 Task: Setup email template's.
Action: Mouse moved to (752, 49)
Screenshot: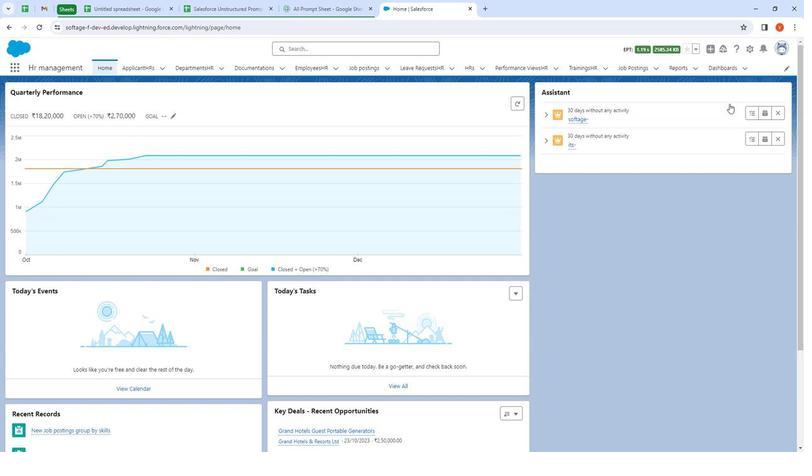 
Action: Mouse pressed left at (752, 49)
Screenshot: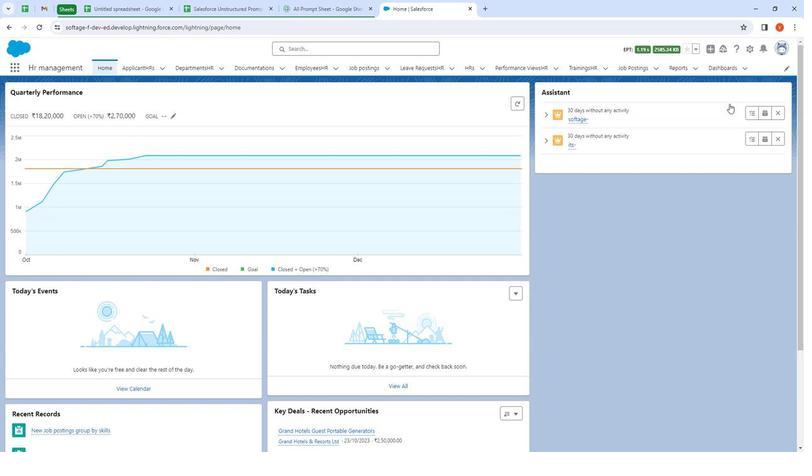 
Action: Mouse moved to (734, 69)
Screenshot: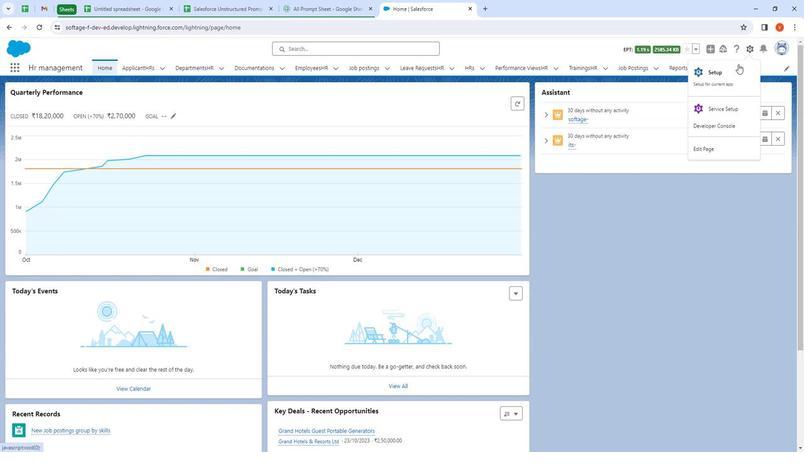 
Action: Mouse pressed left at (734, 69)
Screenshot: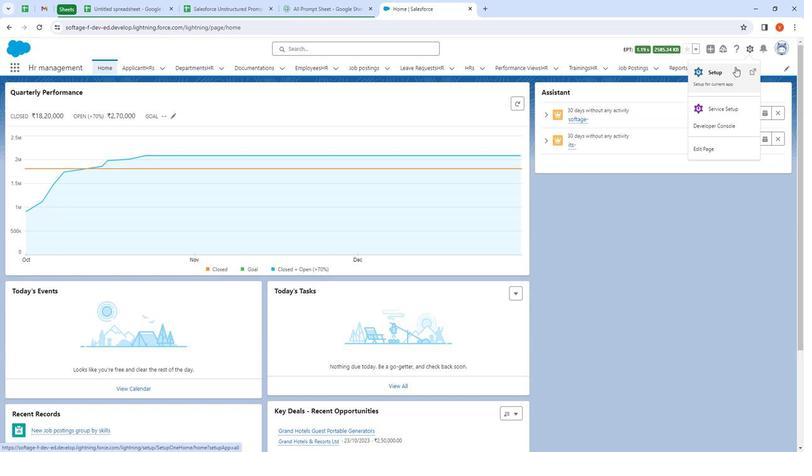 
Action: Mouse moved to (42, 89)
Screenshot: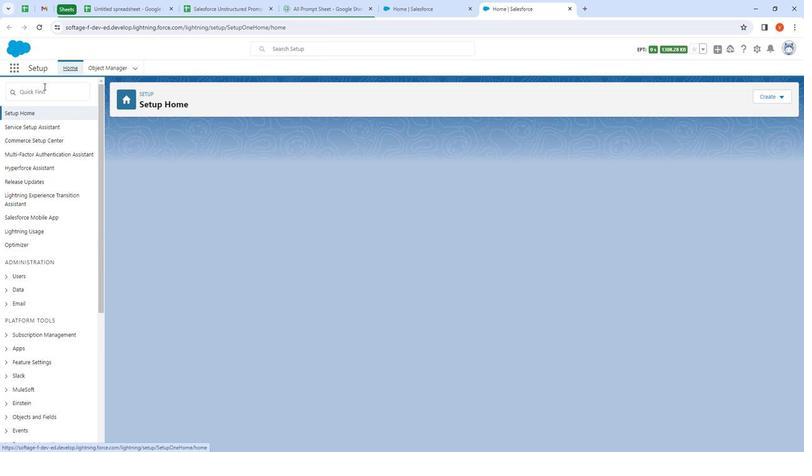 
Action: Mouse pressed left at (42, 89)
Screenshot: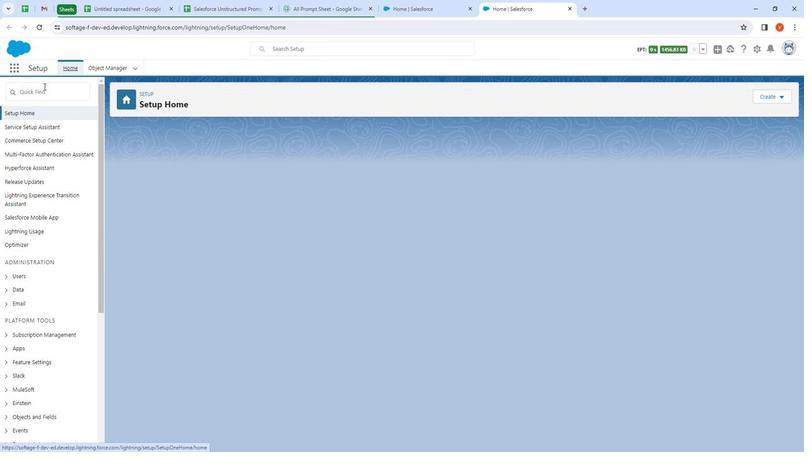 
Action: Mouse moved to (8, 59)
Screenshot: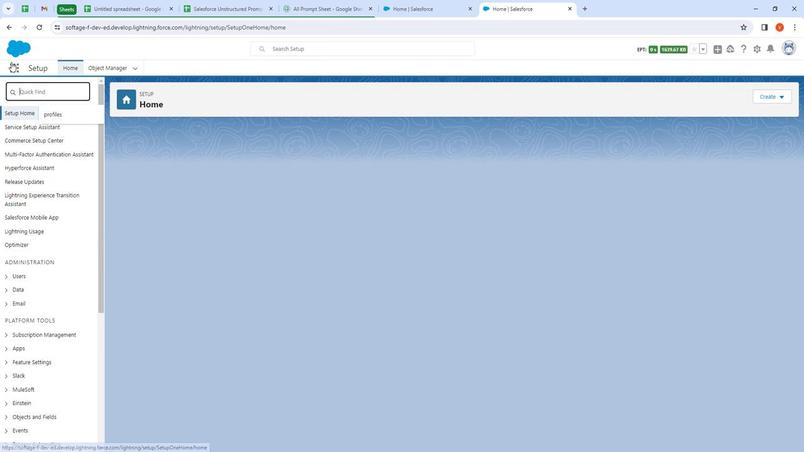 
Action: Key pressed email<Key.space>temp
Screenshot: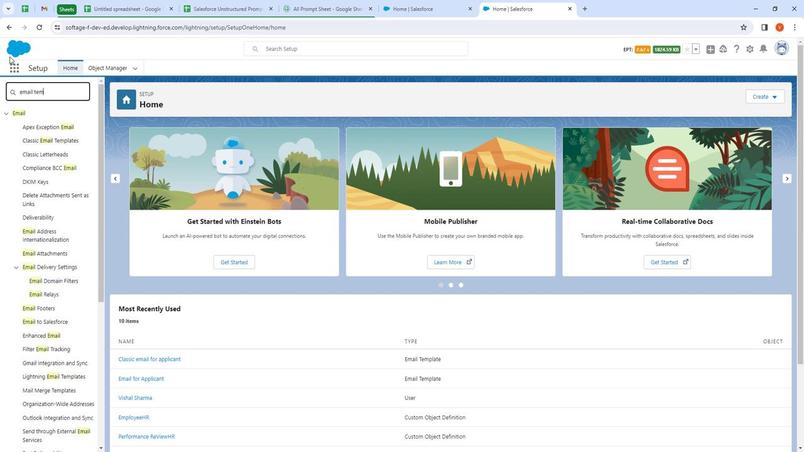 
Action: Mouse moved to (47, 125)
Screenshot: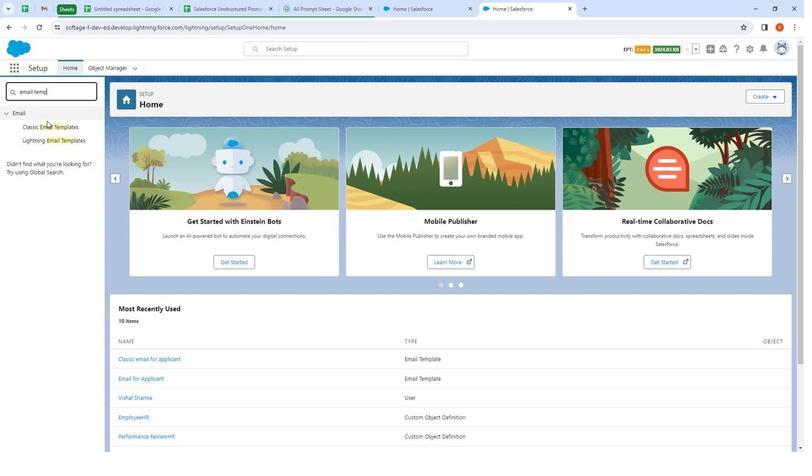 
Action: Mouse pressed left at (47, 125)
Screenshot: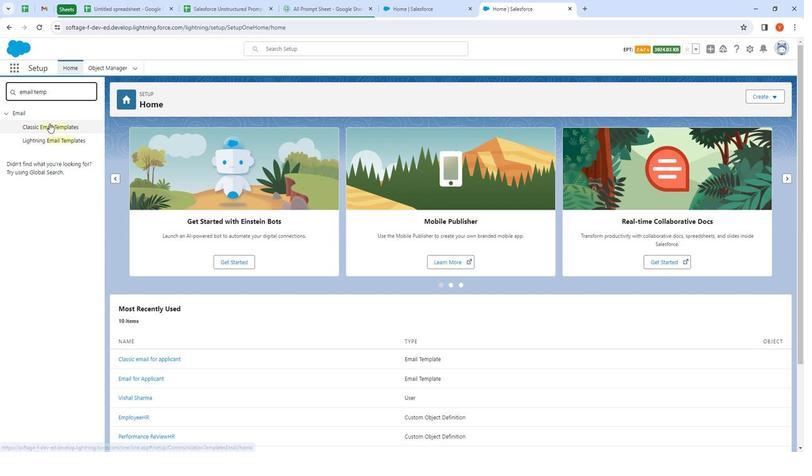 
Action: Mouse moved to (339, 190)
Screenshot: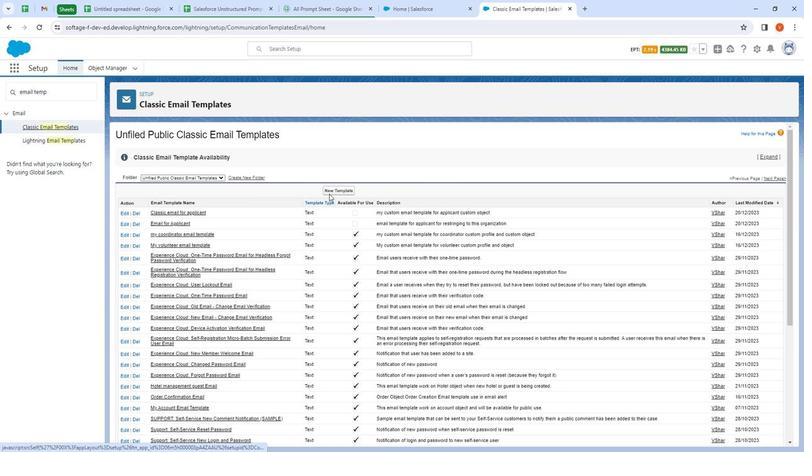 
Action: Mouse pressed left at (339, 190)
Screenshot: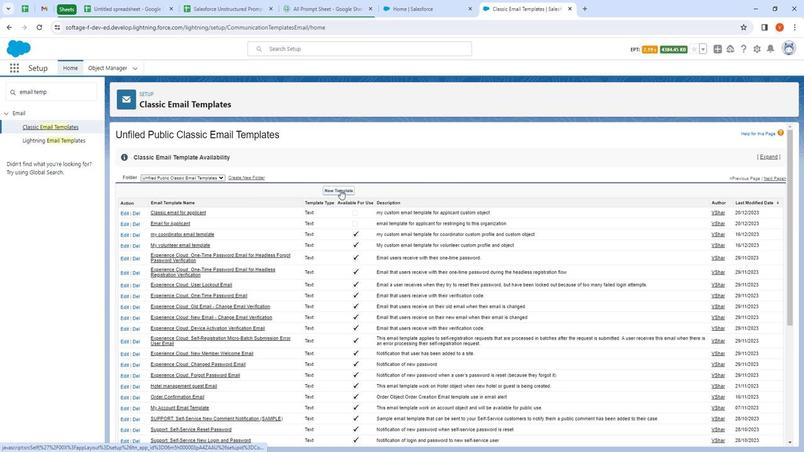 
Action: Mouse moved to (762, 252)
Screenshot: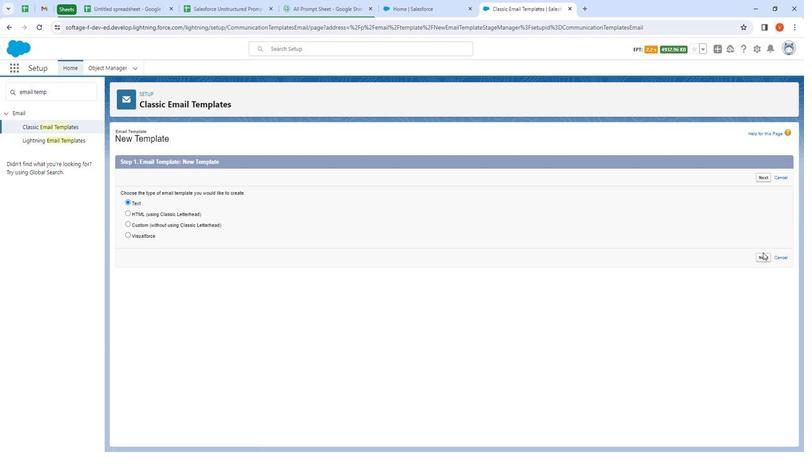 
Action: Mouse pressed left at (762, 252)
Screenshot: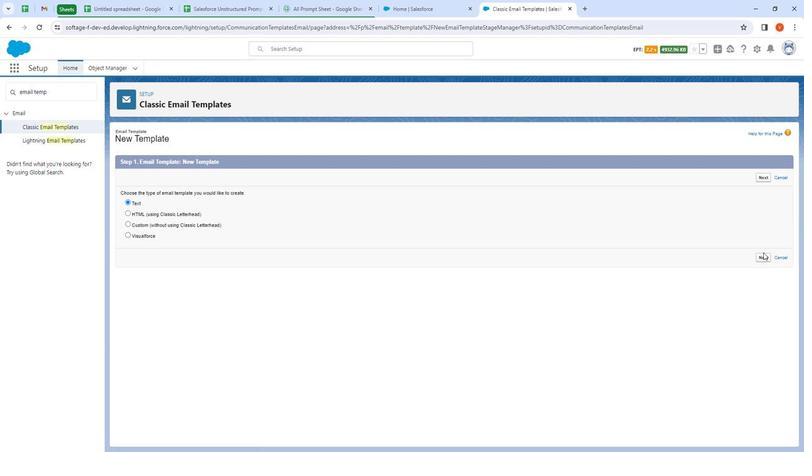 
Action: Mouse moved to (194, 209)
Screenshot: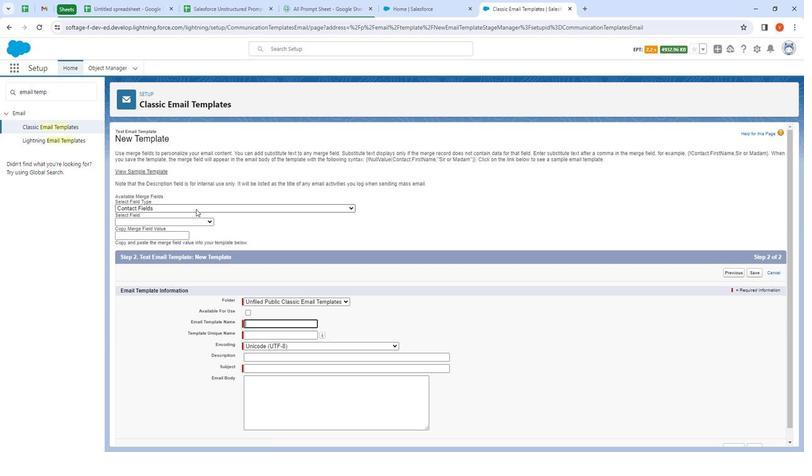 
Action: Mouse pressed left at (194, 209)
Screenshot: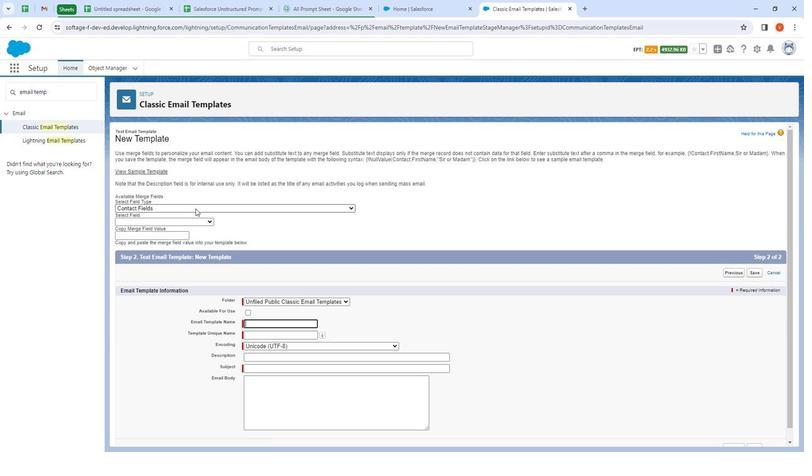 
Action: Mouse moved to (217, 234)
Screenshot: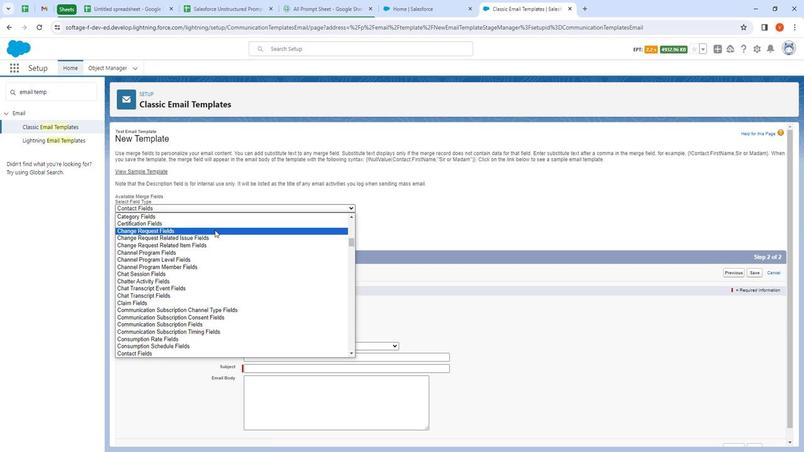 
Action: Mouse scrolled (217, 234) with delta (0, 0)
Screenshot: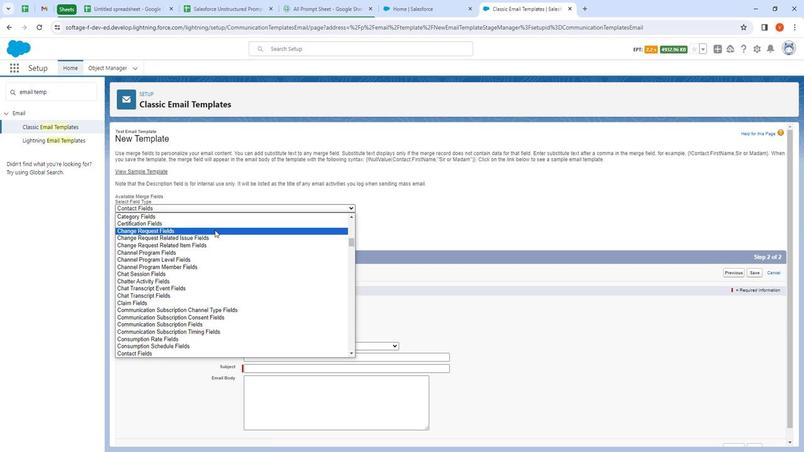 
Action: Mouse moved to (218, 236)
Screenshot: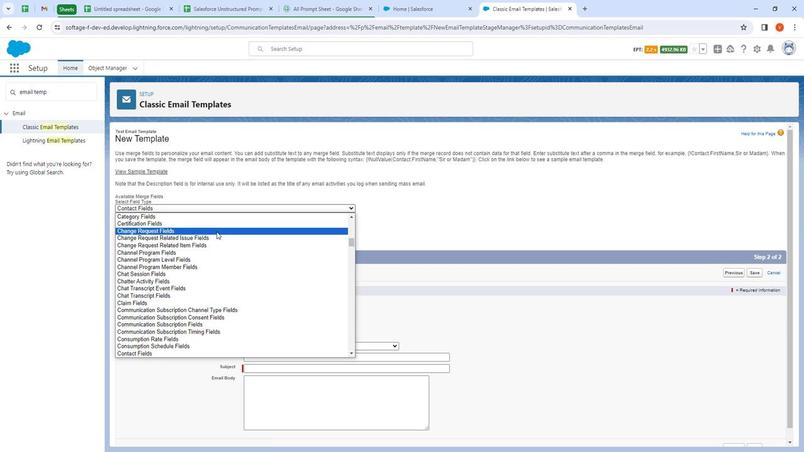 
Action: Mouse scrolled (218, 237) with delta (0, 0)
Screenshot: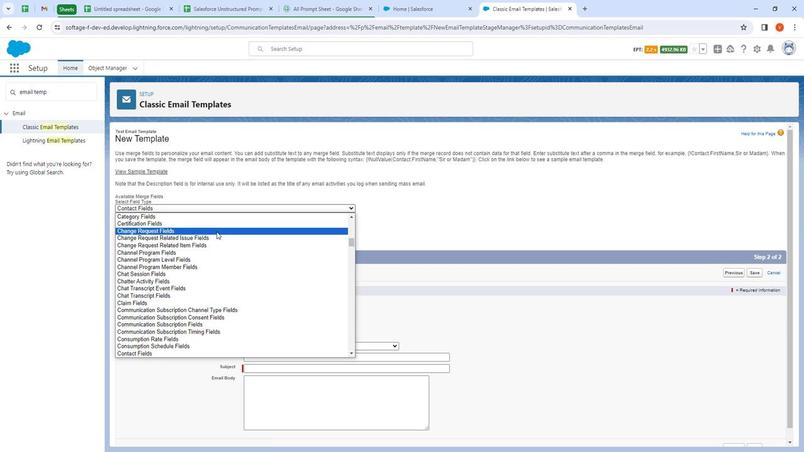 
Action: Mouse moved to (219, 238)
Screenshot: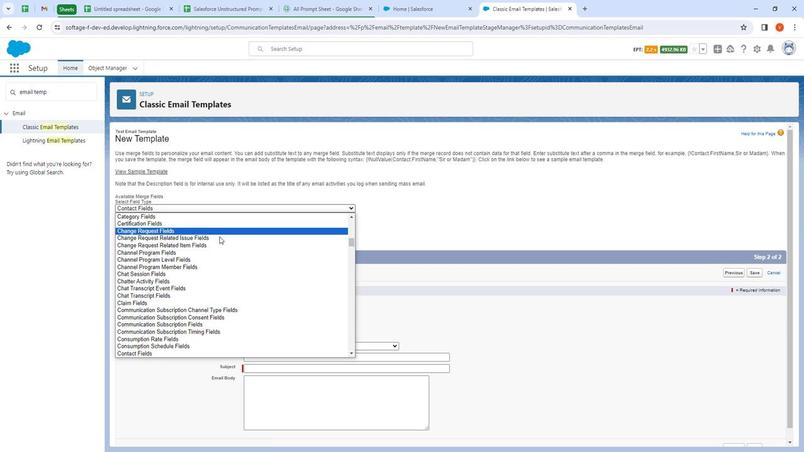 
Action: Mouse scrolled (219, 238) with delta (0, 0)
Screenshot: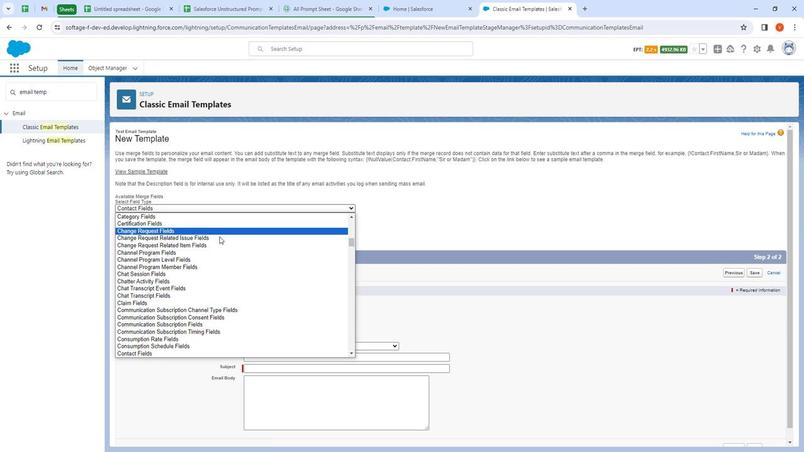 
Action: Mouse moved to (221, 239)
Screenshot: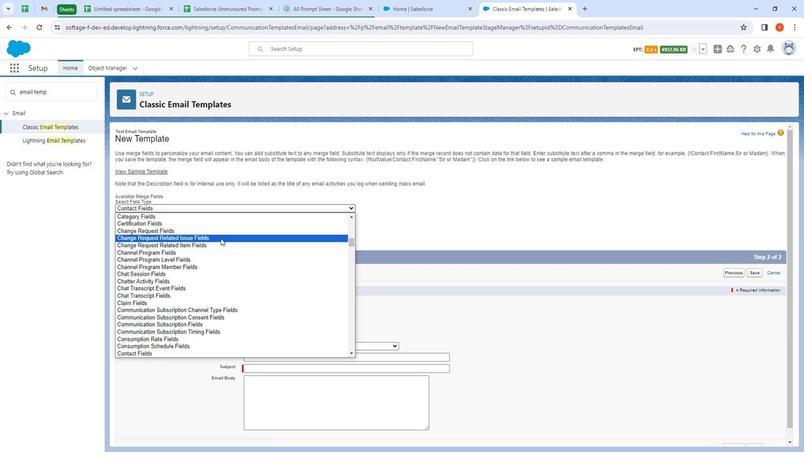 
Action: Mouse scrolled (221, 239) with delta (0, 0)
Screenshot: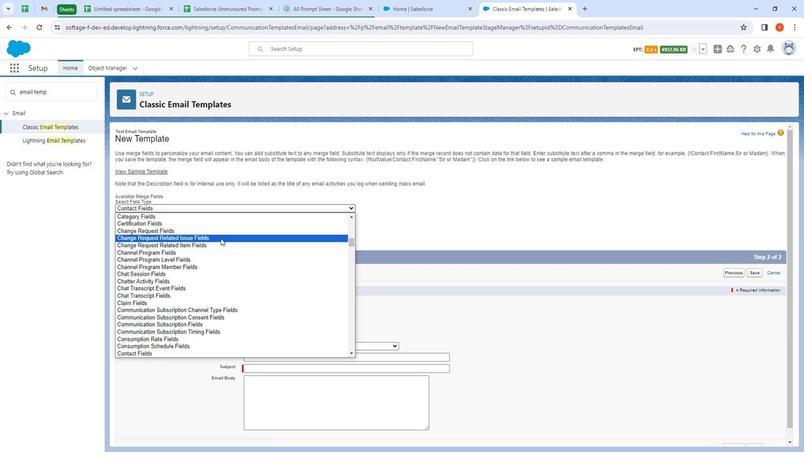 
Action: Mouse moved to (228, 248)
Screenshot: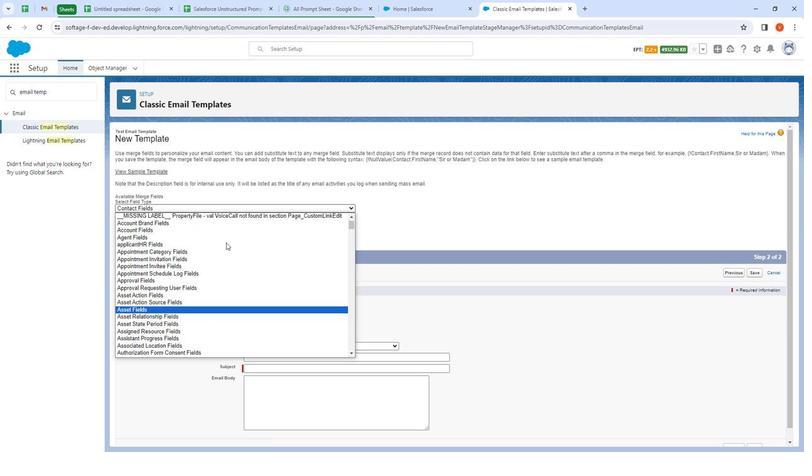 
Action: Mouse scrolled (228, 248) with delta (0, 0)
Screenshot: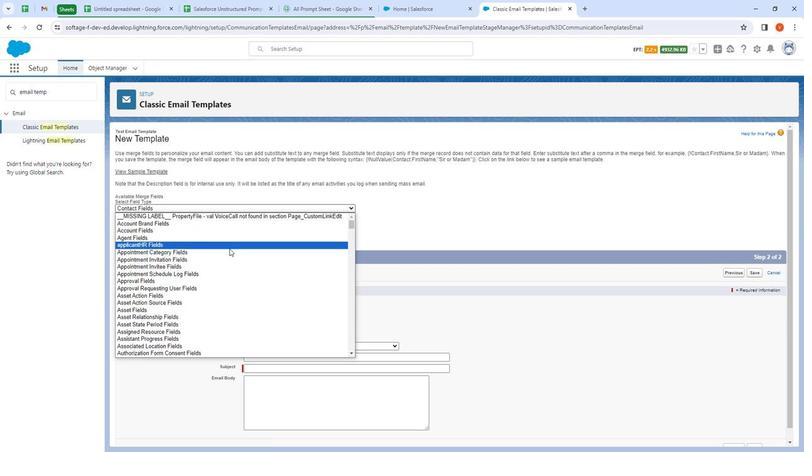 
Action: Mouse scrolled (228, 248) with delta (0, 0)
Screenshot: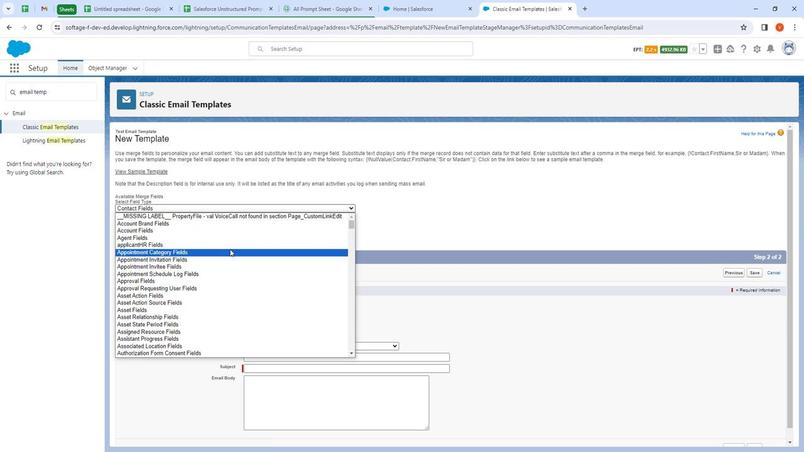
Action: Mouse scrolled (228, 248) with delta (0, 0)
Screenshot: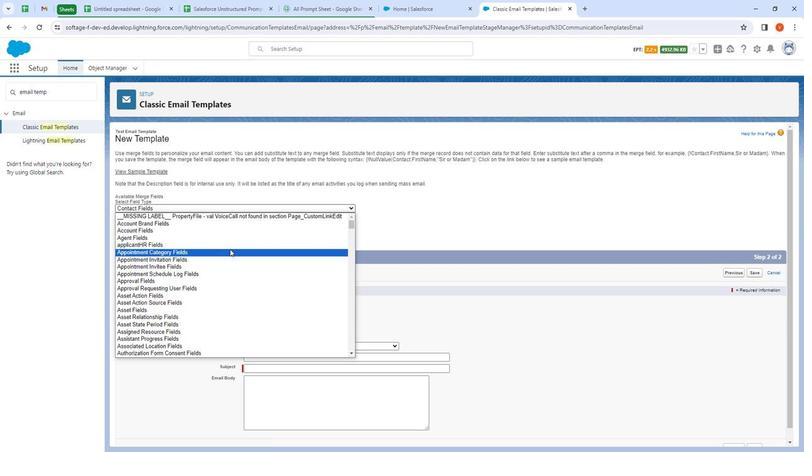 
Action: Mouse moved to (229, 248)
Screenshot: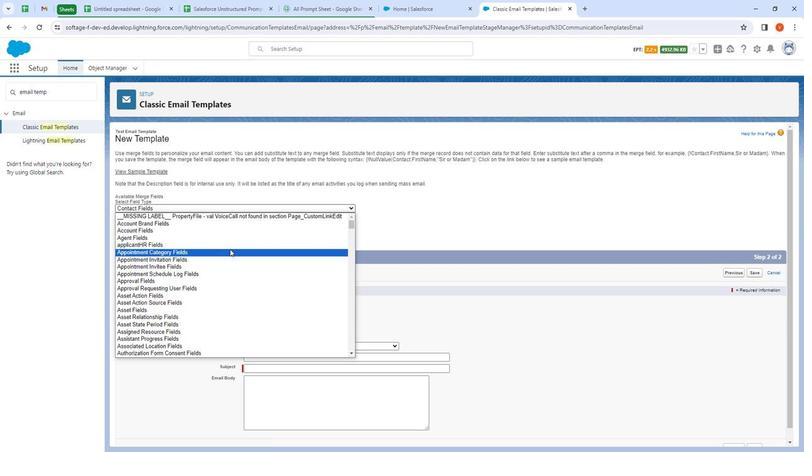 
Action: Mouse scrolled (229, 249) with delta (0, 0)
Screenshot: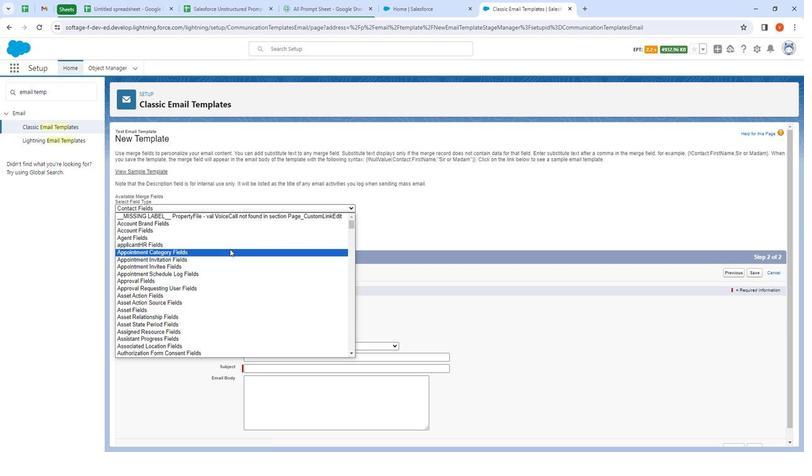 
Action: Mouse moved to (229, 249)
Screenshot: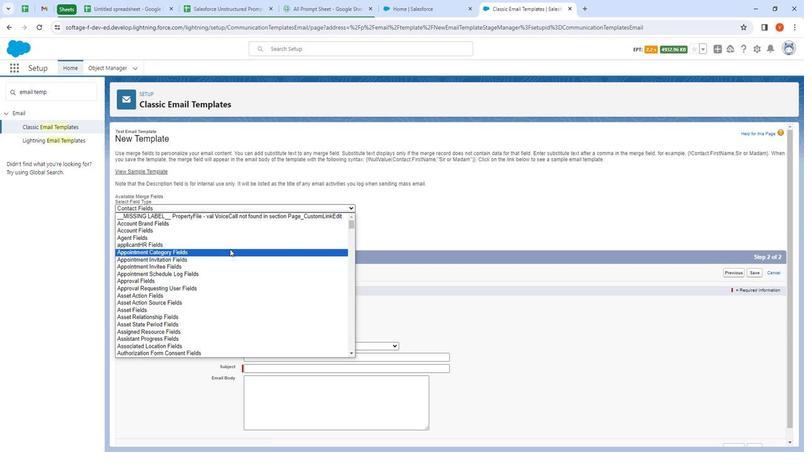 
Action: Mouse scrolled (229, 250) with delta (0, 0)
Screenshot: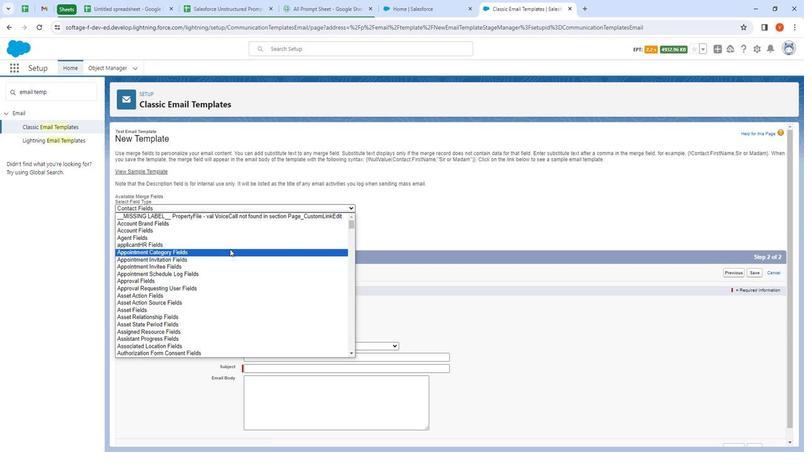 
Action: Mouse moved to (133, 244)
Screenshot: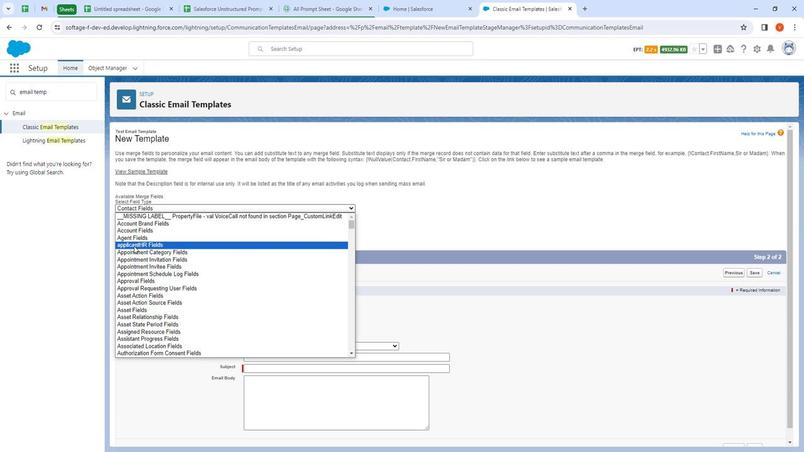 
Action: Mouse pressed left at (133, 244)
Screenshot: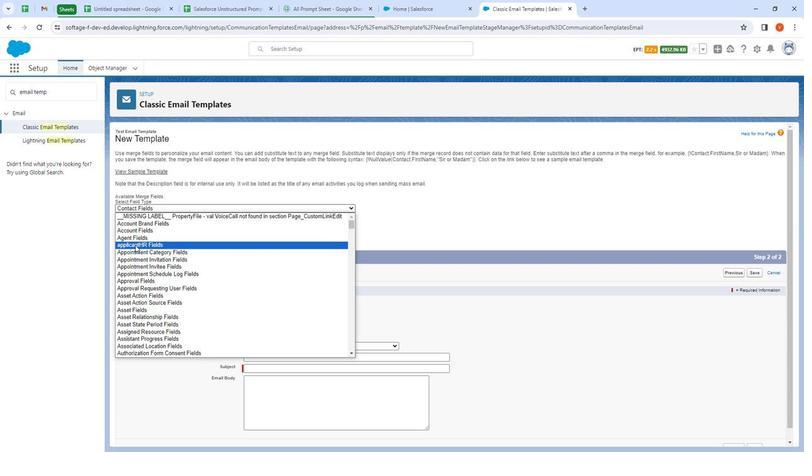 
Action: Mouse moved to (253, 323)
Screenshot: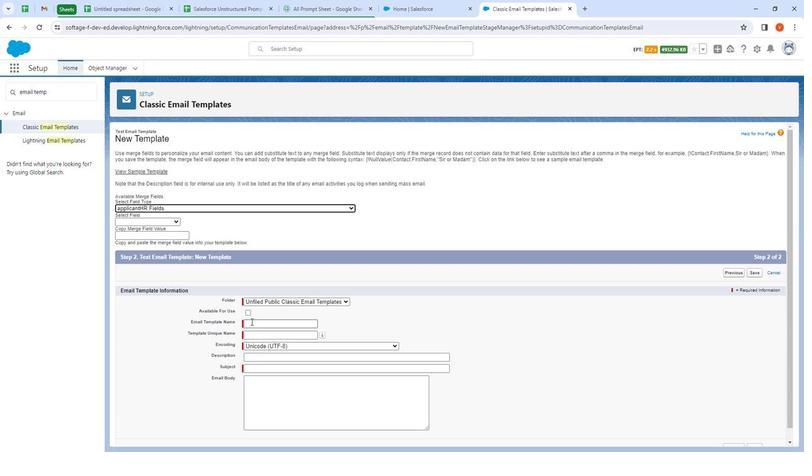 
Action: Mouse pressed left at (253, 323)
Screenshot: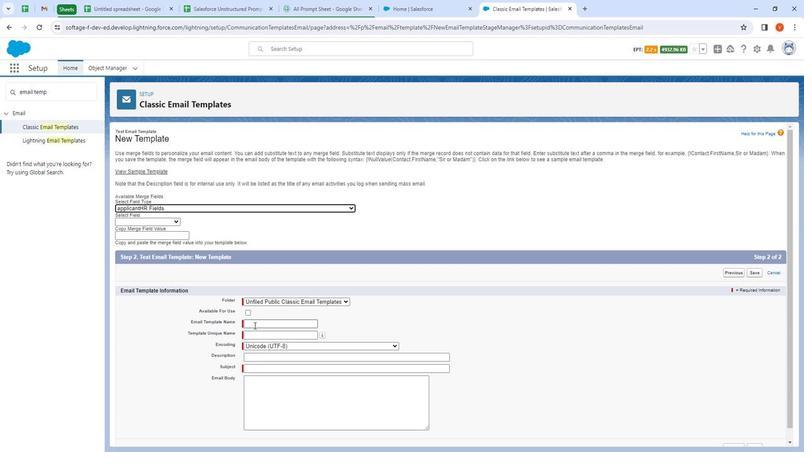 
Action: Mouse moved to (322, 283)
Screenshot: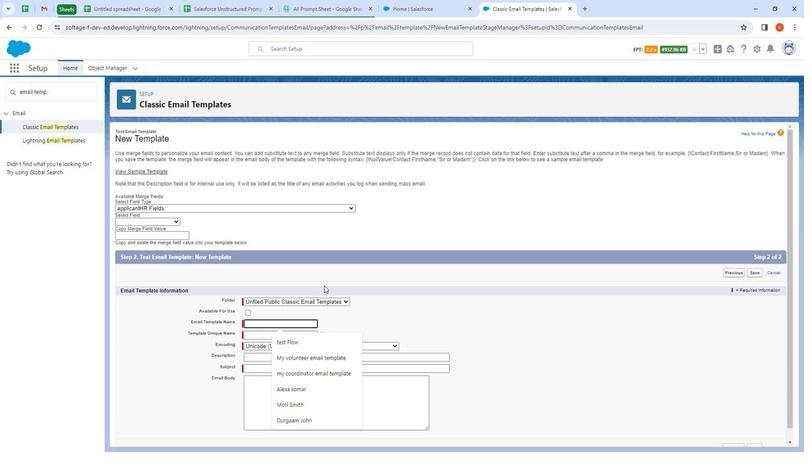 
Action: Key pressed <Key.shift><Key.shift><Key.shift><Key.shift><Key.shift><Key.shift><Key.shift><Key.shift><Key.shift><Key.shift><Key.shift><Key.shift><Key.shift><Key.shift><Key.shift><Key.shift><Key.shift><Key.shift><Key.shift><Key.shift><Key.shift><Key.shift><Key.shift><Key.shift><Key.shift><Key.shift><Key.shift><Key.shift><Key.shift><Key.shift><Key.shift><Key.shift><Key.shift><Key.shift><Key.shift><Key.shift><Key.shift><Key.shift><Key.shift><Key.shift><Key.shift><Key.shift><Key.shift><Key.shift><Key.shift><Key.shift><Key.shift><Key.shift><Key.shift><Key.shift><Key.shift><Key.shift><Key.shift><Key.shift><Key.shift><Key.shift><Key.shift><Key.shift><Key.shift><Key.shift><Key.shift><Key.shift><Key.shift><Key.shift>Applicant<Key.space><Key.shift>Email<Key.space>template<Key.space>fro<Key.backspace><Key.backspace>or<Key.space>reg
Screenshot: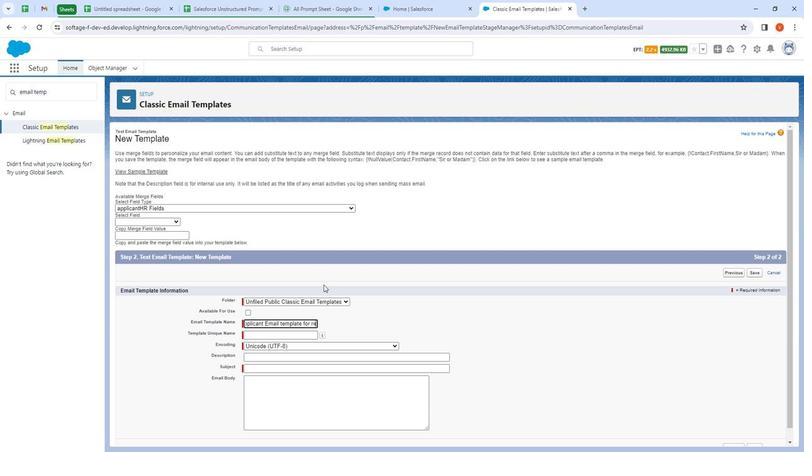 
Action: Mouse moved to (244, 311)
Screenshot: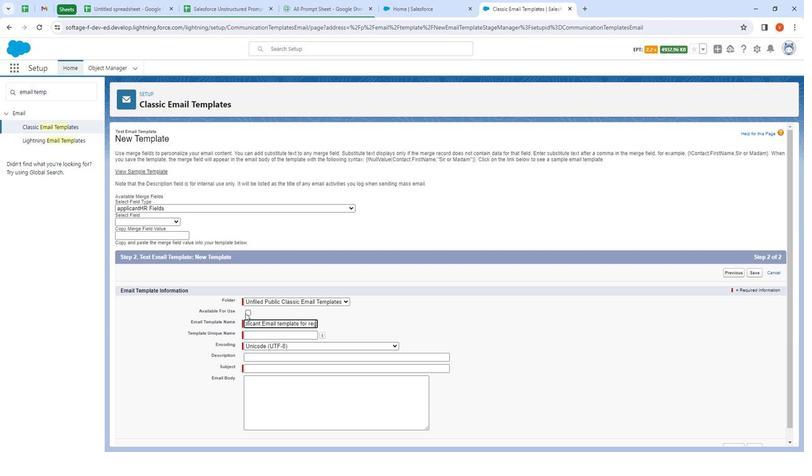 
Action: Mouse pressed left at (244, 311)
Screenshot: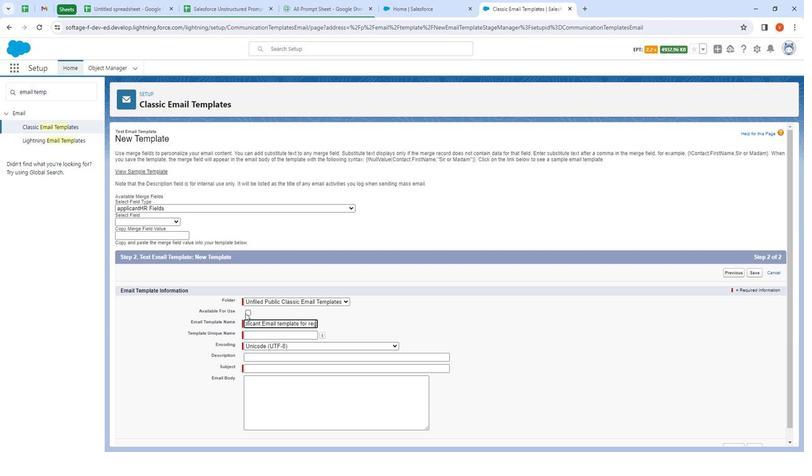 
Action: Mouse moved to (269, 357)
Screenshot: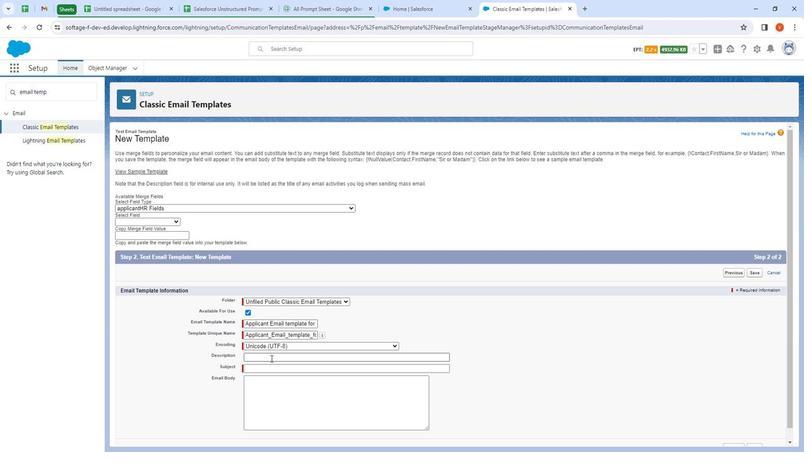 
Action: Mouse pressed left at (269, 357)
Screenshot: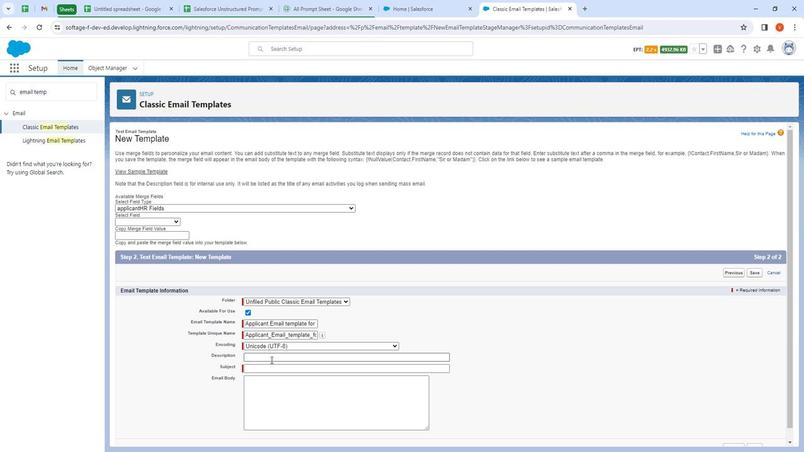 
Action: Mouse moved to (240, 52)
Screenshot: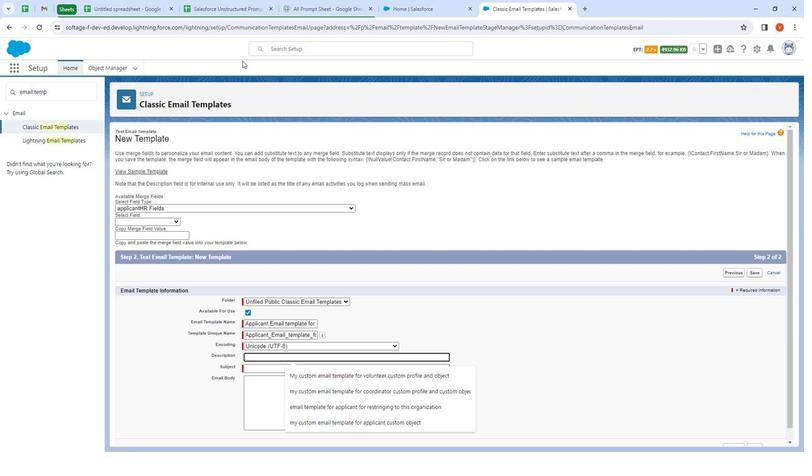 
Action: Key pressed my<Key.space>custom<Key.space>emial<Key.backspace><Key.backspace><Key.backspace>ail<Key.space>template<Key.space>for<Key.space>applicant<Key.space>custom<Key.space>object<Key.space>on<Key.space>hr<Key.space>management
Screenshot: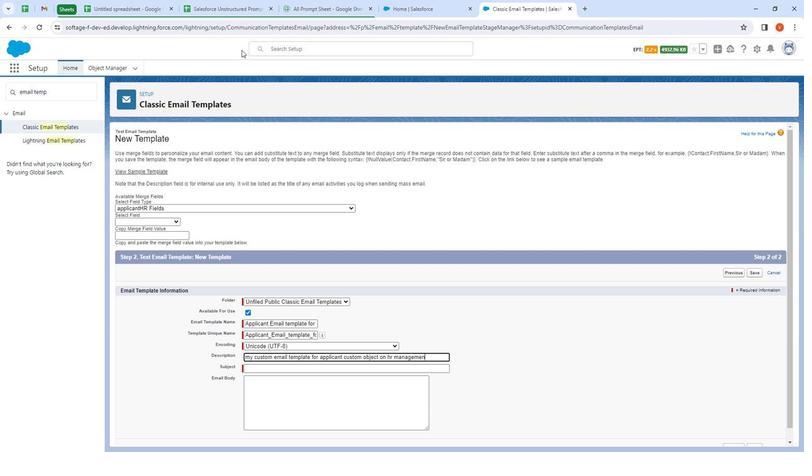 
Action: Mouse moved to (350, 364)
Screenshot: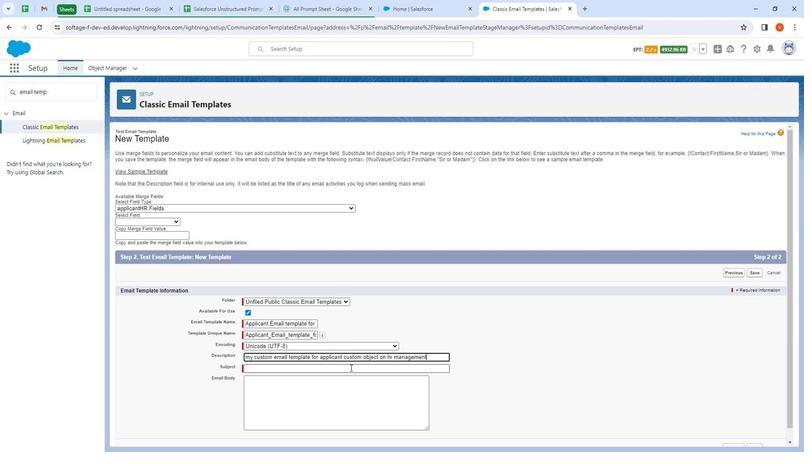 
Action: Mouse pressed left at (350, 364)
Screenshot: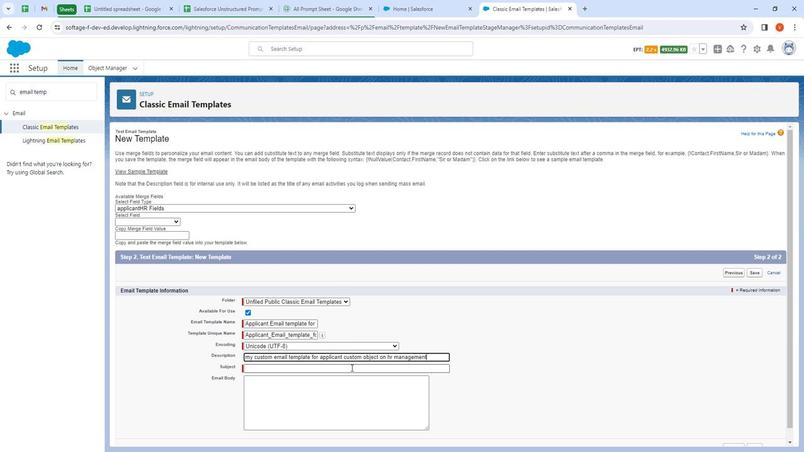 
Action: Key pressed <Key.shift>
Screenshot: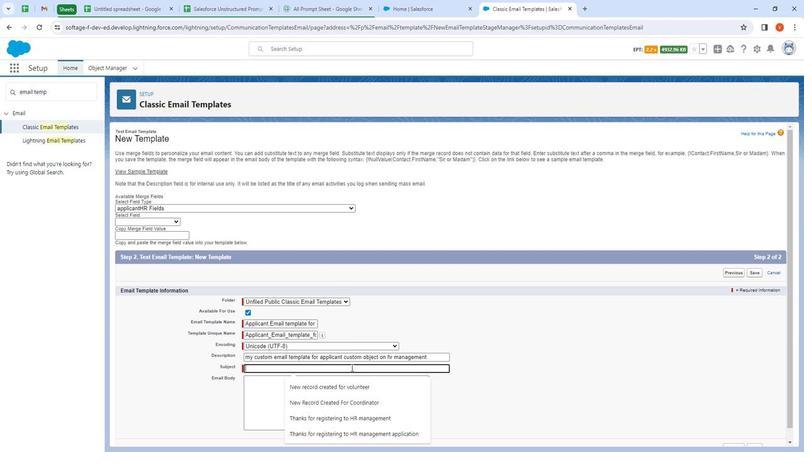 
Action: Mouse moved to (307, 31)
Screenshot: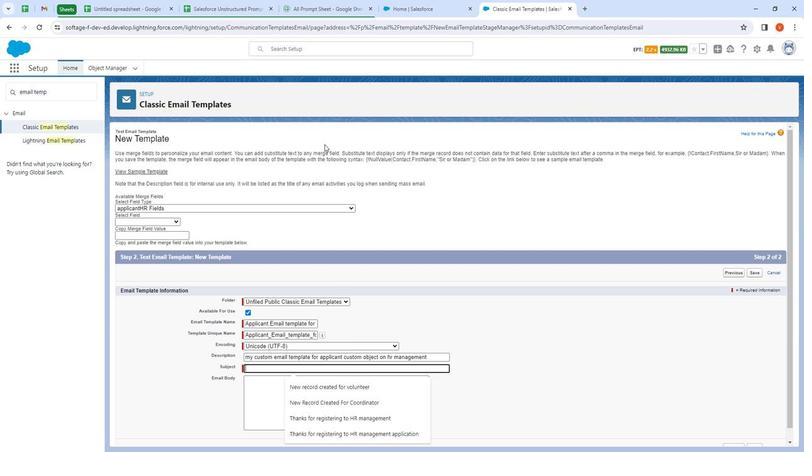 
Action: Key pressed T
Screenshot: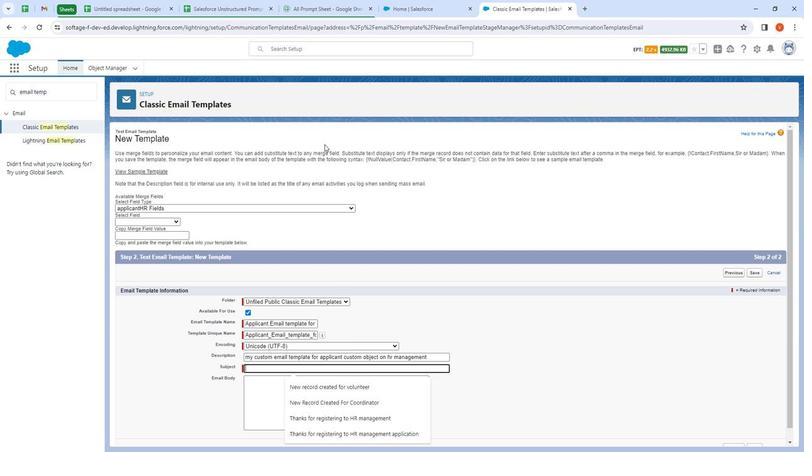 
Action: Mouse moved to (297, 3)
Screenshot: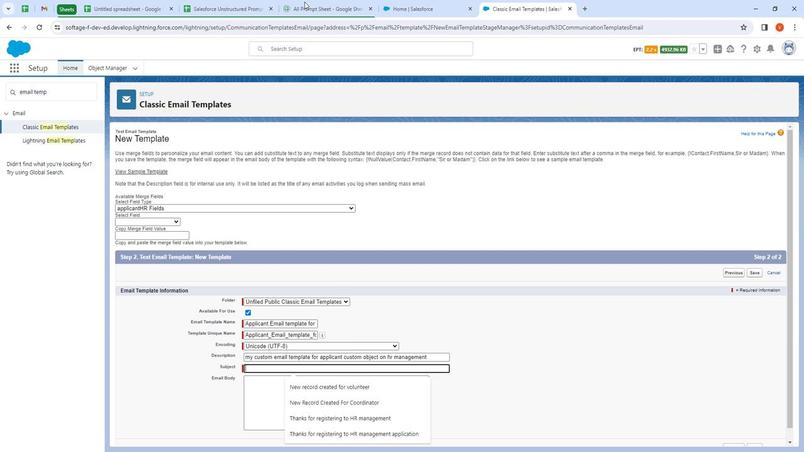 
Action: Key pressed hanks<Key.space>for<Key.space>registering<Key.space>to<Key.space><Key.shift>HR<Key.space>management
Screenshot: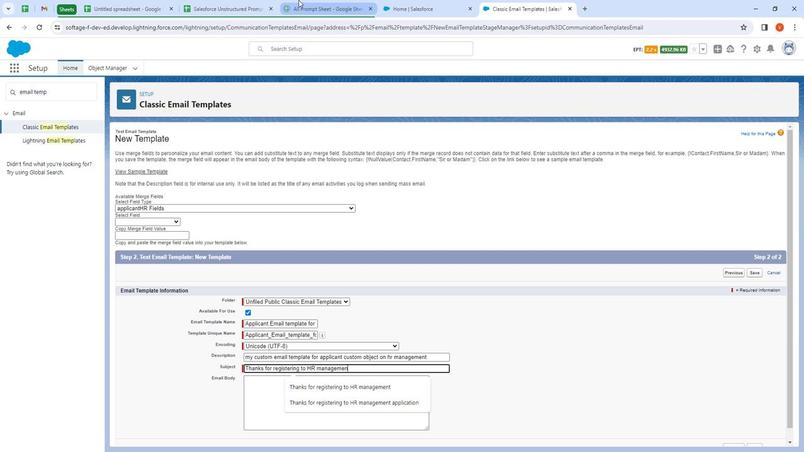 
Action: Mouse moved to (260, 381)
Screenshot: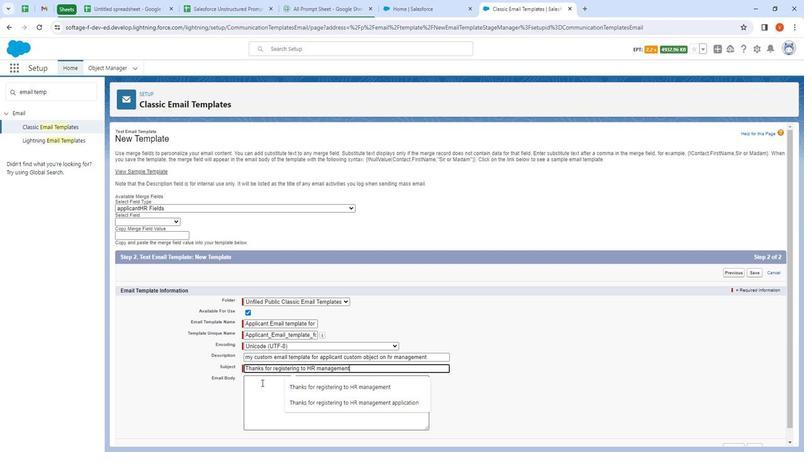 
Action: Mouse pressed left at (260, 381)
Screenshot: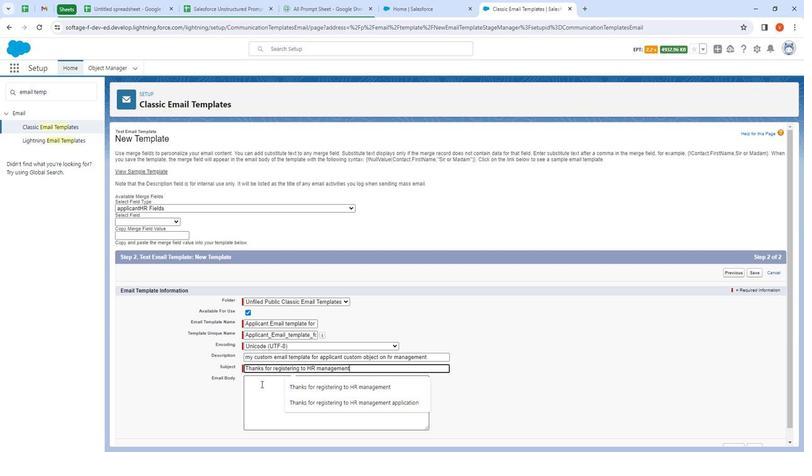
Action: Mouse moved to (258, 3)
Screenshot: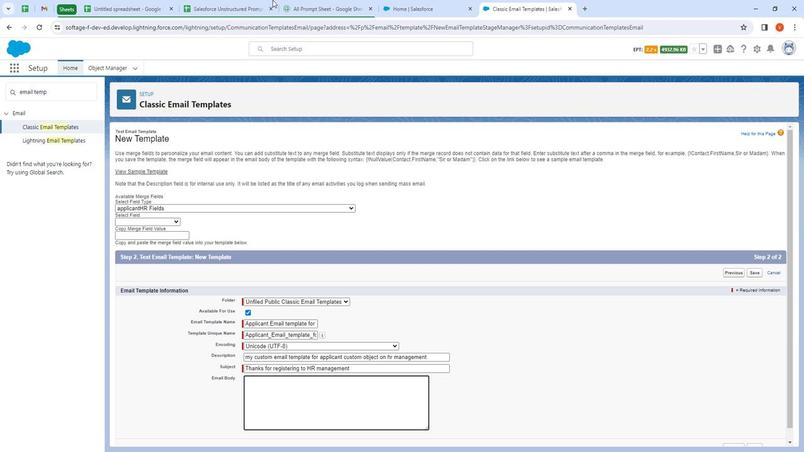 
Action: Key pressed <Key.shift><Key.shift><Key.shift><Key.shift><Key.shift><Key.shift><Key.shift><Key.shift><Key.shift><Key.shift><Key.shift>Dear<Key.space><Key.shift><Key.shift><Key.shift><Key.shift><Key.shift><Key.shift><Key.shift><Key.shift><Key.shift><Key.shift><Key.shift><Key.shift><Key.shift><Key.shift><Key.shift><Key.shift><Key.shift><Key.shift><Key.shift><Key.shift><Key.shift><Key.shift><Key.shift><Key.shift><Key.shift><Key.shift><Key.shift><Key.shift><Key.shift><Key.shift><Key.shift><Key.shift><Key.shift><Key.shift><Key.shift><Key.shift><Key.shift><Key.shift><Key.shift><Key.shift><Key.shift><Key.shift><Key.shift><Key.shift>Applicant<Key.shift>:<Key.space>
Screenshot: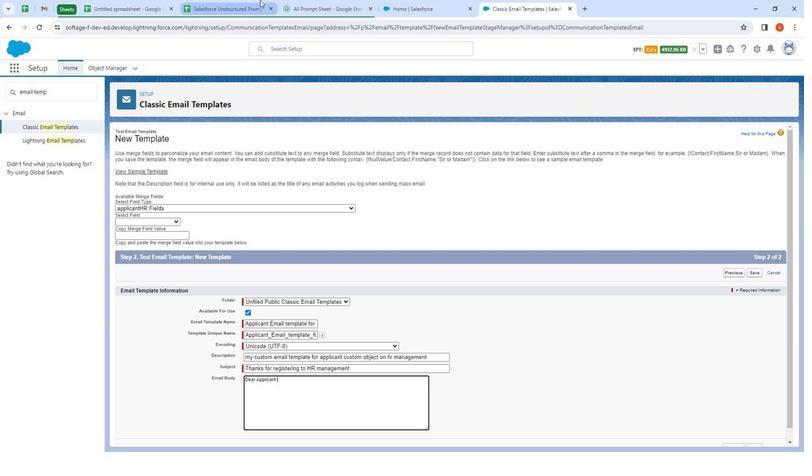 
Action: Mouse moved to (173, 221)
Screenshot: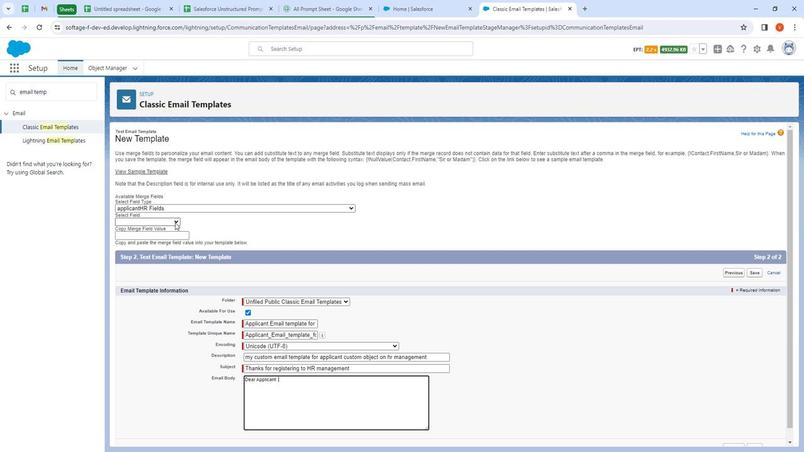 
Action: Mouse pressed left at (173, 221)
Screenshot: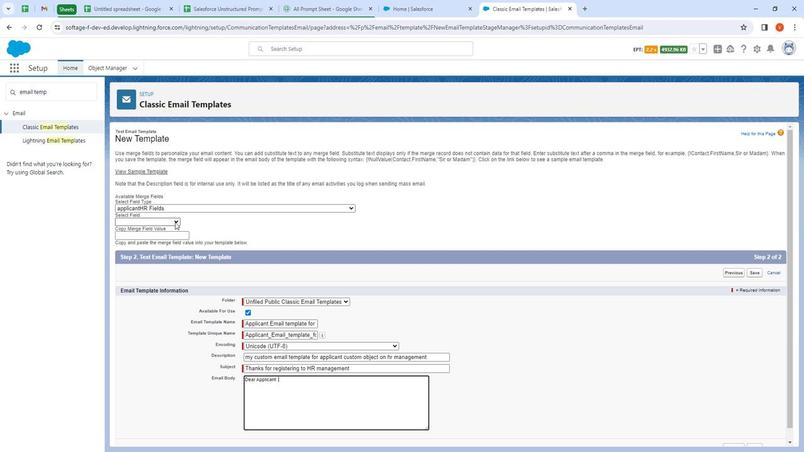 
Action: Mouse moved to (164, 245)
Screenshot: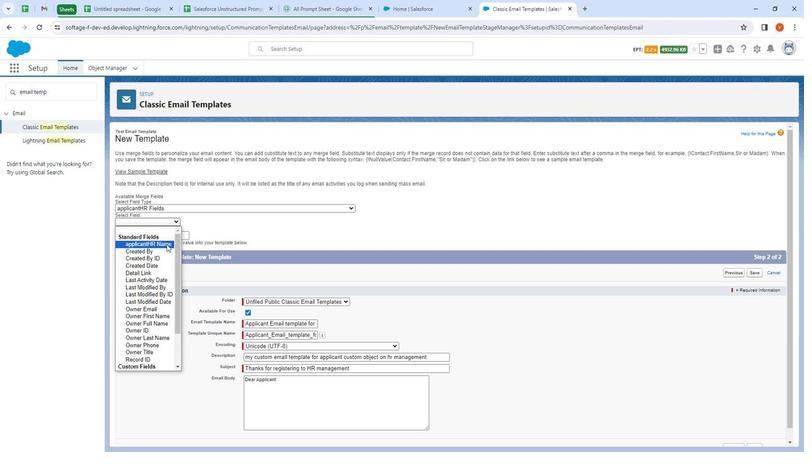 
Action: Mouse pressed left at (164, 245)
Screenshot: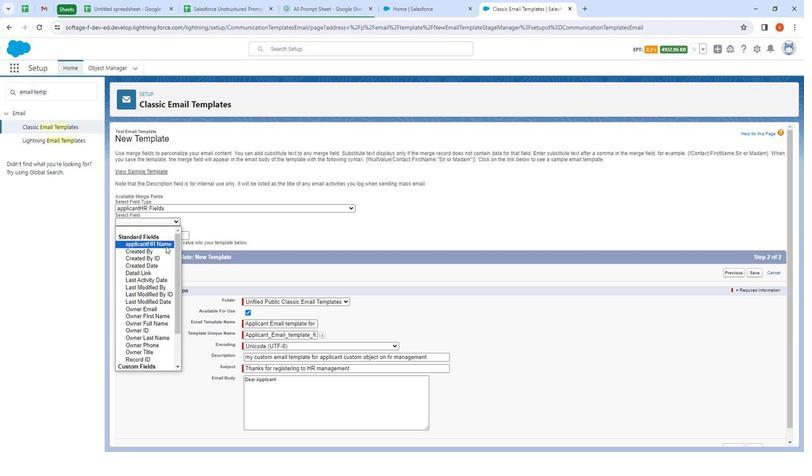 
Action: Mouse moved to (158, 236)
Screenshot: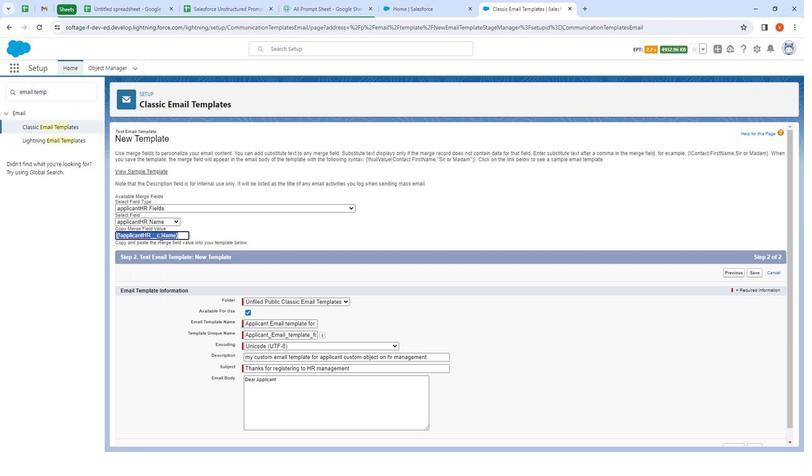 
Action: Key pressed ctrl+C
Screenshot: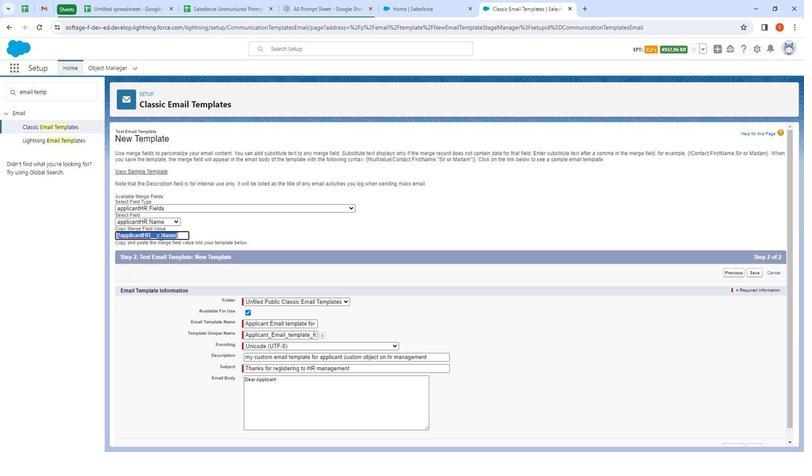 
Action: Mouse moved to (295, 378)
Screenshot: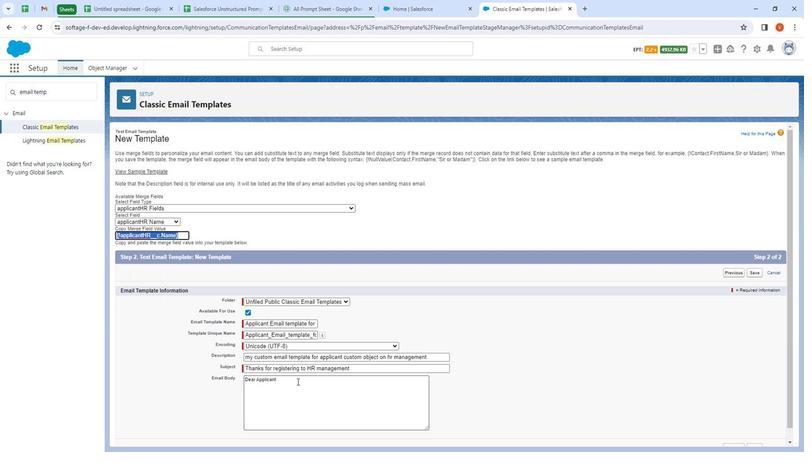 
Action: Mouse pressed left at (295, 378)
Screenshot: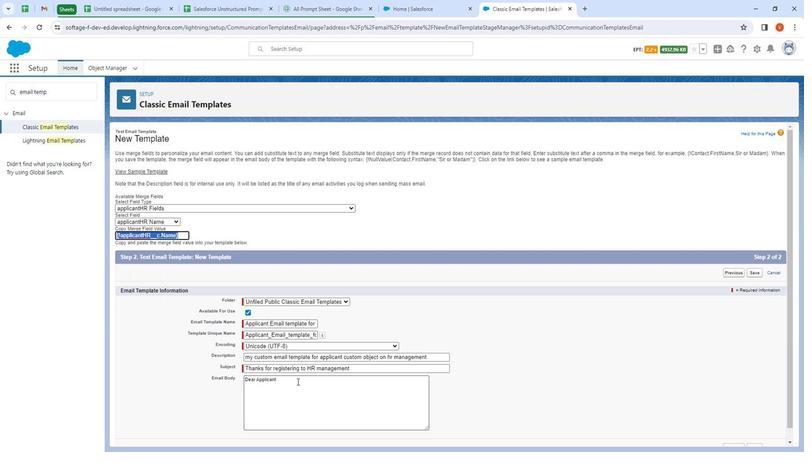 
Action: Mouse moved to (305, 374)
Screenshot: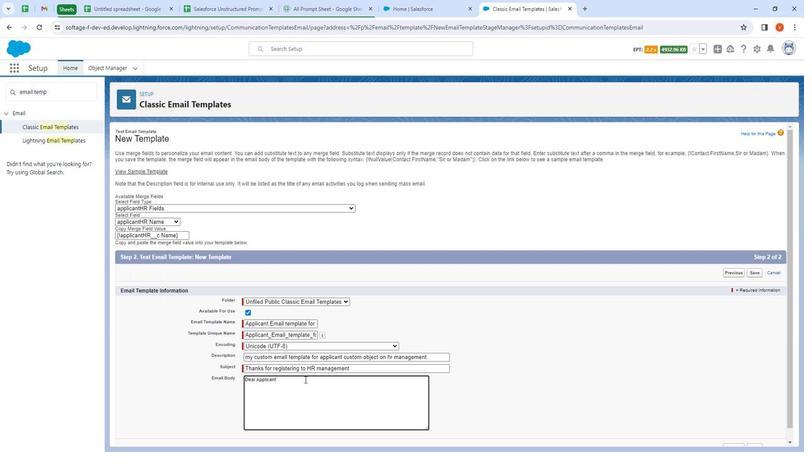 
Action: Key pressed ctrl+V
Screenshot: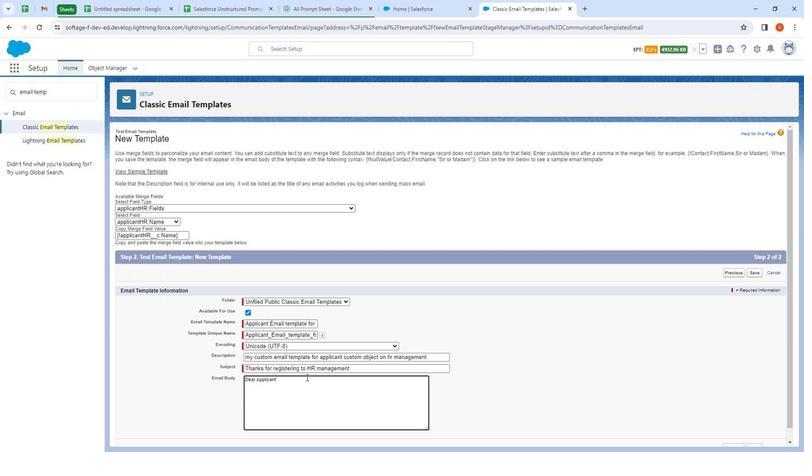 
Action: Mouse moved to (457, 30)
Screenshot: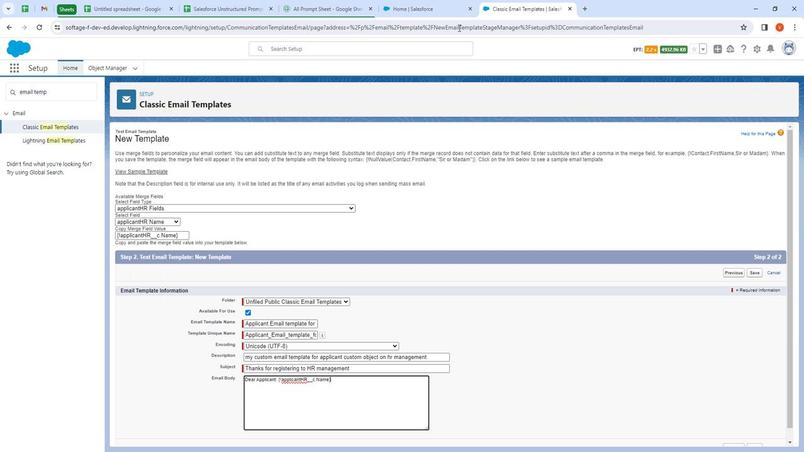 
Action: Key pressed <Key.enter><Key.shift>Thanb<Key.backspace>ks<Key.space>for<Key.space>registering<Key.space>with<Key.space>your<Key.space>patient<Key.space>and<Key.space>love<Key.space>we<Key.space><Key.shift>HR<Key.space>management<Key.space>wellco<Key.backspace><Key.backspace><Key.backspace>come<Key.space>you<Key.space>h<Key.backspace>on<Key.space>board.<Key.space><Key.shift><Key.shift><Key.shift>We<Key.space>are<Key.space>thrilled<Key.space>to<Key.space>have<Key.space>you<Key.space>join<Key.space>our<Key.space>community<Key.space>of<Key.space>applicant<Key.space>and<Key.space>we<Key.space>appreciate<Key.space>your<Key.space>intrest<Key.space>in<Key.space>our<Key.space>organization.
Screenshot: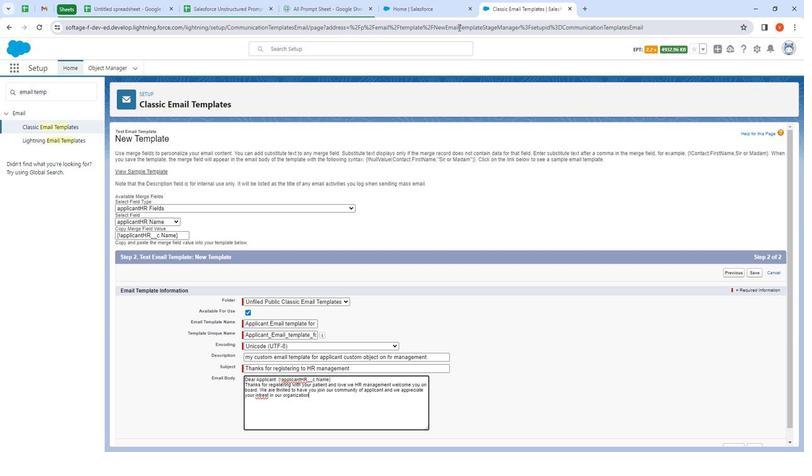 
Action: Mouse moved to (259, 395)
Screenshot: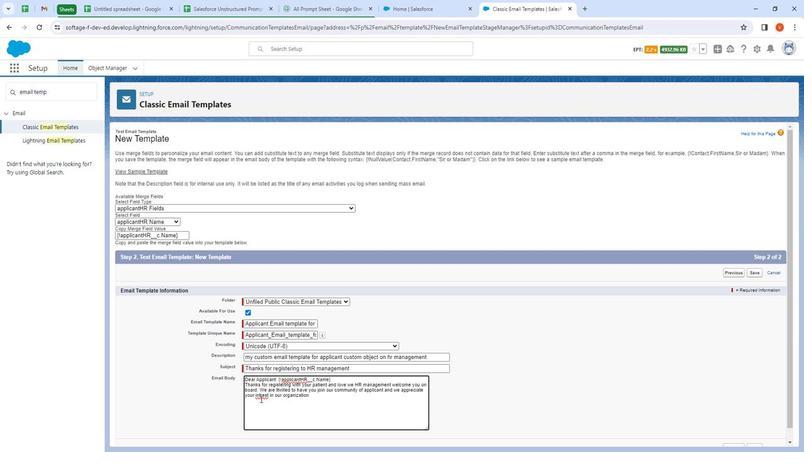 
Action: Mouse pressed right at (259, 395)
Screenshot: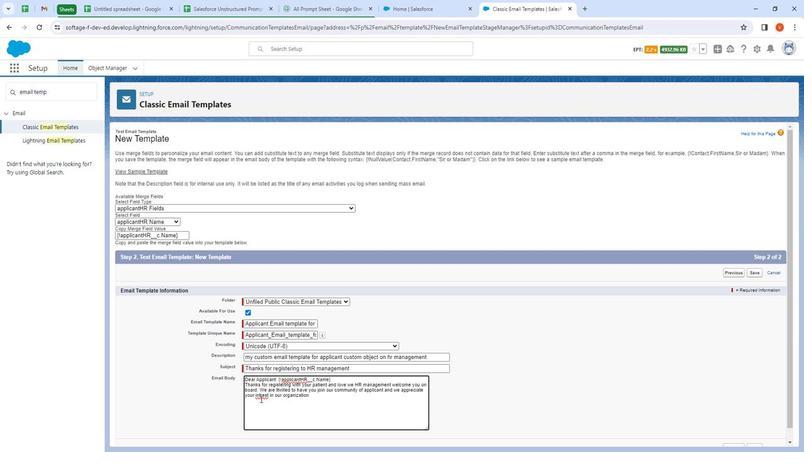 
Action: Mouse moved to (304, 227)
Screenshot: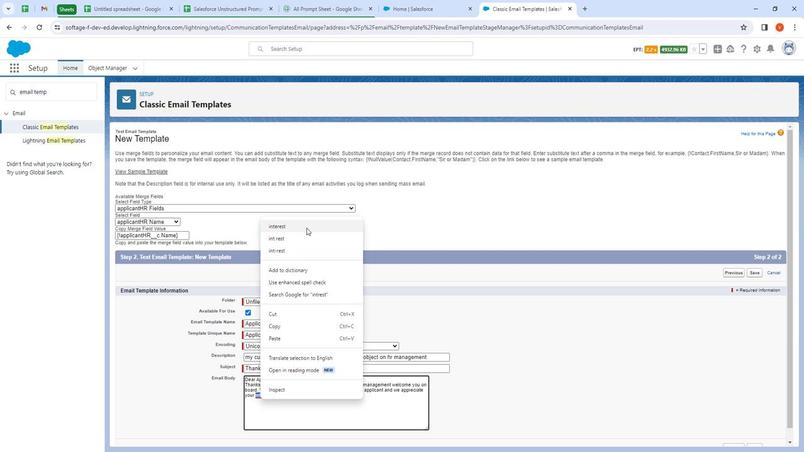 
Action: Mouse pressed left at (304, 227)
Screenshot: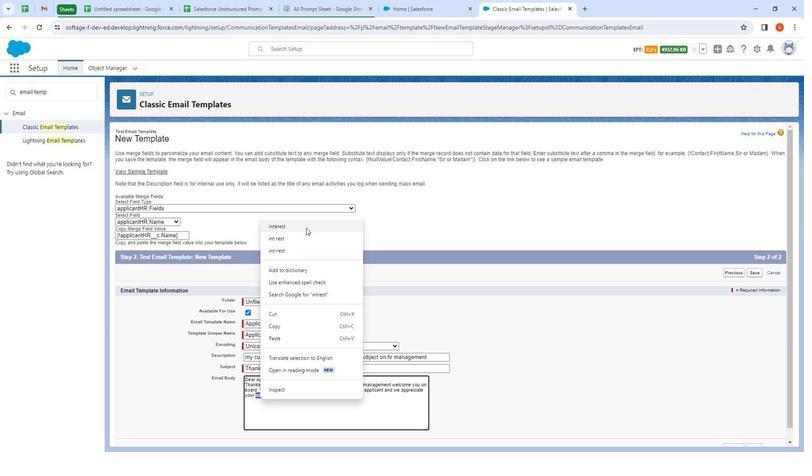 
Action: Mouse moved to (334, 396)
Screenshot: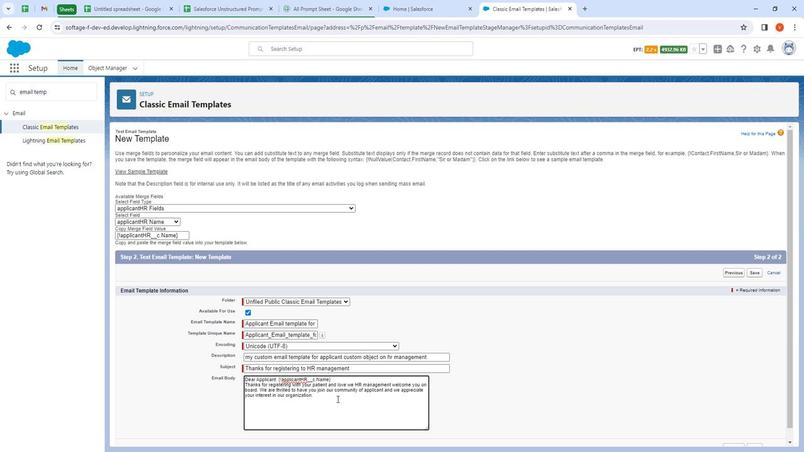 
Action: Mouse pressed left at (334, 396)
Screenshot: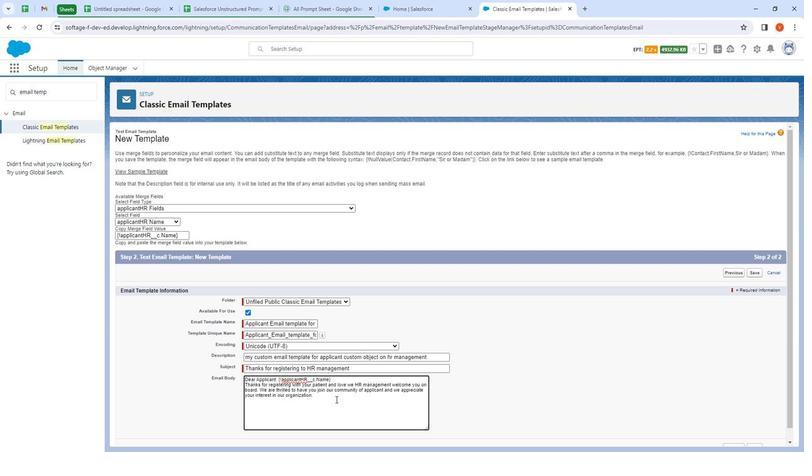 
Action: Mouse moved to (309, 3)
Screenshot: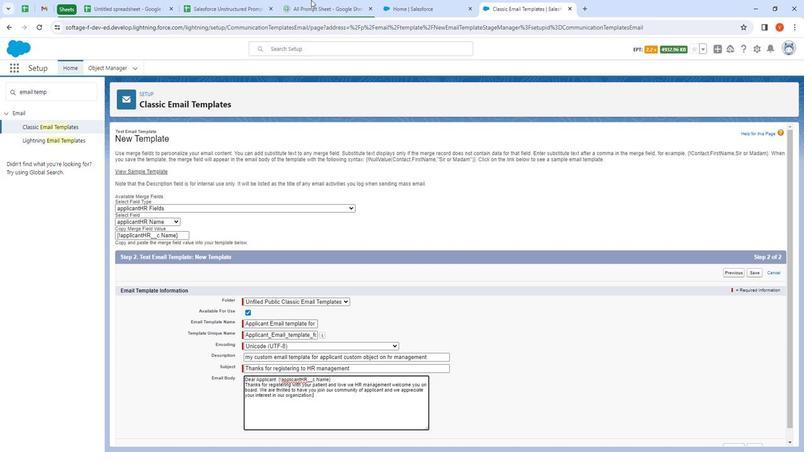 
Action: Key pressed <Key.enter><Key.shift><Key.shift><Key.shift><Key.shift><Key.shift><Key.shift><Key.shift><Key.shift><Key.shift>Please<Key.space>check<Key.space>your<Key.space>below<Key.space>details<Key.shift>:<Key.enter><Key.enter><Key.shift>Name<Key.shift>:<Key.space>
Screenshot: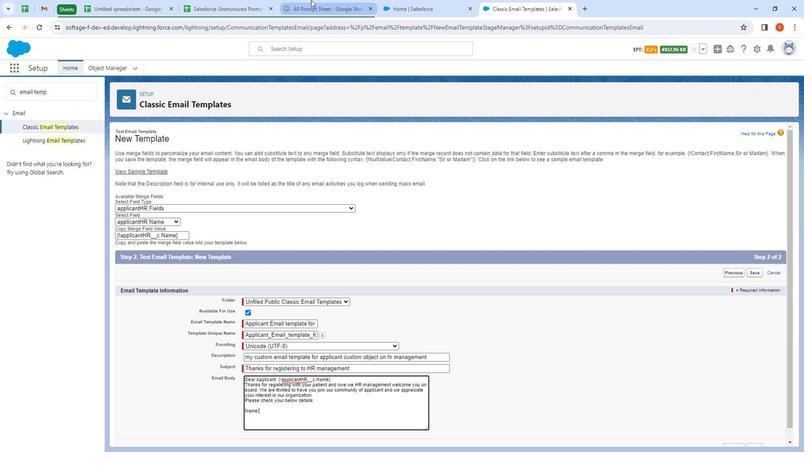 
Action: Mouse moved to (170, 234)
Screenshot: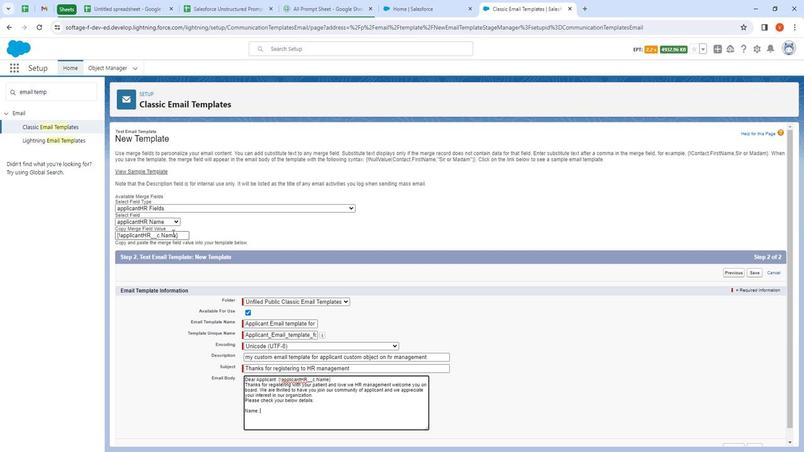 
Action: Mouse pressed left at (170, 234)
Screenshot: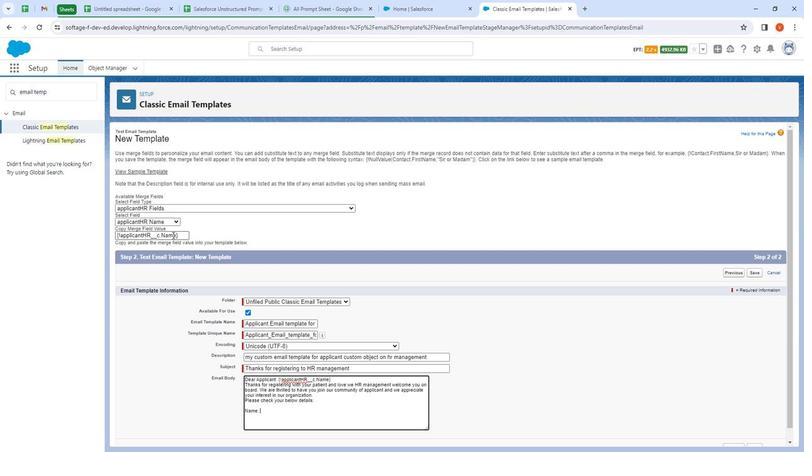 
Action: Mouse pressed left at (170, 234)
Screenshot: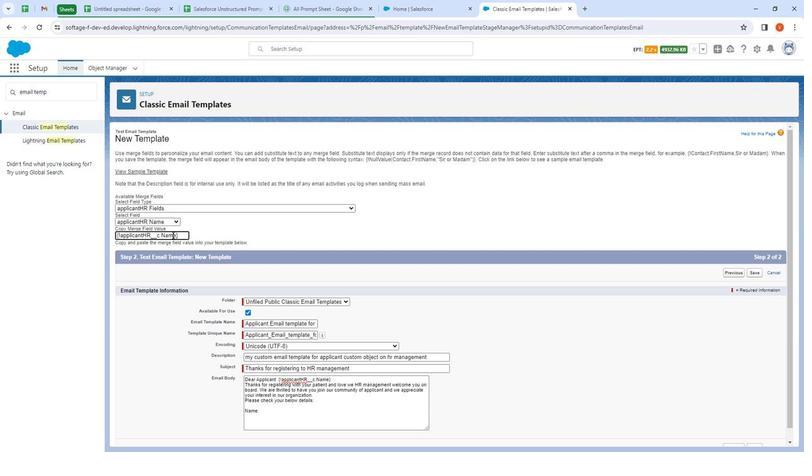 
Action: Mouse pressed left at (170, 234)
Screenshot: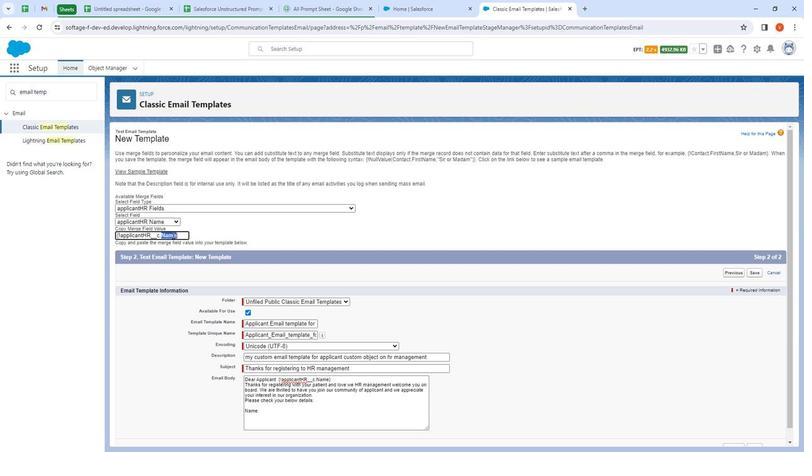 
Action: Mouse moved to (168, 233)
Screenshot: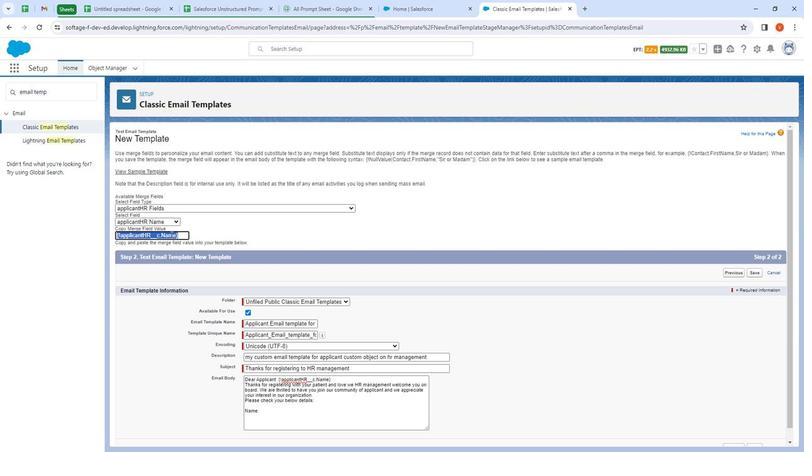 
Action: Key pressed ctrl+C
Screenshot: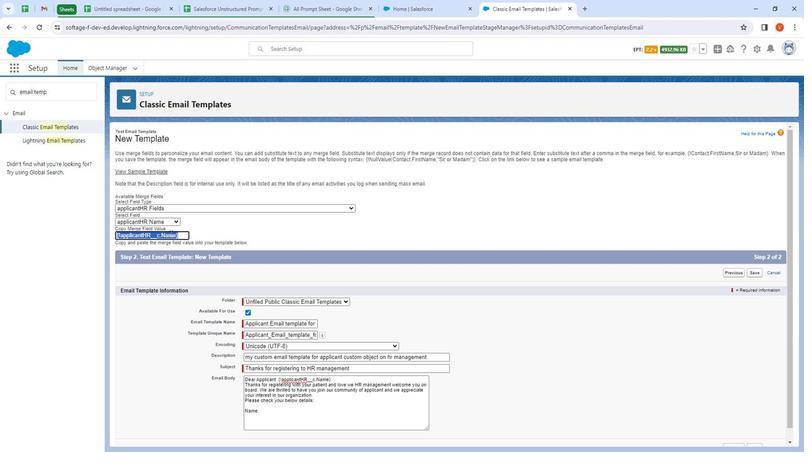 
Action: Mouse moved to (270, 407)
Screenshot: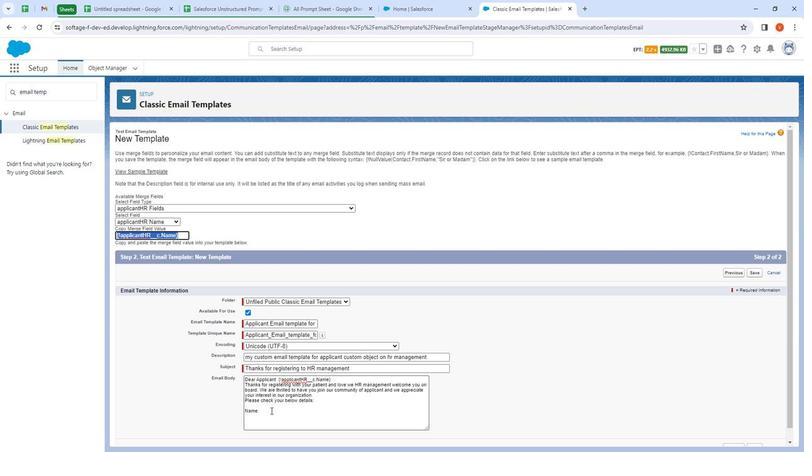 
Action: Mouse pressed left at (270, 407)
Screenshot: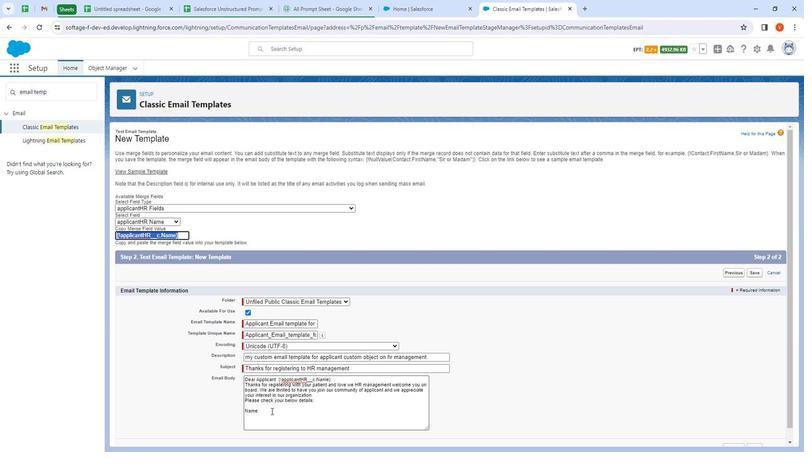
Action: Mouse moved to (280, 405)
Screenshot: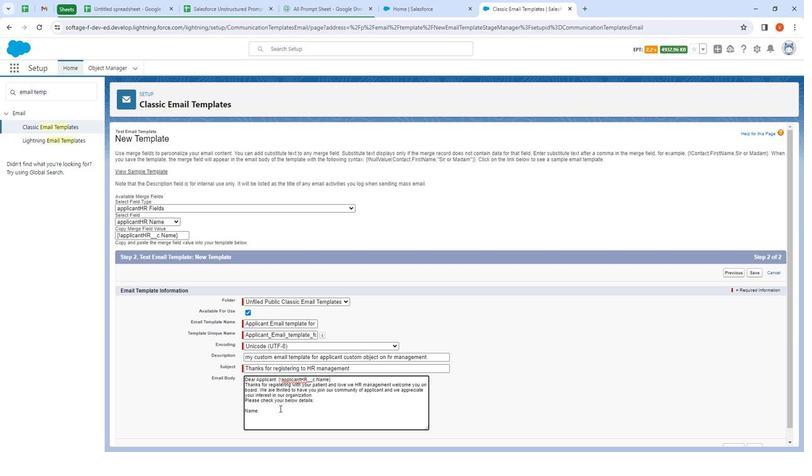 
Action: Key pressed ctrl+V
Screenshot: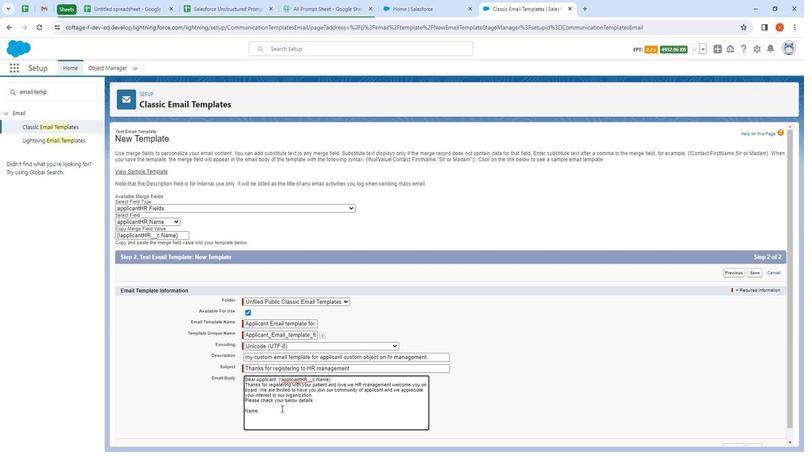 
Action: Mouse moved to (170, 219)
Screenshot: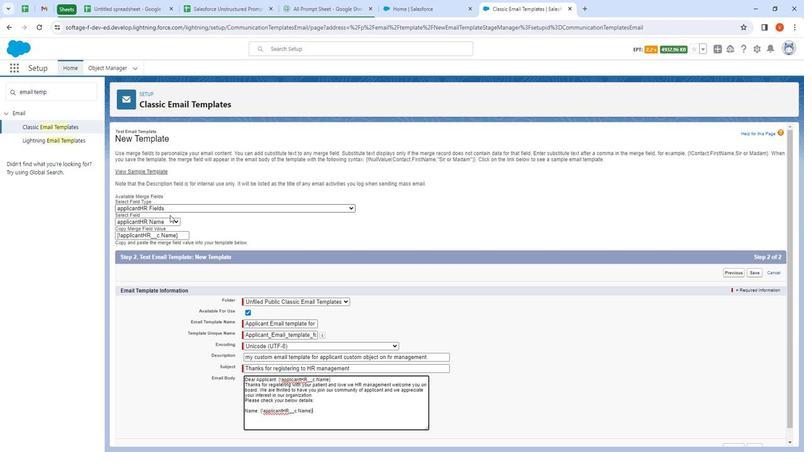 
Action: Mouse pressed left at (170, 219)
Screenshot: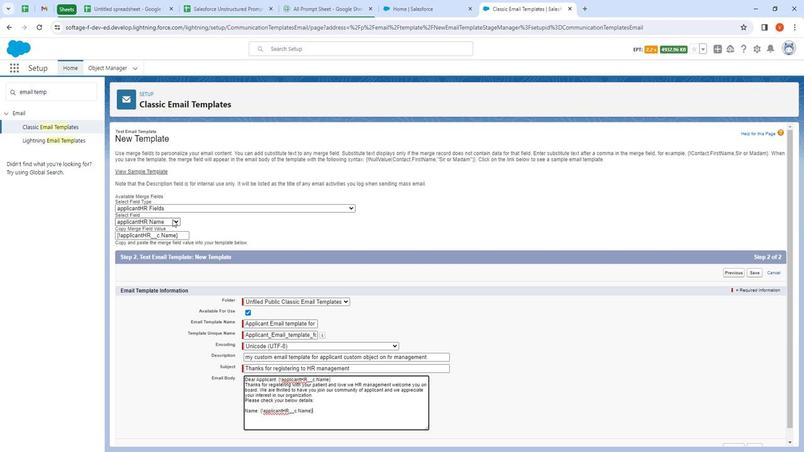 
Action: Mouse moved to (329, 405)
Screenshot: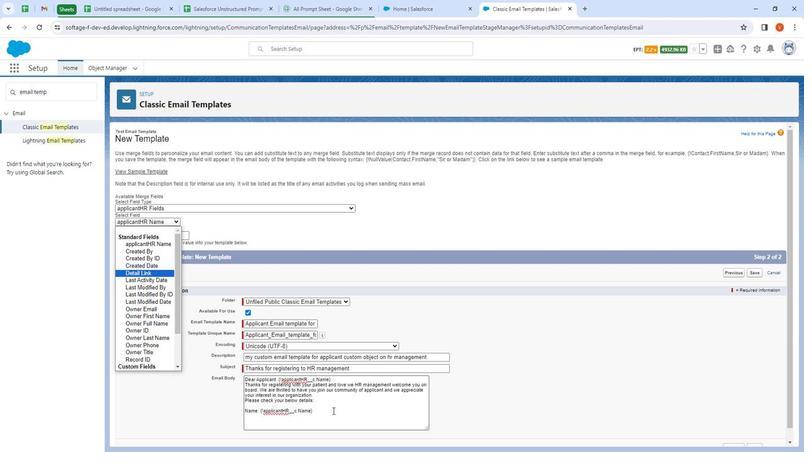 
Action: Mouse pressed left at (329, 405)
Screenshot: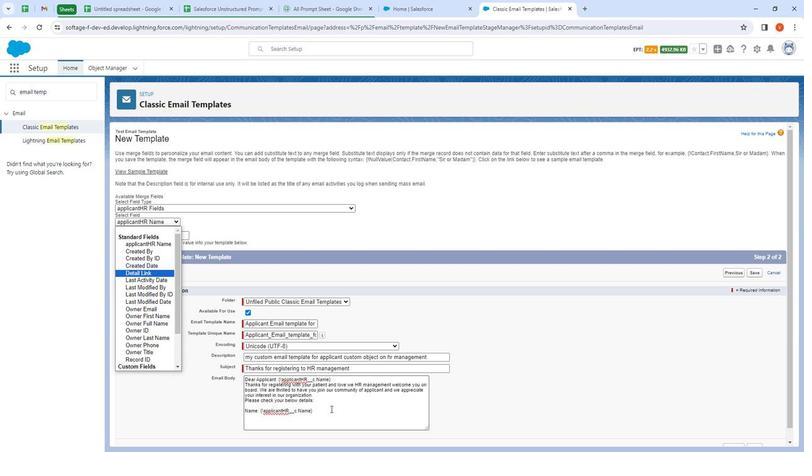 
Action: Mouse moved to (375, 3)
Screenshot: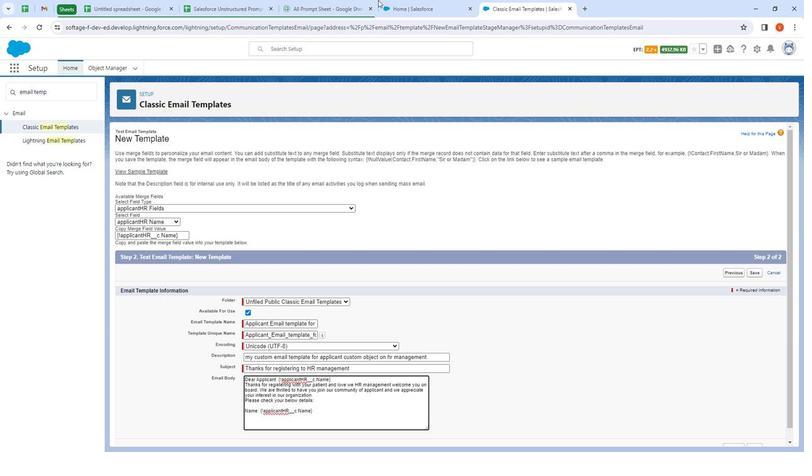 
Action: Key pressed <Key.enter><Key.shift><Key.shift><Key.shift><Key.shift><Key.shift><Key.shift><Key.shift><Key.shift><Key.shift><Key.shift><Key.shift><Key.shift><Key.shift>Join<Key.space>by<Key.shift>:<Key.space>
Screenshot: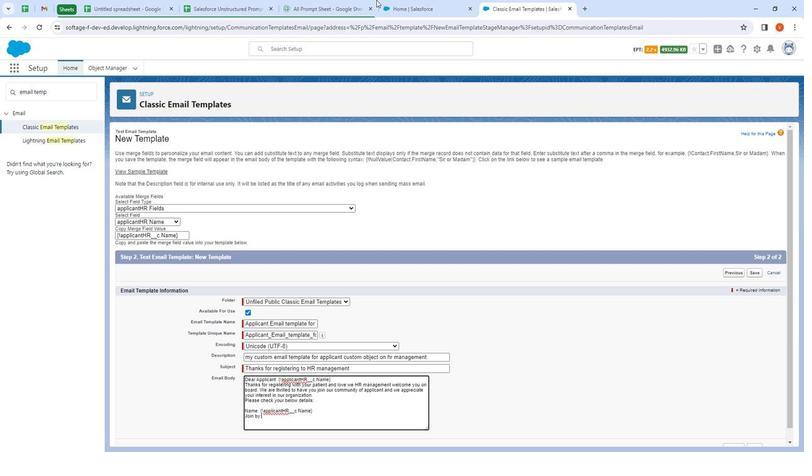 
Action: Mouse moved to (174, 221)
Screenshot: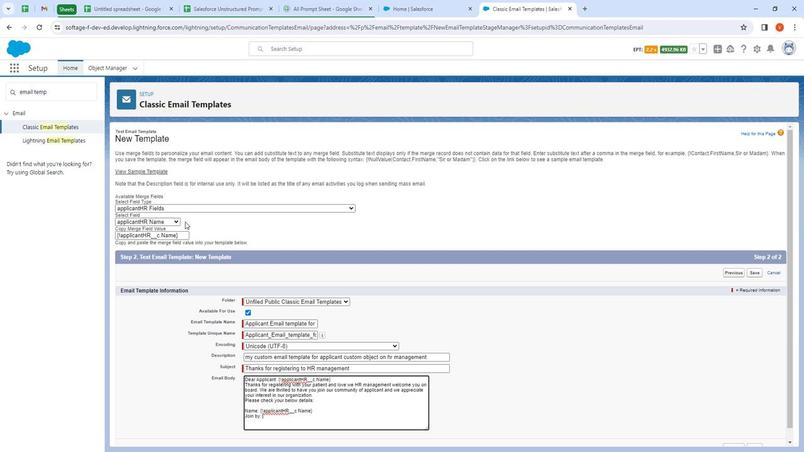 
Action: Mouse pressed left at (174, 221)
Screenshot: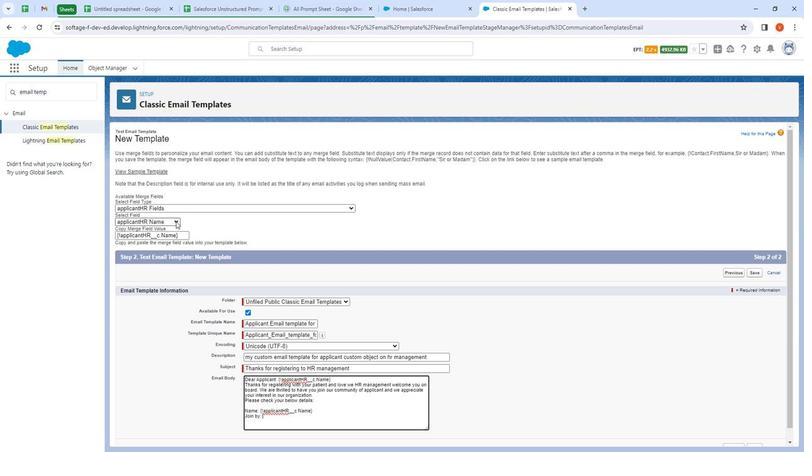 
Action: Mouse moved to (165, 253)
Screenshot: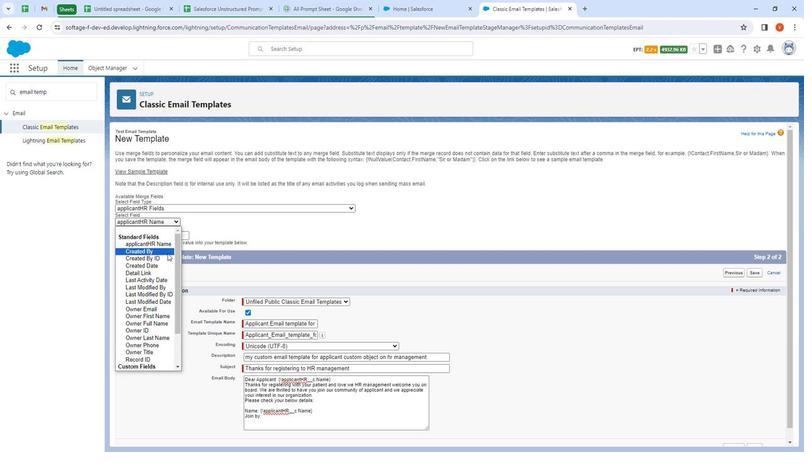 
Action: Mouse pressed left at (165, 253)
Screenshot: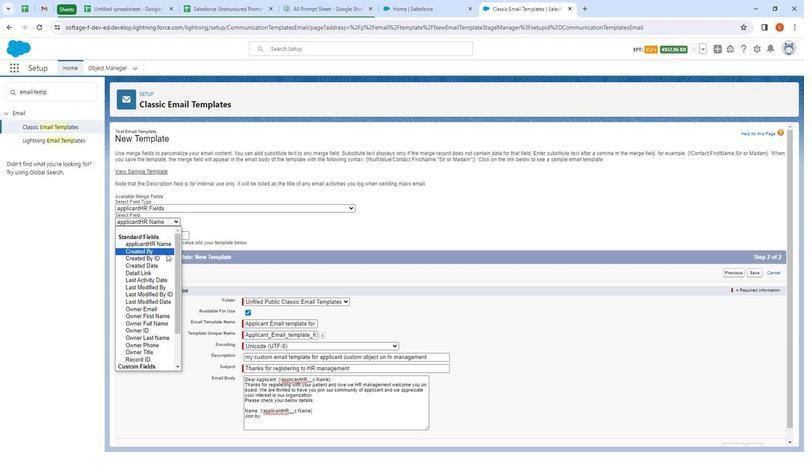 
Action: Mouse moved to (162, 235)
Screenshot: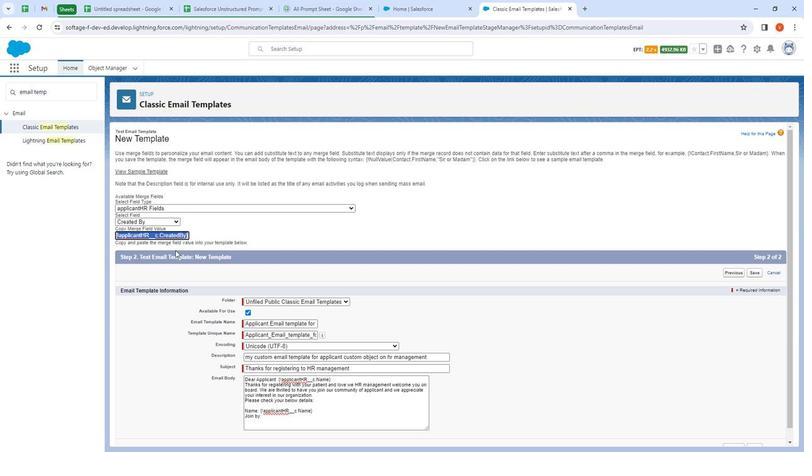 
Action: Key pressed ctrl+C
Screenshot: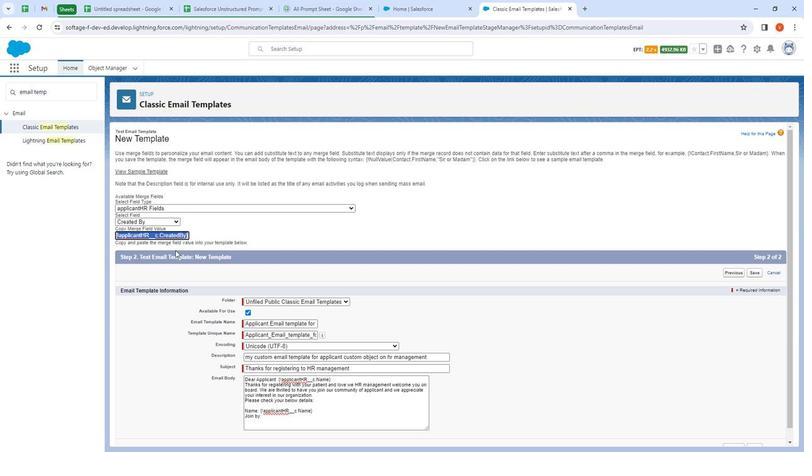 
Action: Mouse moved to (161, 223)
Screenshot: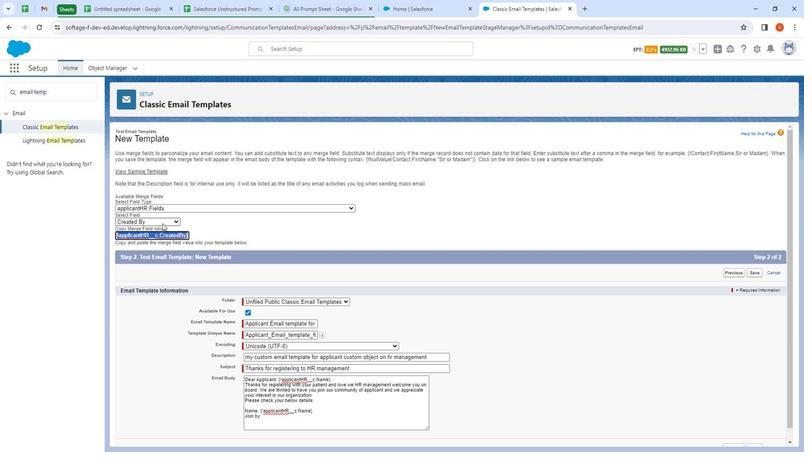 
Action: Mouse pressed left at (161, 223)
Screenshot: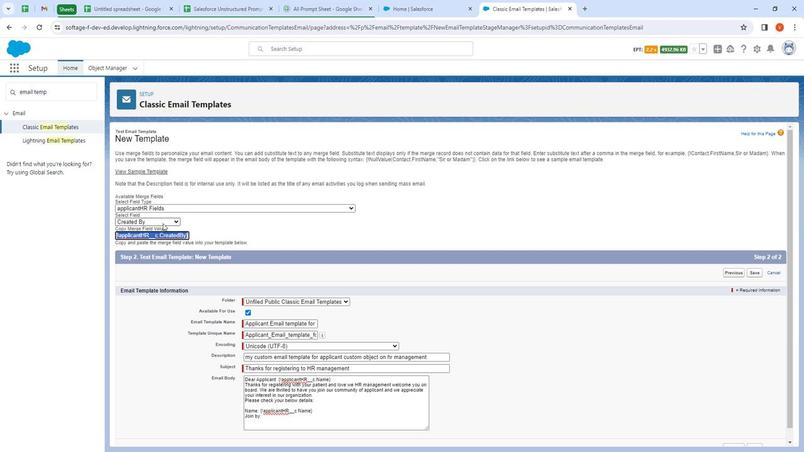 
Action: Mouse moved to (298, 413)
Screenshot: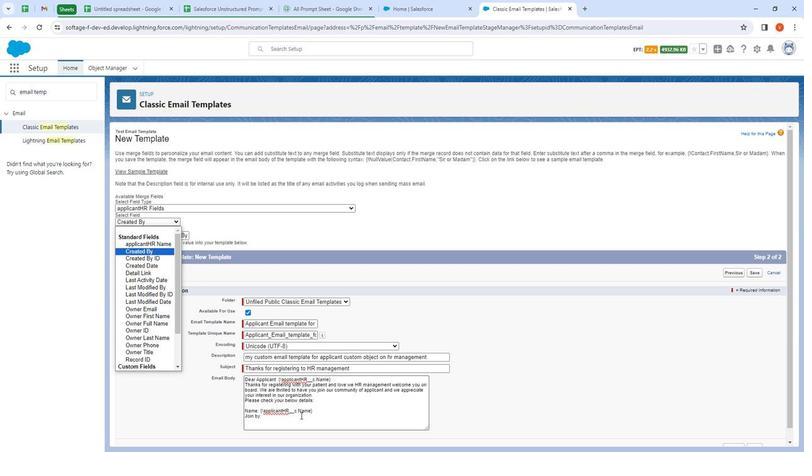 
Action: Mouse pressed left at (298, 413)
Screenshot: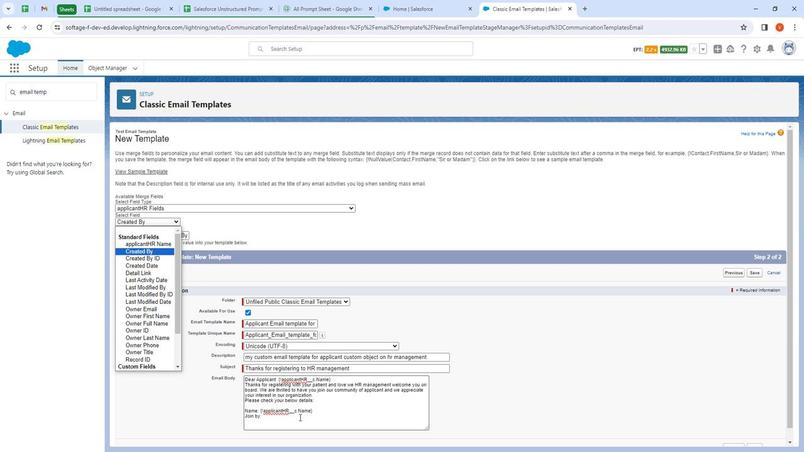 
Action: Mouse moved to (306, 403)
Screenshot: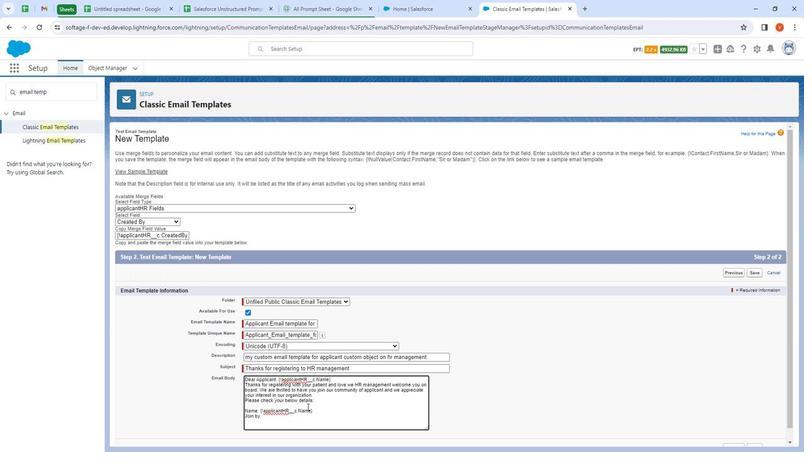 
Action: Key pressed ctrl+V
Screenshot: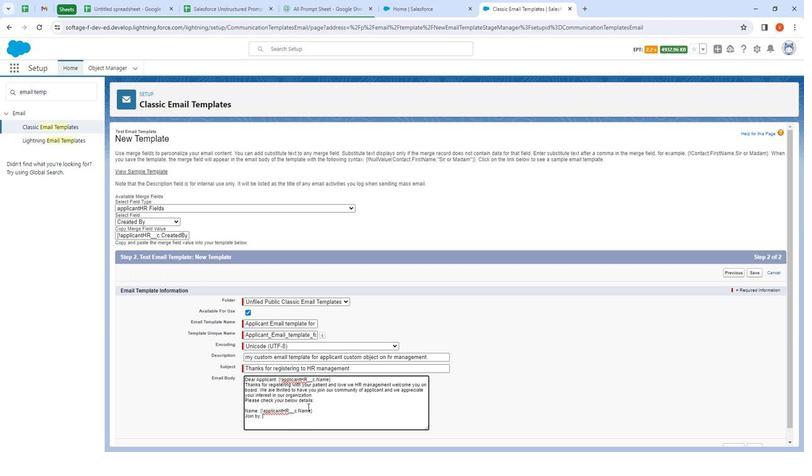 
Action: Mouse moved to (309, 217)
Screenshot: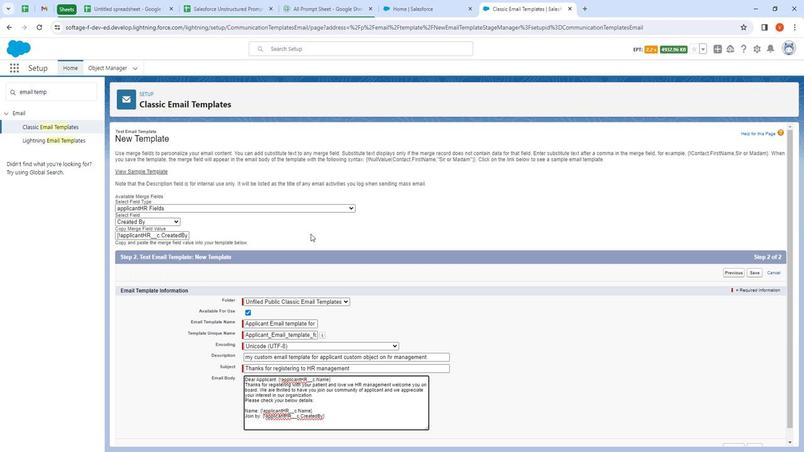 
Action: Key pressed <Key.enter><Key.shift>Detail<Key.space>links<Key.shift>:<Key.space>
Screenshot: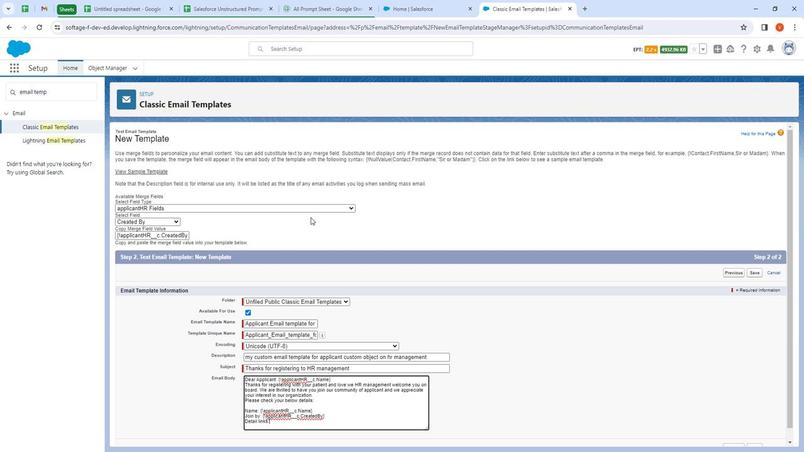 
Action: Mouse moved to (139, 221)
Screenshot: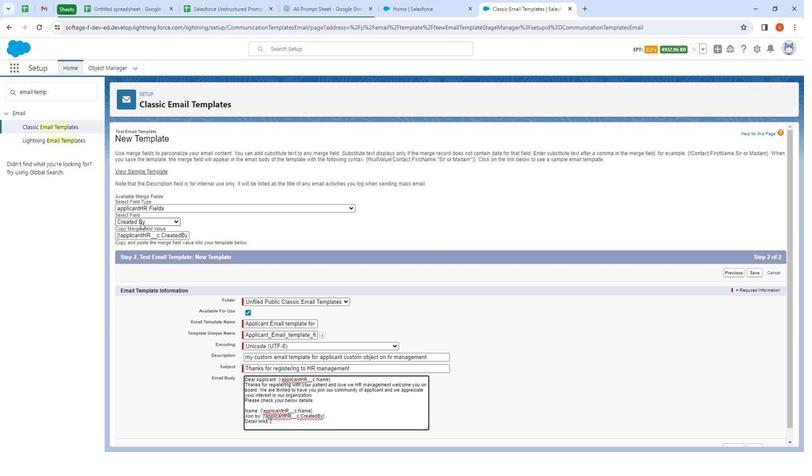 
Action: Mouse pressed left at (139, 221)
Screenshot: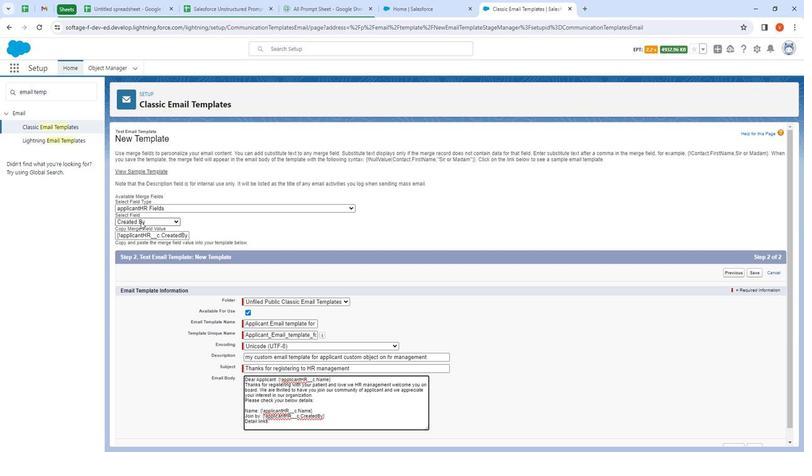 
Action: Mouse moved to (157, 271)
Screenshot: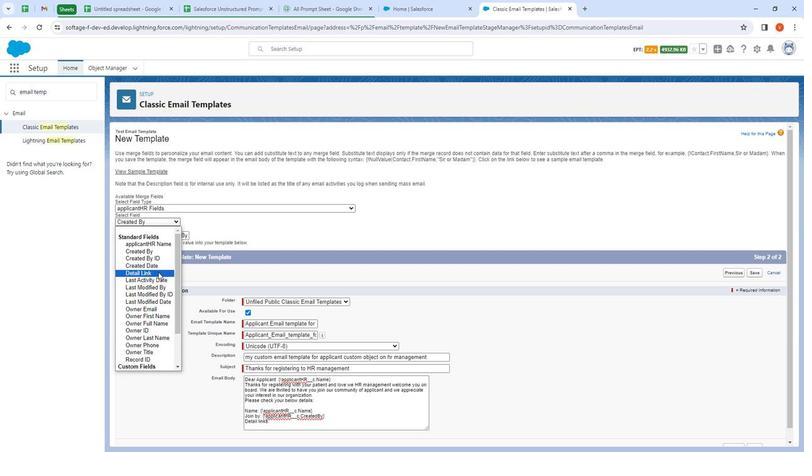 
Action: Mouse pressed left at (157, 271)
Screenshot: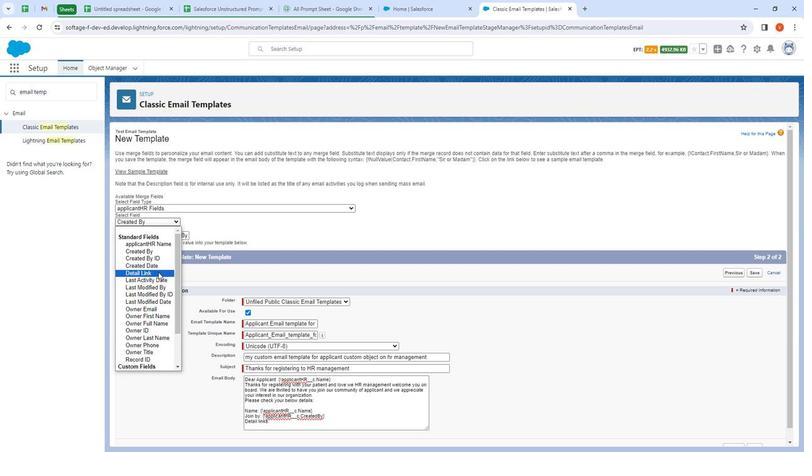 
Action: Mouse moved to (167, 258)
Screenshot: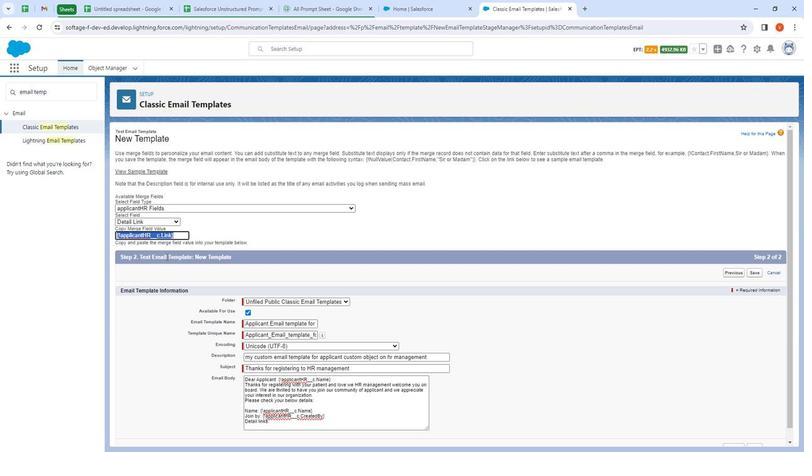 
Action: Key pressed ctrl+C
Screenshot: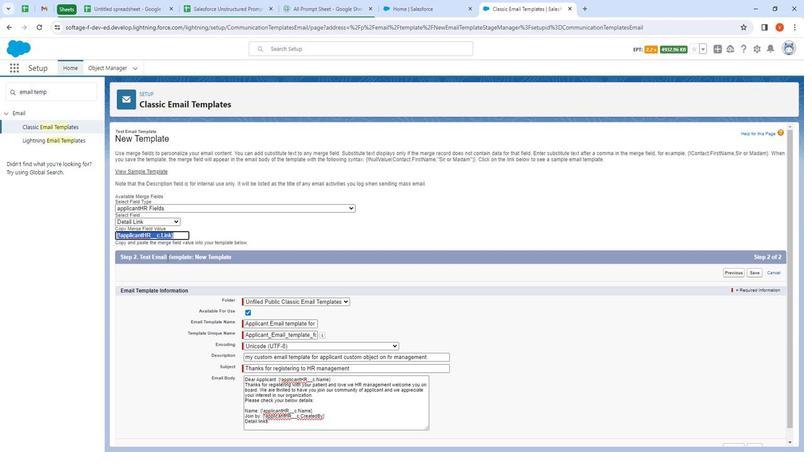 
Action: Mouse moved to (285, 422)
Screenshot: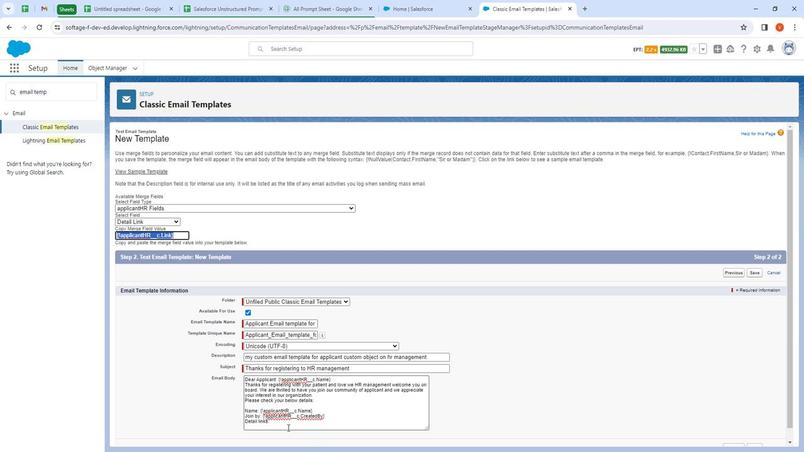 
Action: Mouse pressed left at (285, 422)
Screenshot: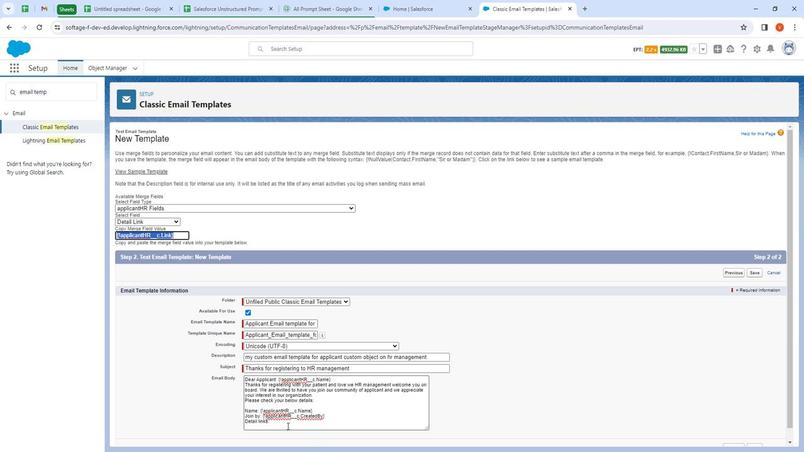 
Action: Mouse moved to (296, 424)
Screenshot: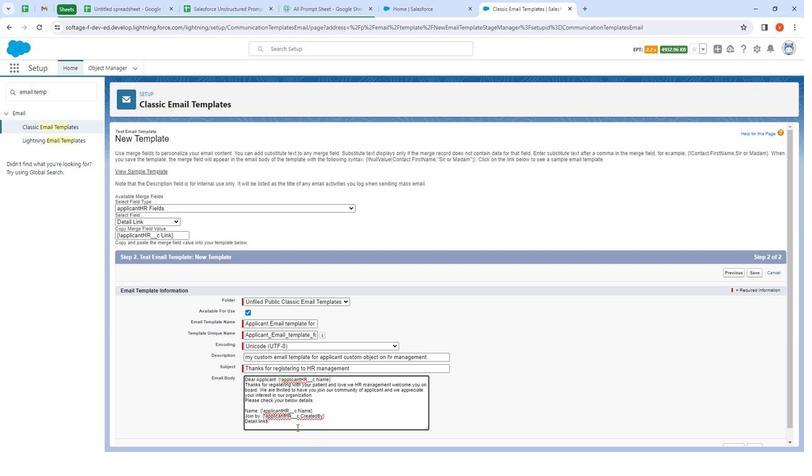 
Action: Key pressed ctrl+V
Screenshot: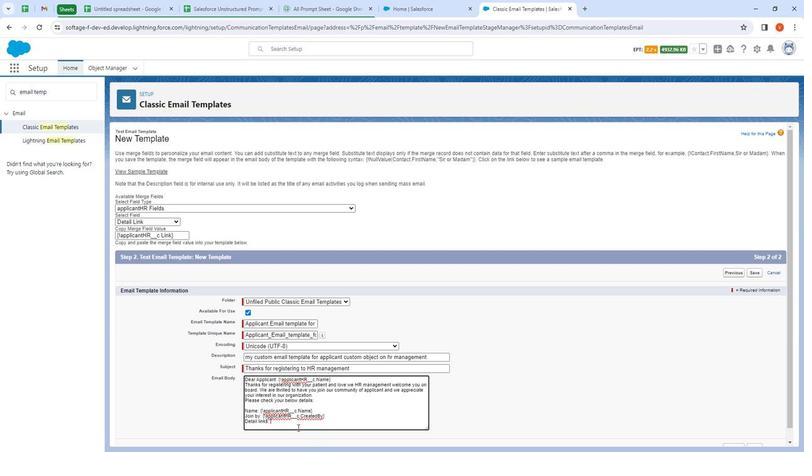 
Action: Mouse moved to (323, 107)
Screenshot: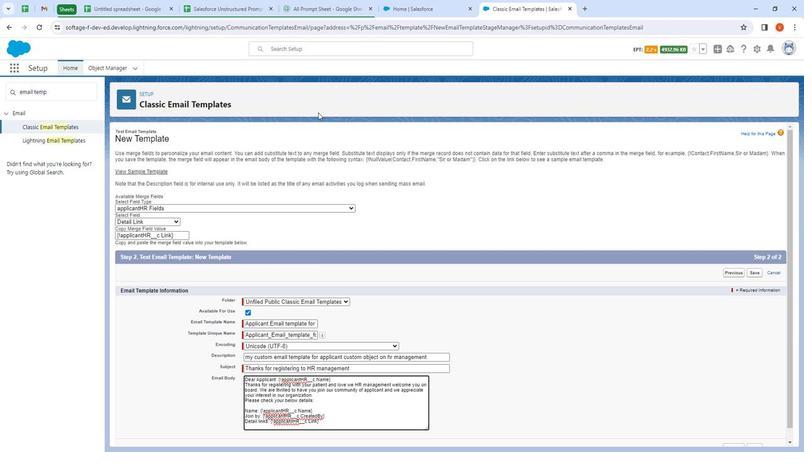 
Action: Key pressed <Key.enter><Key.shift>Created<Key.space><Key.shift>Date<Key.shift>:<Key.space>
Screenshot: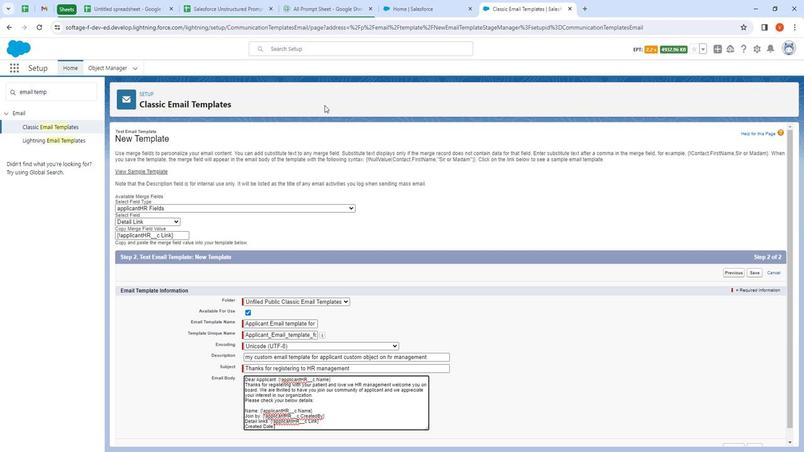 
Action: Mouse moved to (175, 219)
Screenshot: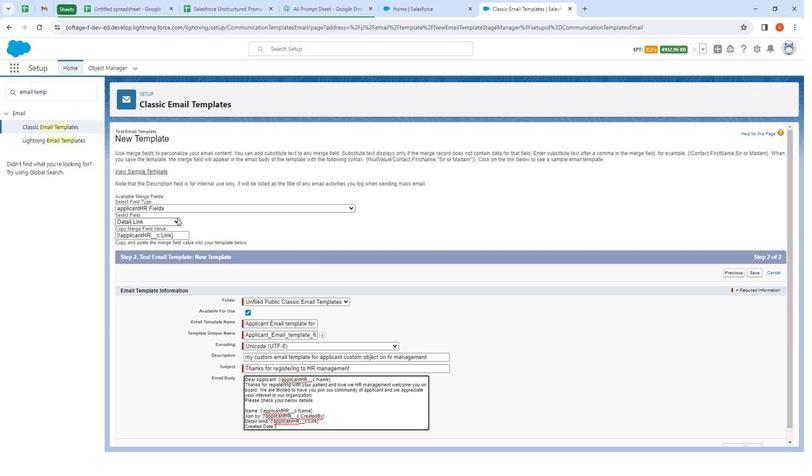 
Action: Mouse pressed left at (175, 219)
Screenshot: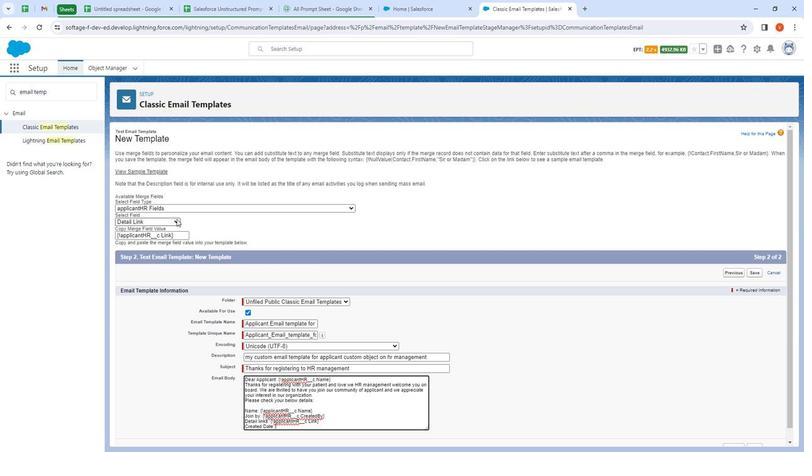 
Action: Mouse moved to (165, 263)
Screenshot: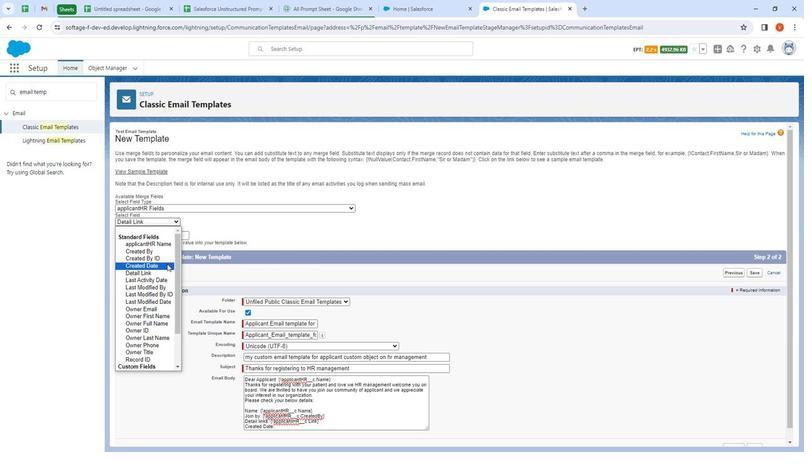 
Action: Mouse pressed left at (165, 263)
Screenshot: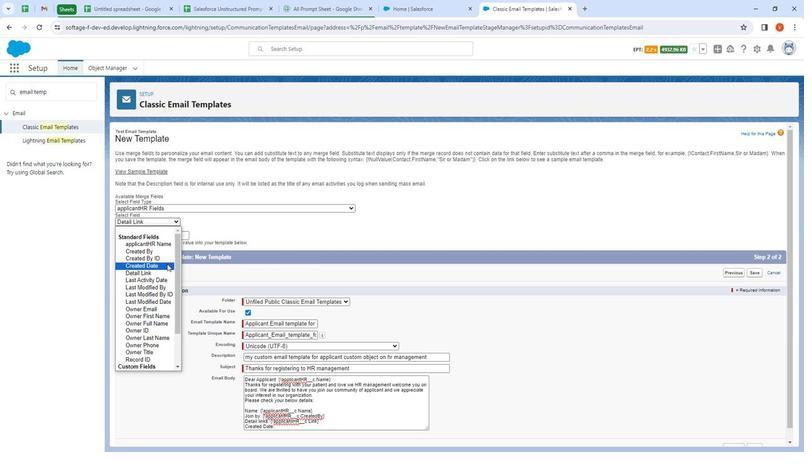 
Action: Mouse moved to (166, 255)
Screenshot: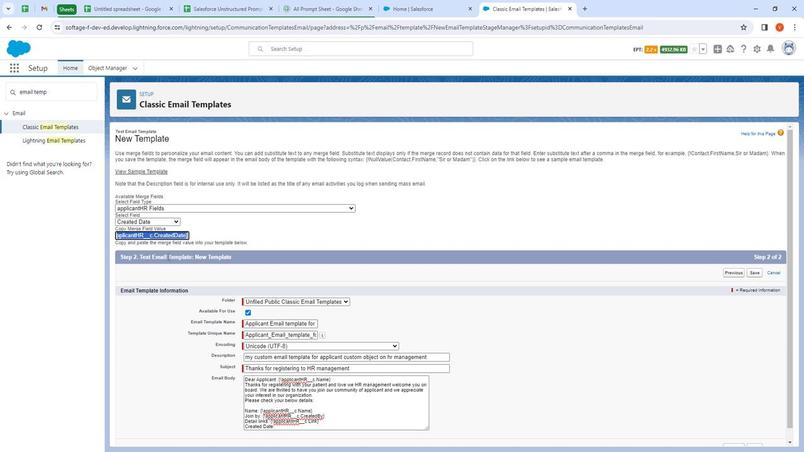 
Action: Key pressed ctrl+C
Screenshot: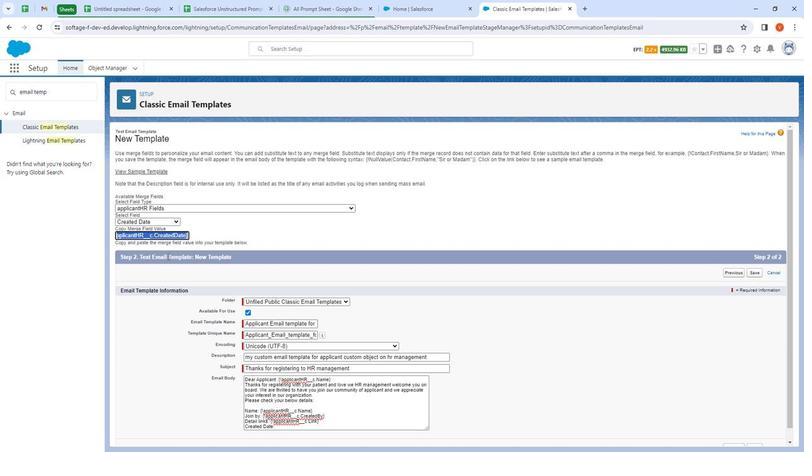 
Action: Mouse moved to (290, 427)
Screenshot: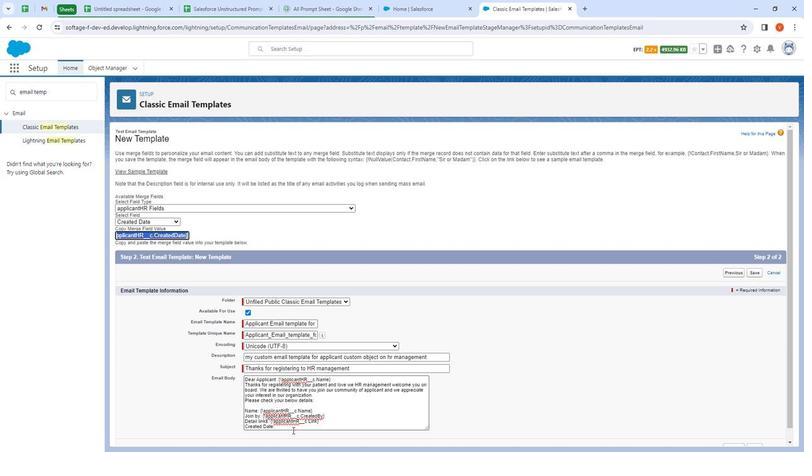 
Action: Mouse pressed left at (290, 427)
Screenshot: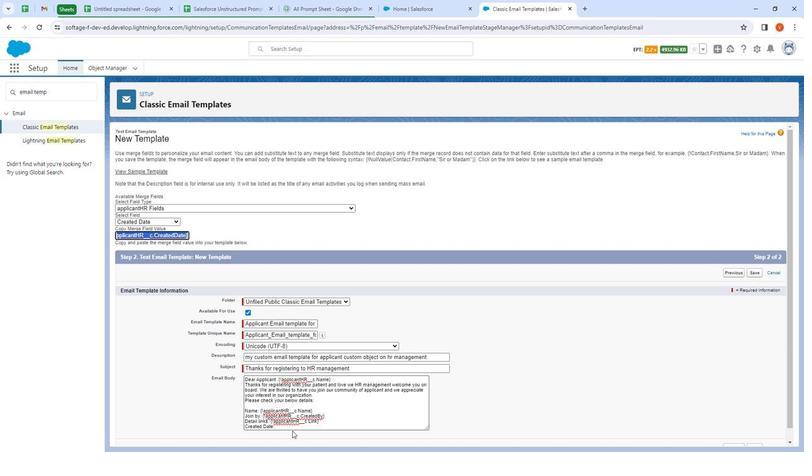 
Action: Mouse moved to (288, 425)
Screenshot: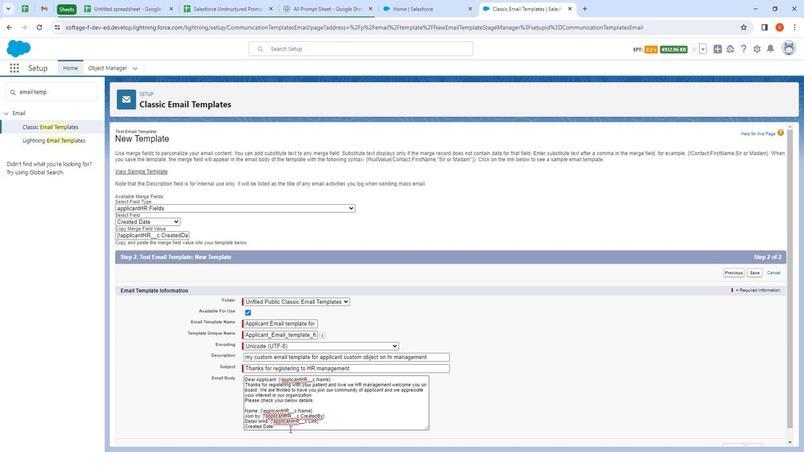 
Action: Mouse pressed left at (288, 425)
Screenshot: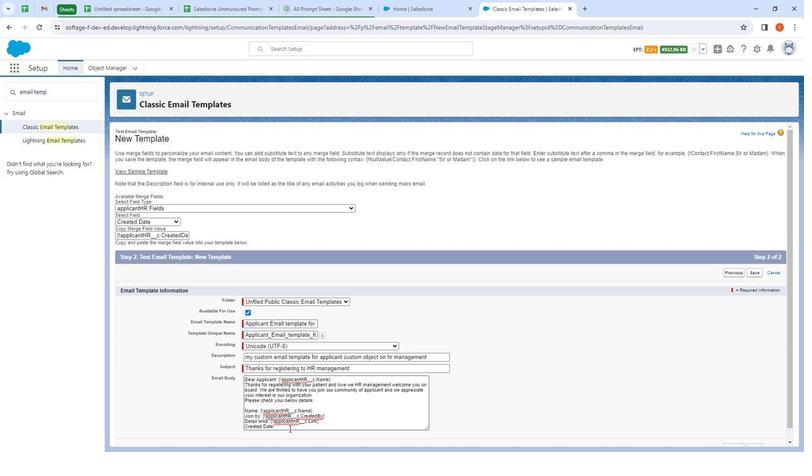 
Action: Mouse moved to (326, 410)
Screenshot: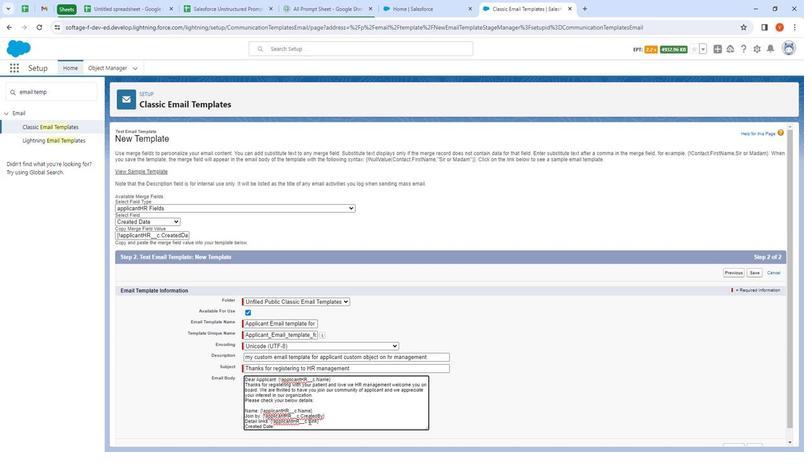 
Action: Key pressed ctrl+V
Screenshot: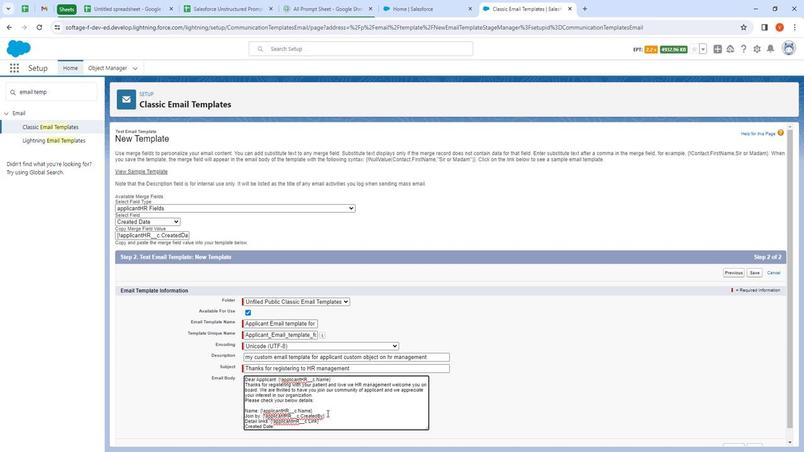 
Action: Mouse moved to (391, 352)
Screenshot: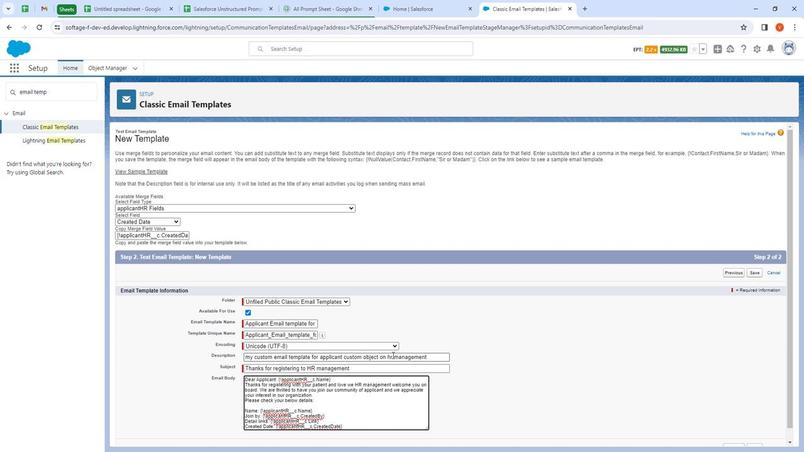 
Action: Key pressed <Key.enter>
Screenshot: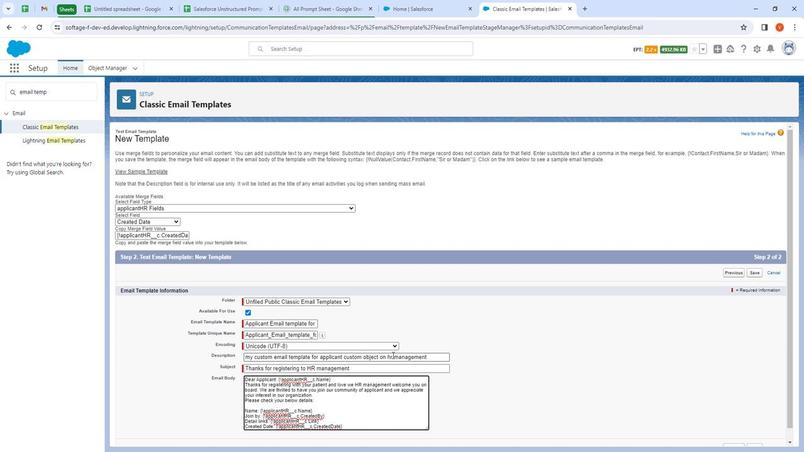 
Action: Mouse moved to (391, 349)
Screenshot: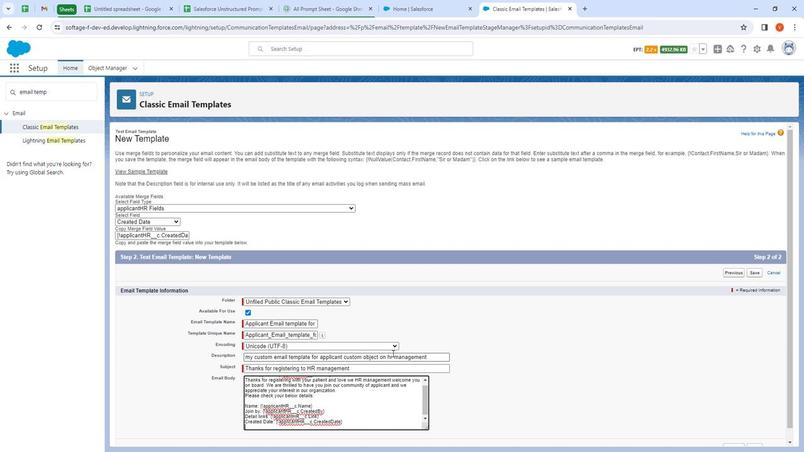 
Action: Key pressed <Key.shift>
Screenshot: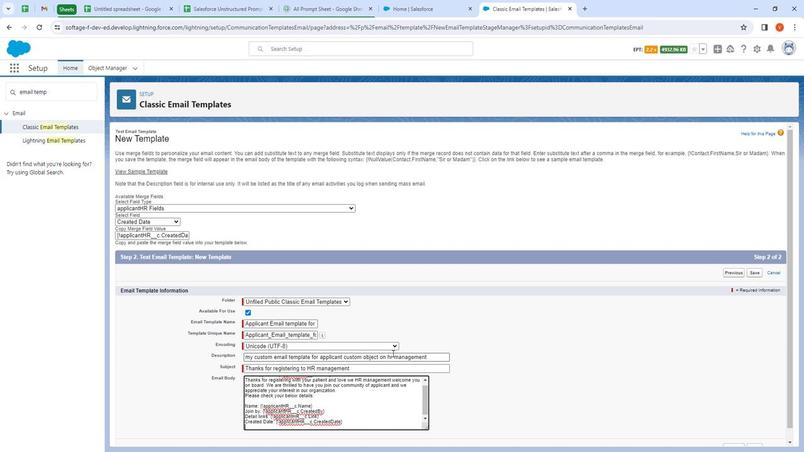 
Action: Mouse moved to (391, 342)
Screenshot: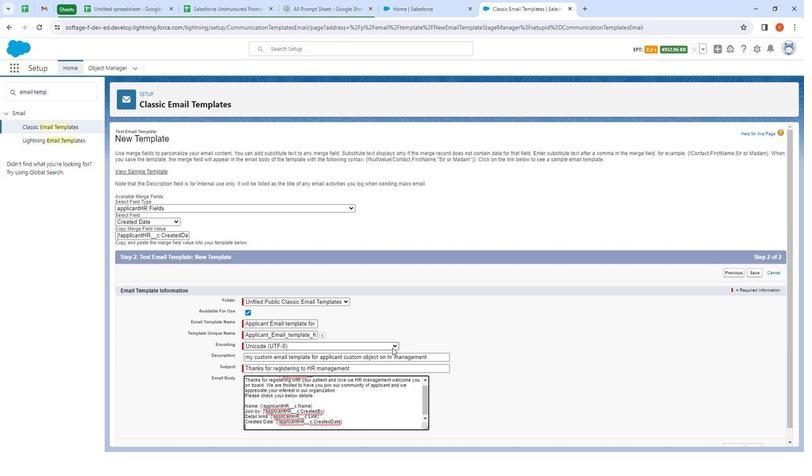 
Action: Key pressed <Key.shift><Key.shift><Key.shift><Key.shift><Key.shift><Key.shift><Key.shift><Key.shift><Key.shift><Key.shift><Key.shift>Last<Key.space>activity<Key.space>with<Key.space>you<Key.shift>:<Key.space>
Screenshot: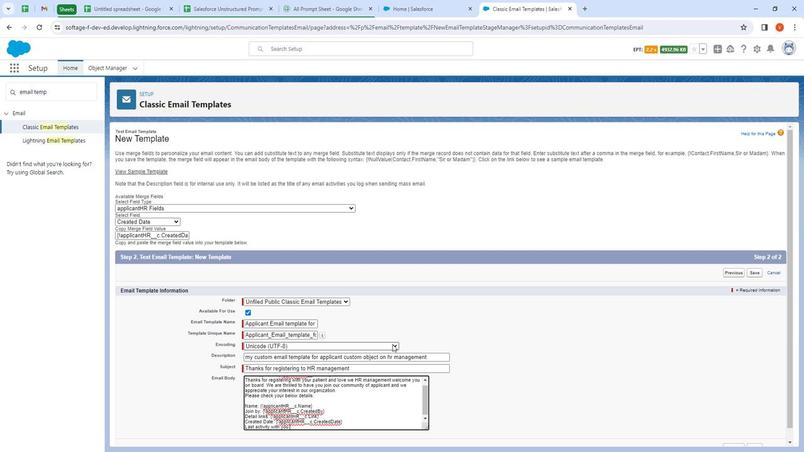 
Action: Mouse moved to (170, 222)
Screenshot: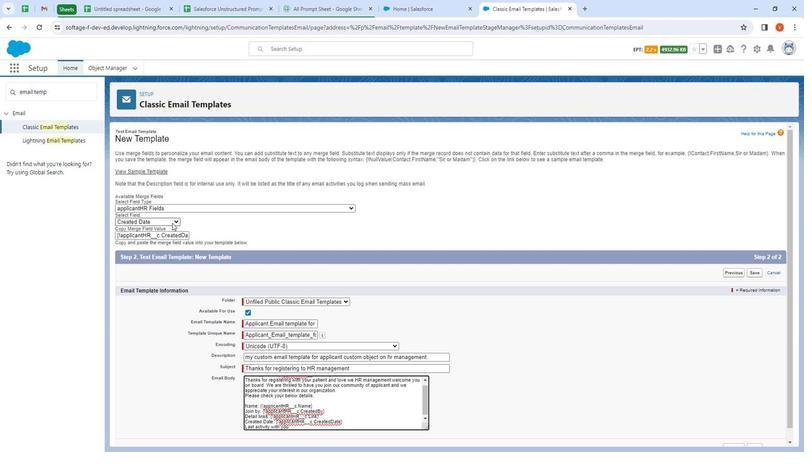 
Action: Mouse pressed left at (170, 222)
Screenshot: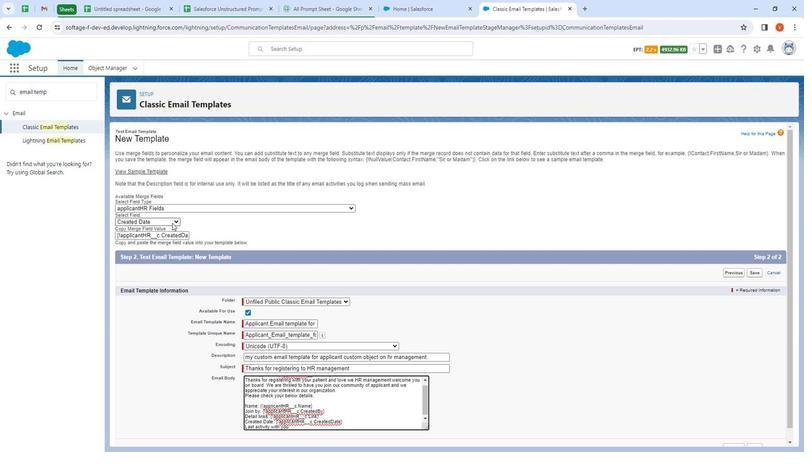 
Action: Mouse moved to (158, 280)
Screenshot: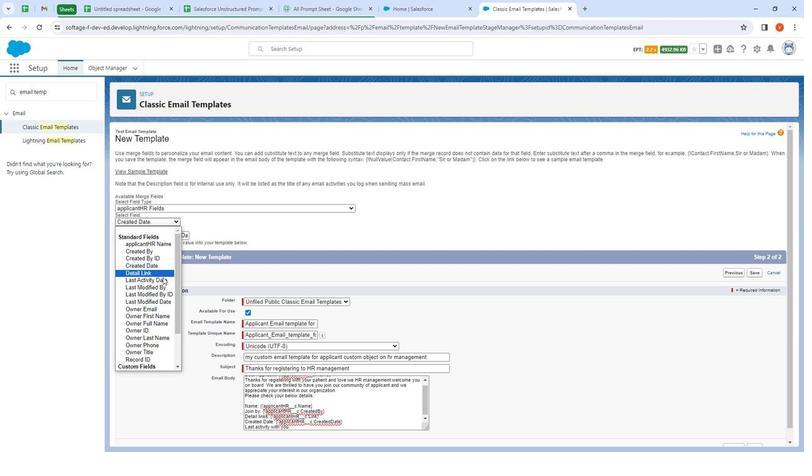 
Action: Mouse pressed left at (158, 280)
Screenshot: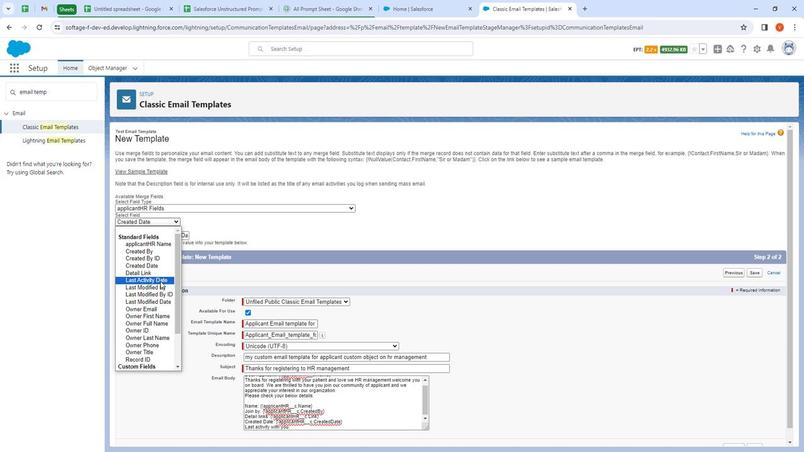 
Action: Mouse moved to (162, 247)
Screenshot: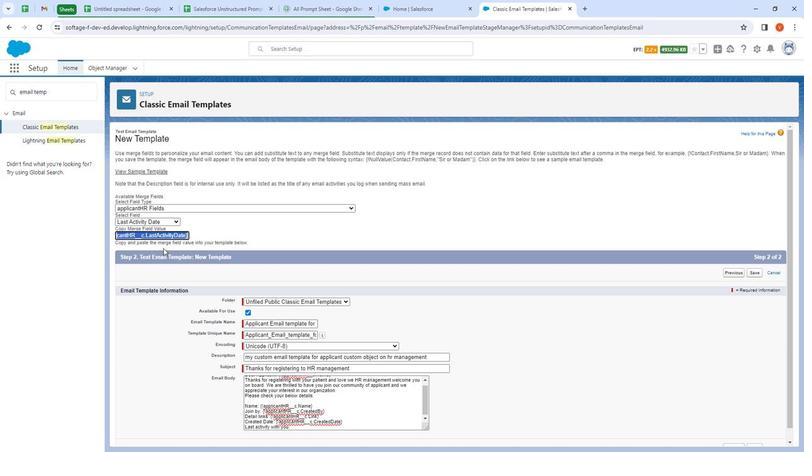 
Action: Key pressed ctrl+C
Screenshot: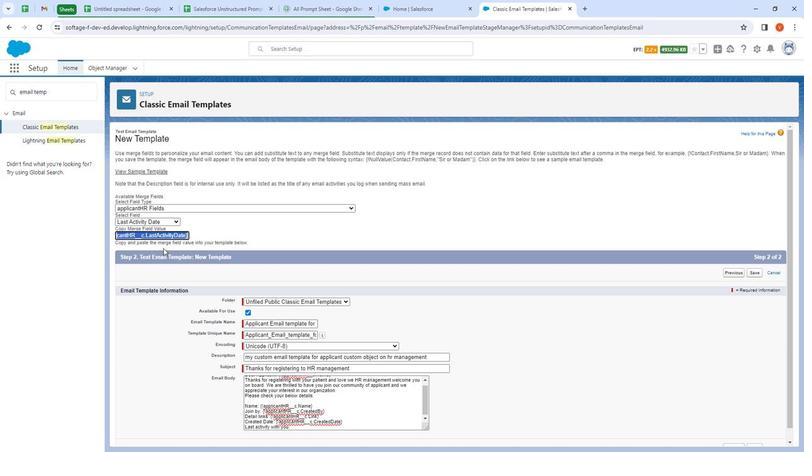 
Action: Mouse moved to (300, 425)
Screenshot: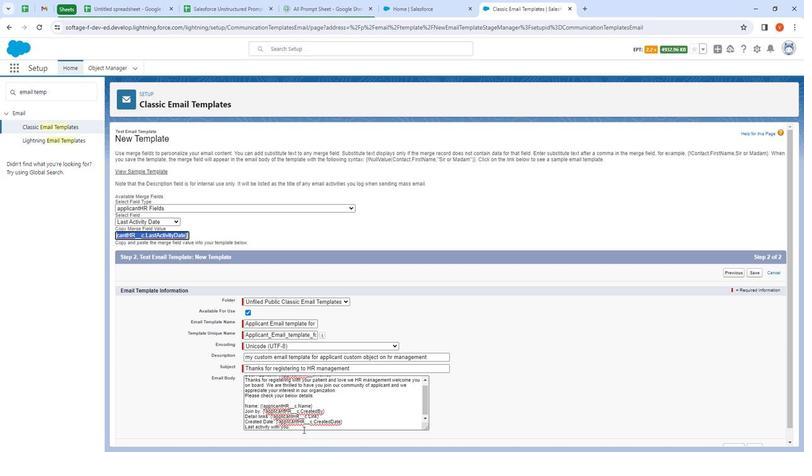 
Action: Mouse pressed left at (300, 425)
Screenshot: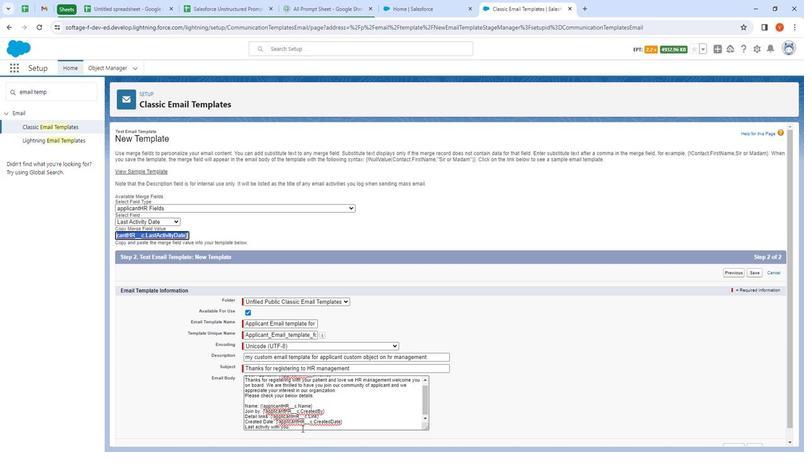 
Action: Mouse moved to (324, 420)
Screenshot: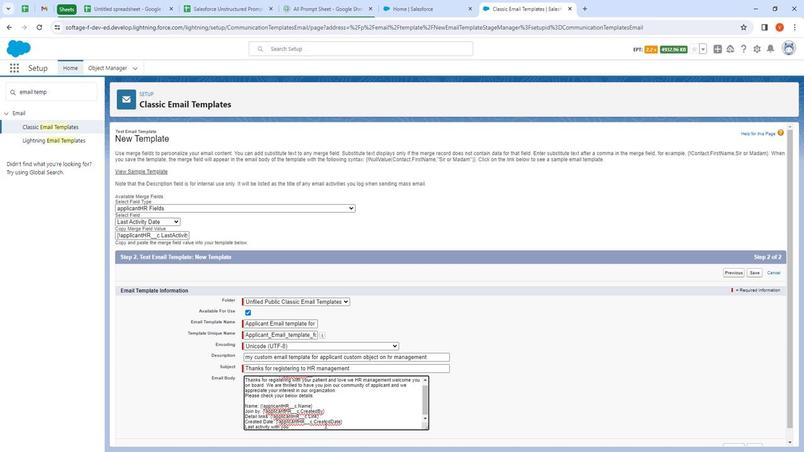 
Action: Key pressed ctrl+V
Screenshot: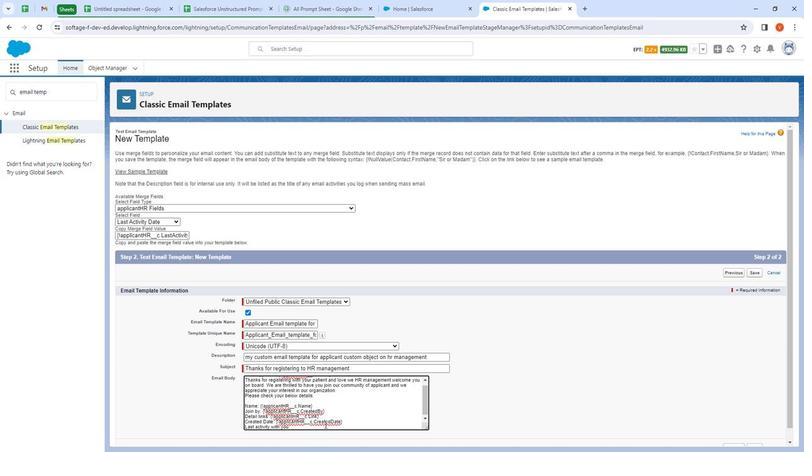 
Action: Mouse moved to (430, 106)
Screenshot: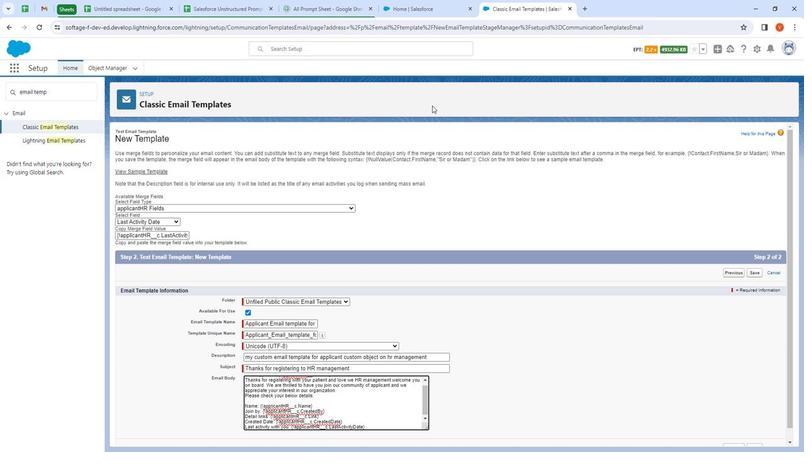 
Action: Key pressed <Key.enter><Key.enter><Key.shift><Key.shift><Key.shift><Key.shift><Key.shift>Please<Key.space><Key.shift>Ensure<Key.space>all<Key.space>the<Key.space>information<Key.space>provided<Key.space>during<Key.space>registration<Key.space>is<Key.space>accurate.<Key.enter><Key.shift>Thanks<Key.space>and<Key.space>regards<Key.space><Key.enter><Key.shift>Team<Key.space><Key.shift>HR's<Key.space>management
Screenshot: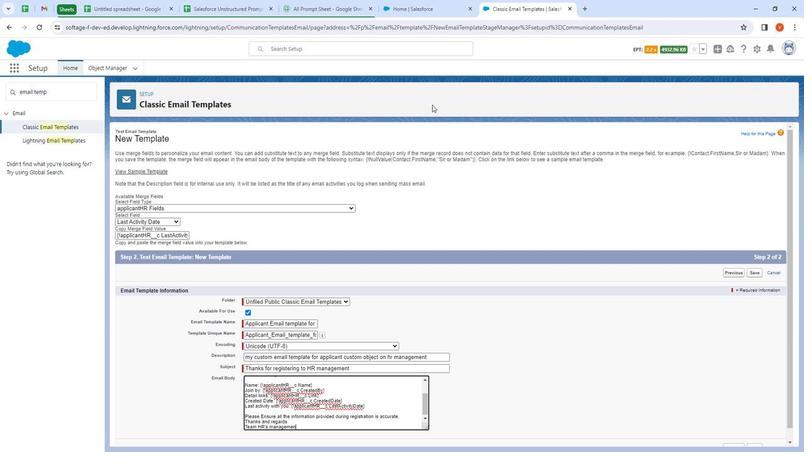 
Action: Mouse moved to (749, 275)
Screenshot: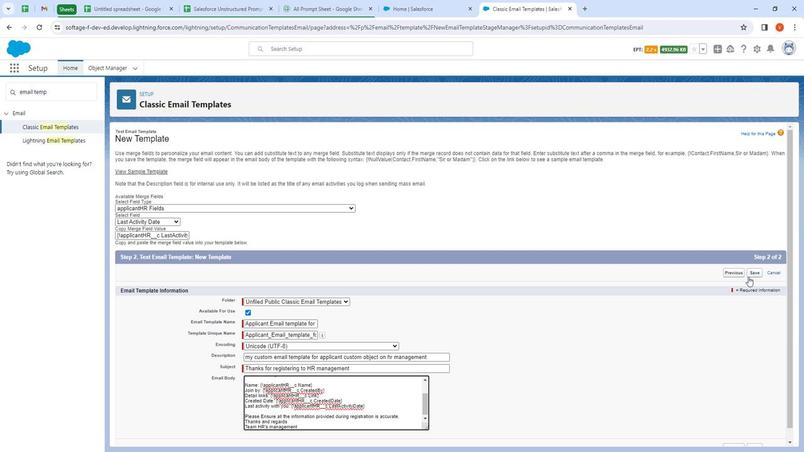 
Action: Mouse pressed left at (749, 275)
Screenshot: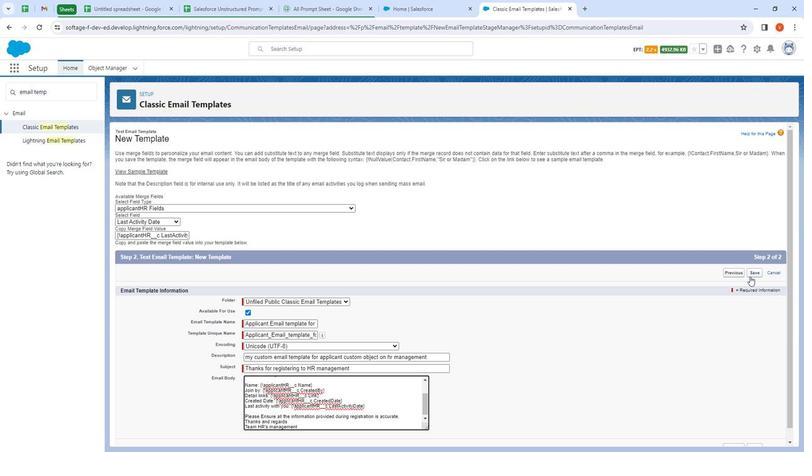 
Action: Mouse moved to (261, 354)
Screenshot: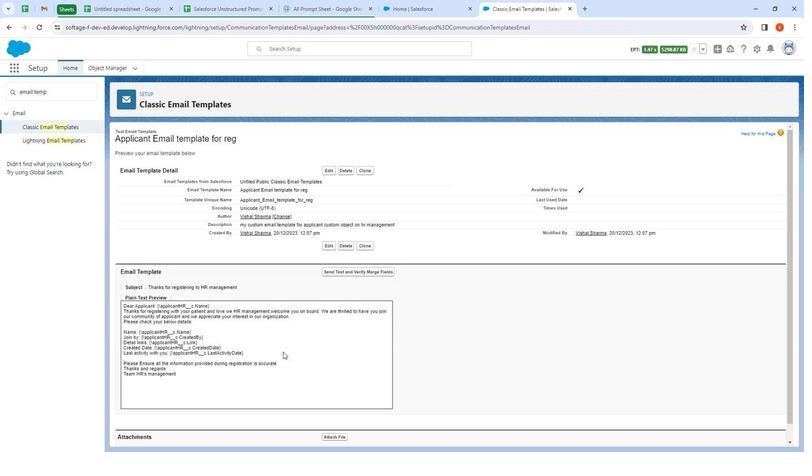 
Action: Mouse scrolled (261, 354) with delta (0, 0)
Screenshot: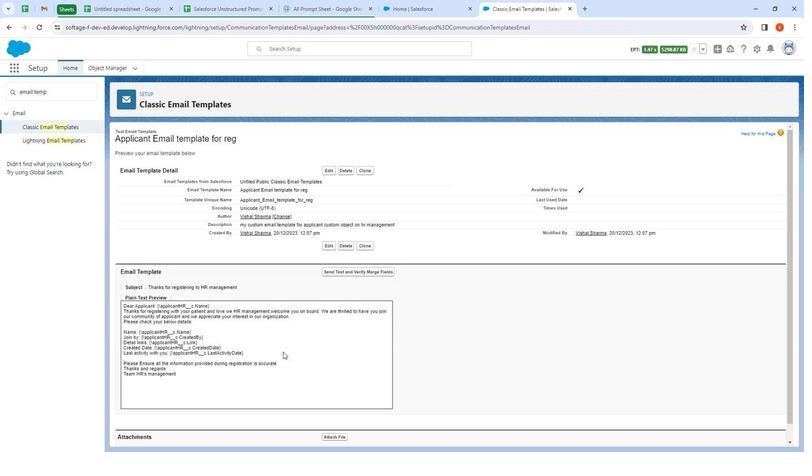 
Action: Mouse moved to (268, 359)
Screenshot: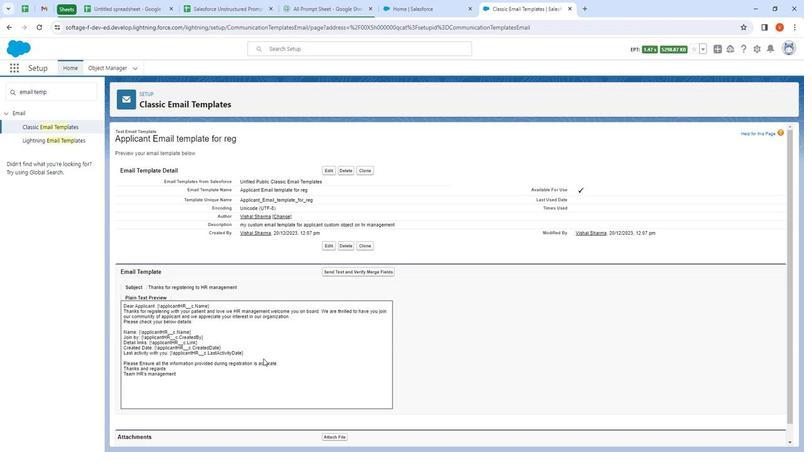 
Action: Mouse scrolled (268, 358) with delta (0, 0)
Screenshot: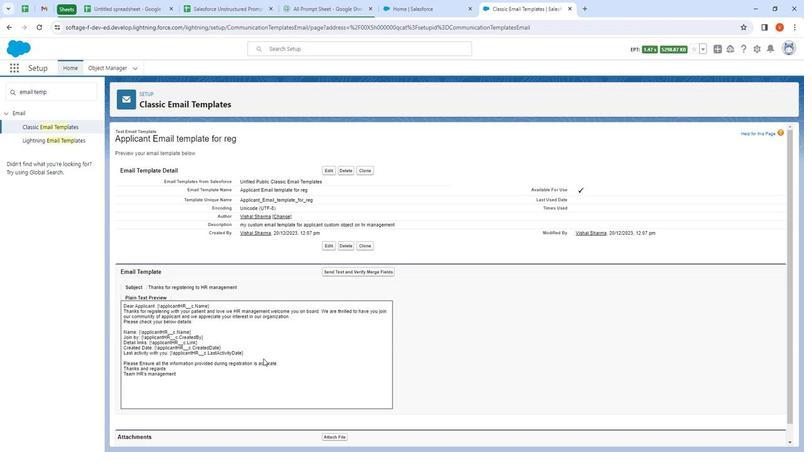 
Action: Mouse moved to (273, 358)
Screenshot: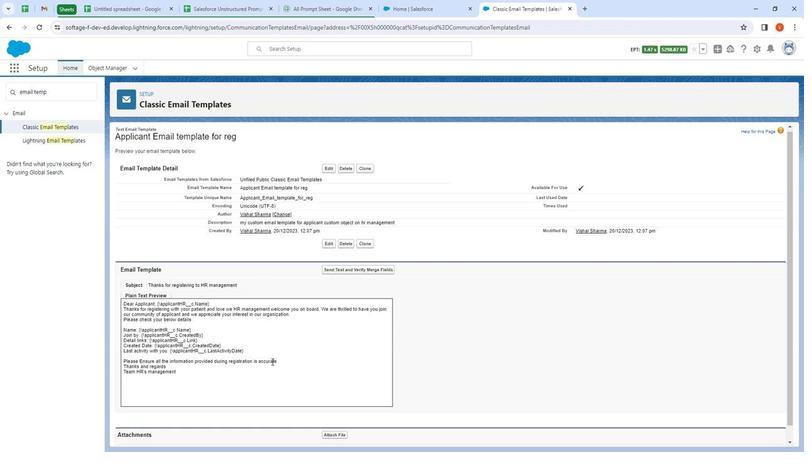 
Action: Mouse scrolled (273, 358) with delta (0, 0)
Screenshot: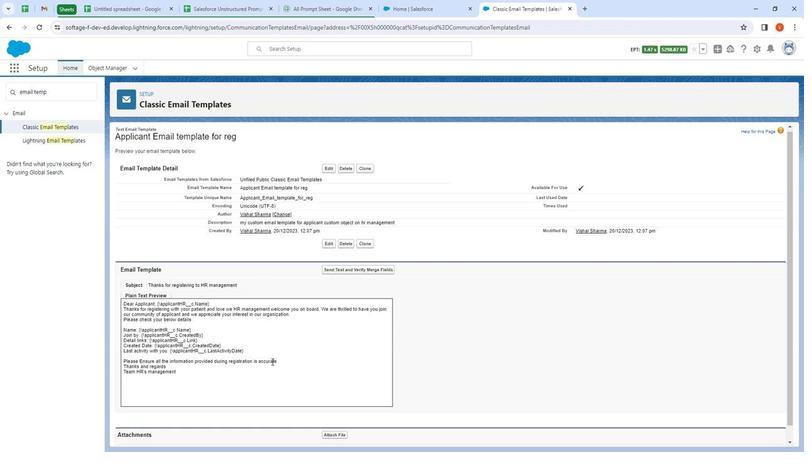 
Action: Mouse moved to (275, 358)
Screenshot: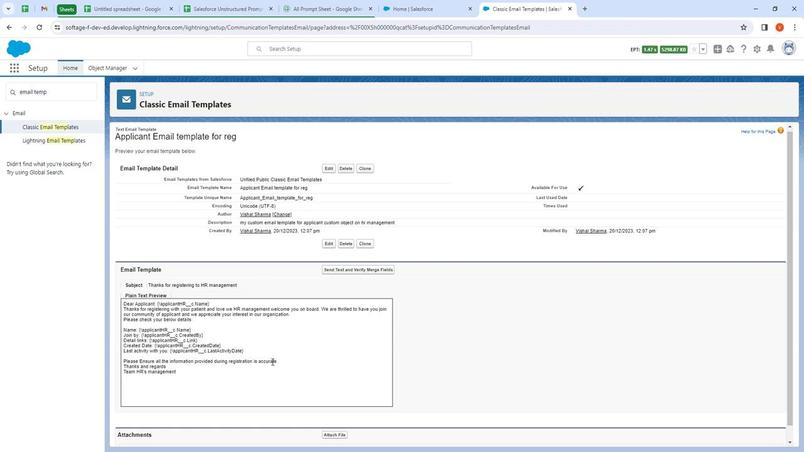 
Action: Mouse scrolled (275, 358) with delta (0, 0)
Screenshot: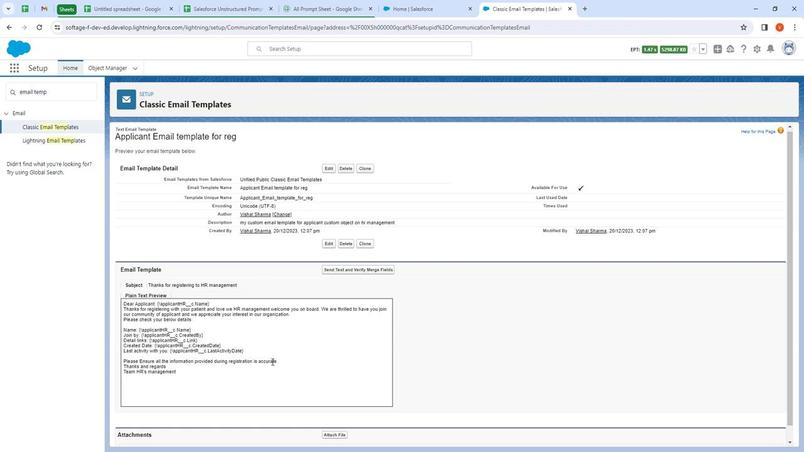 
Action: Mouse moved to (278, 358)
Screenshot: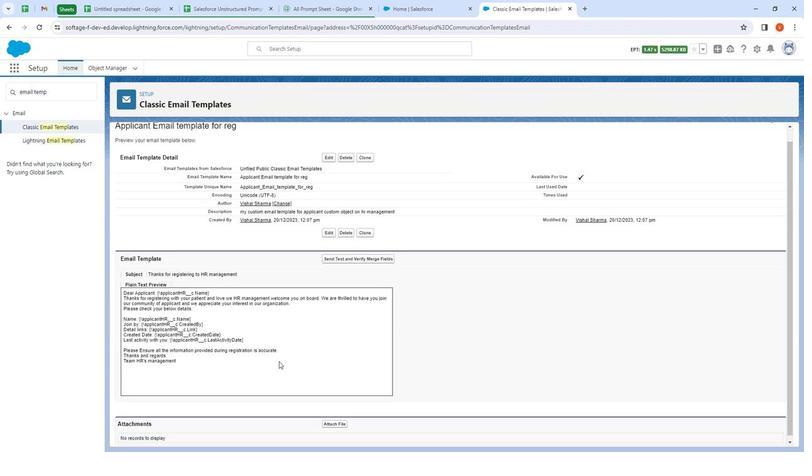 
Action: Mouse scrolled (278, 358) with delta (0, 0)
Screenshot: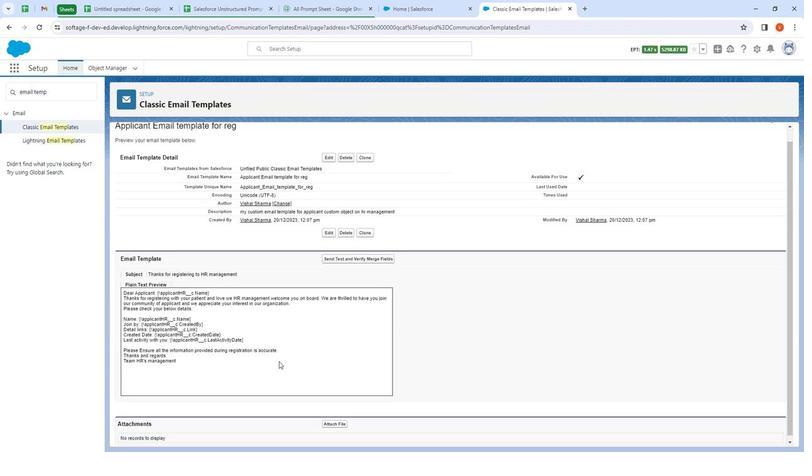 
Action: Mouse moved to (59, 130)
Screenshot: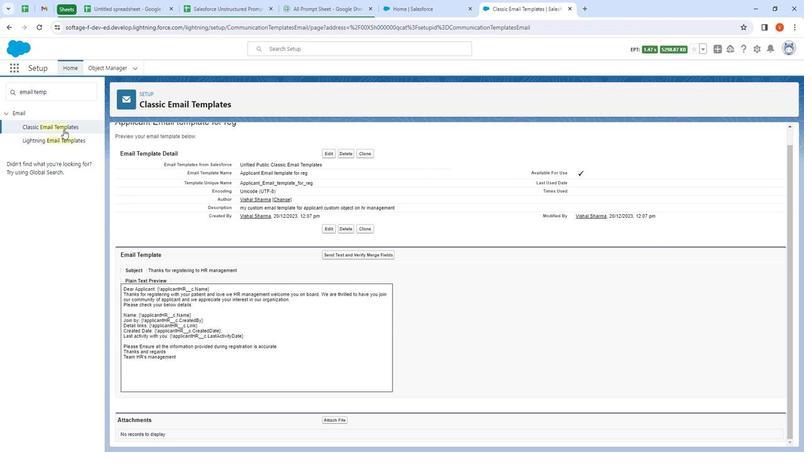 
Action: Mouse pressed left at (59, 130)
Screenshot: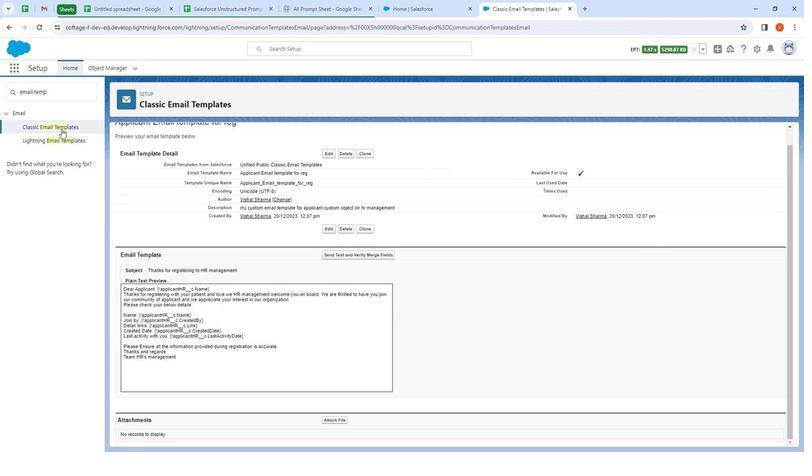 
Action: Mouse moved to (336, 192)
Screenshot: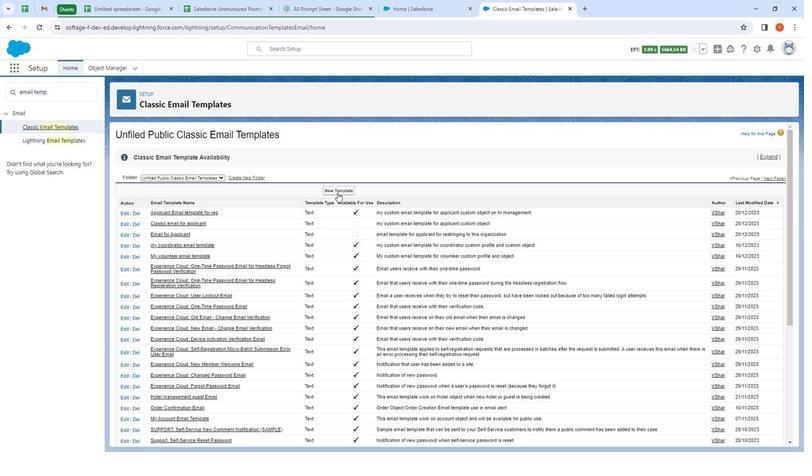 
Action: Mouse pressed left at (336, 192)
Screenshot: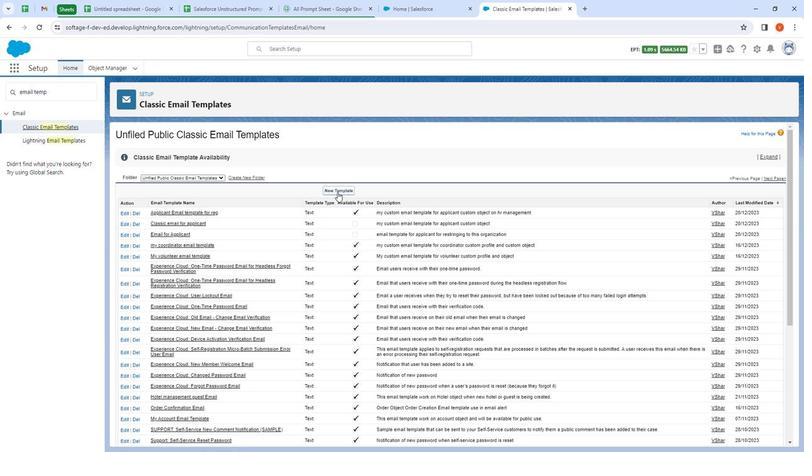 
Action: Mouse moved to (765, 254)
Screenshot: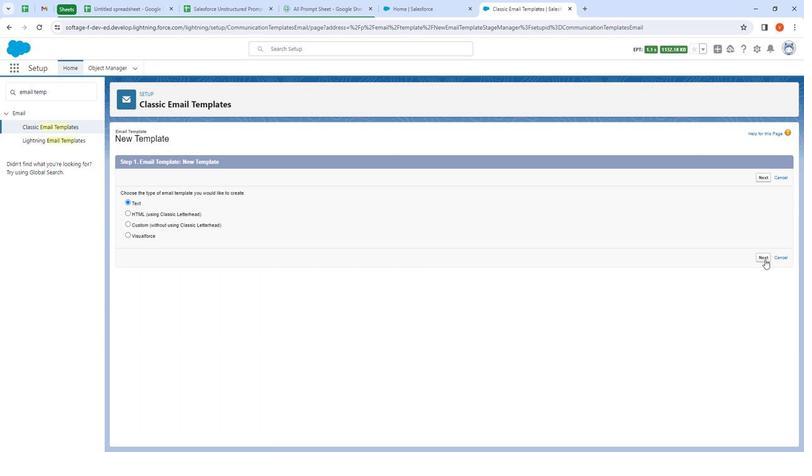 
Action: Mouse pressed left at (765, 254)
Screenshot: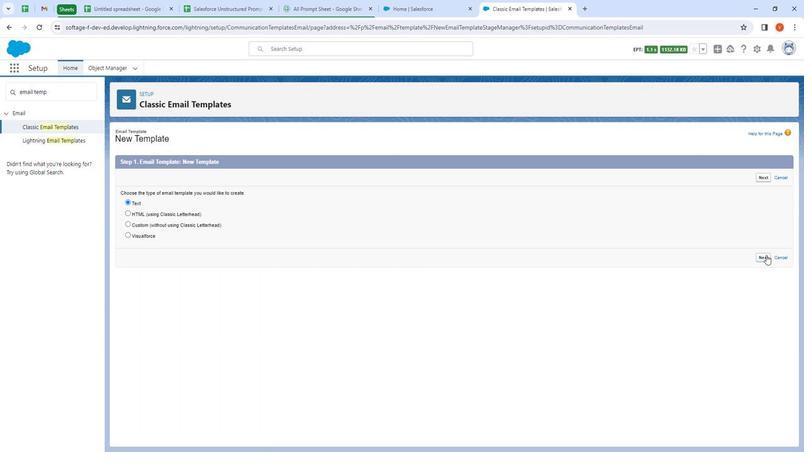 
Action: Mouse moved to (173, 207)
Screenshot: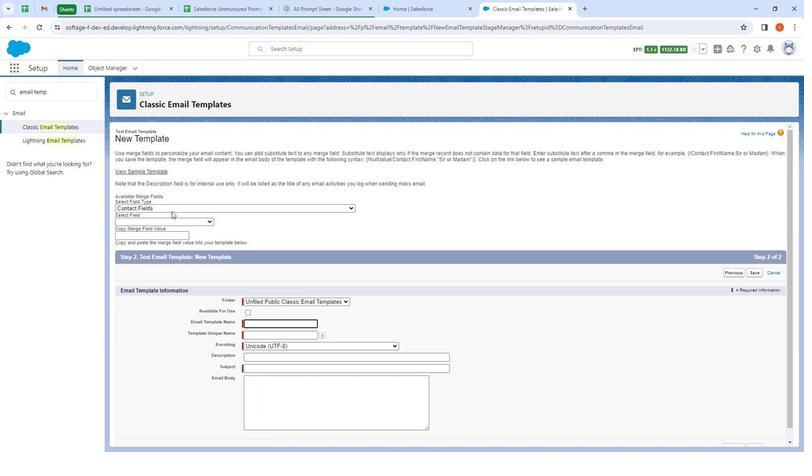 
Action: Mouse pressed left at (173, 207)
Screenshot: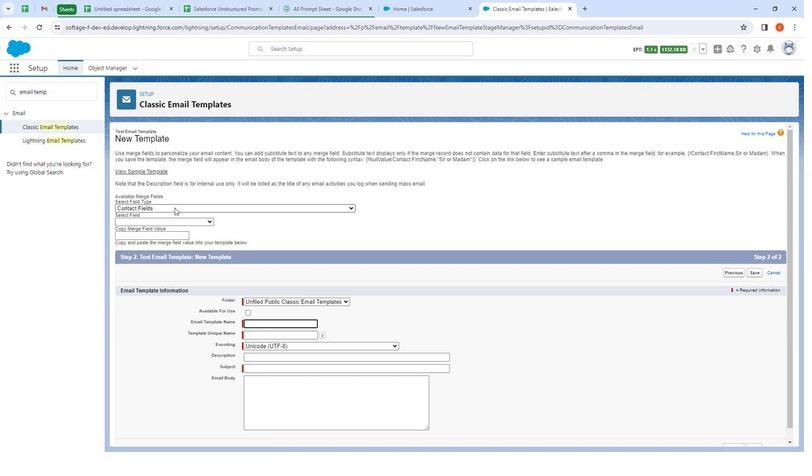 
Action: Key pressed hhh
Screenshot: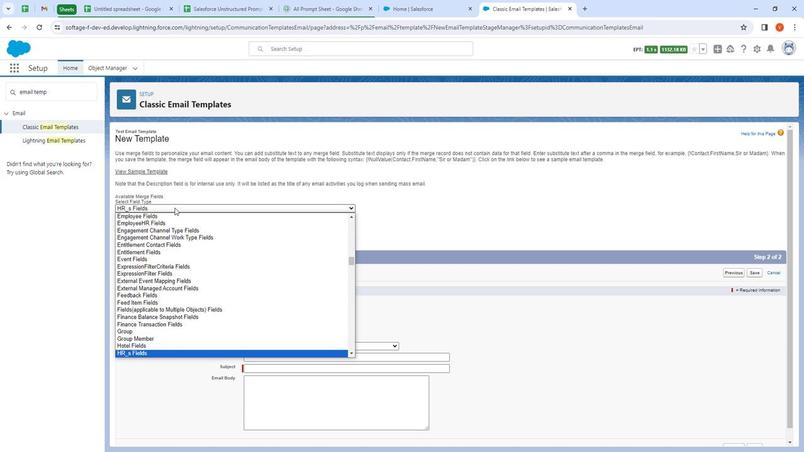 
Action: Mouse moved to (164, 348)
Screenshot: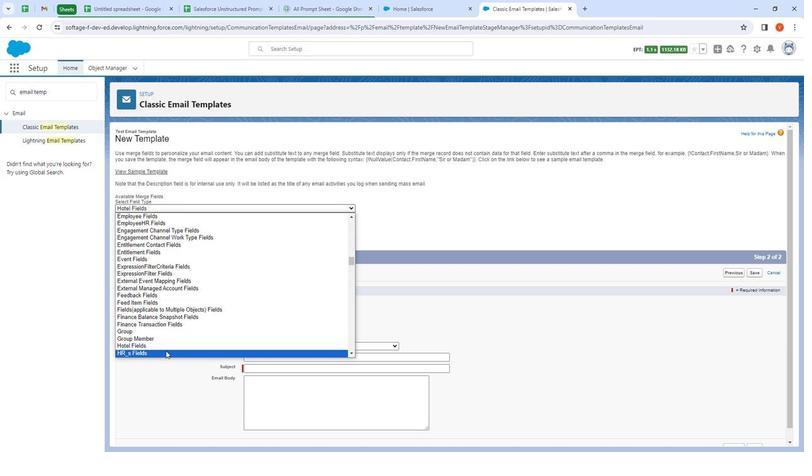 
Action: Mouse pressed left at (164, 348)
Screenshot: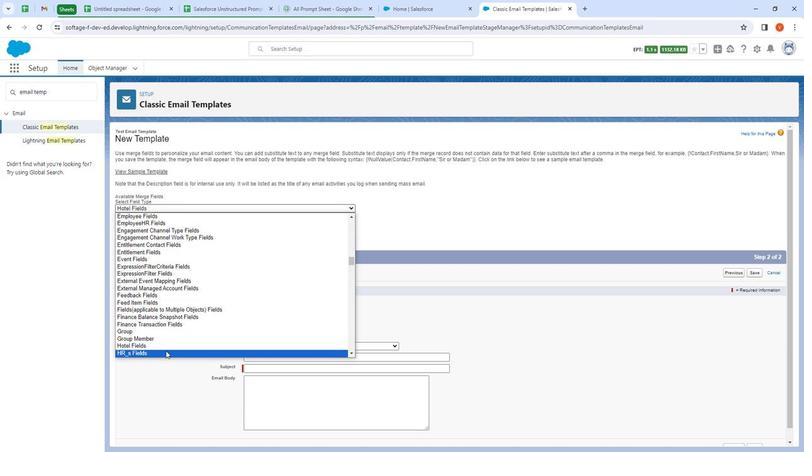 
Action: Mouse moved to (168, 222)
Screenshot: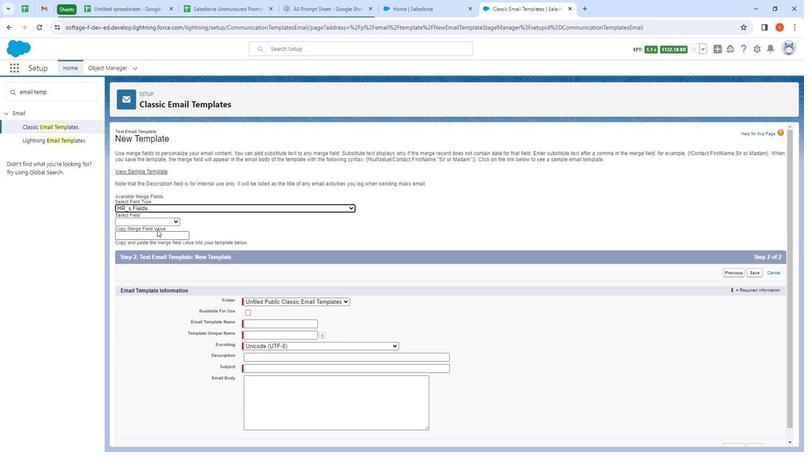 
Action: Mouse pressed left at (168, 222)
Screenshot: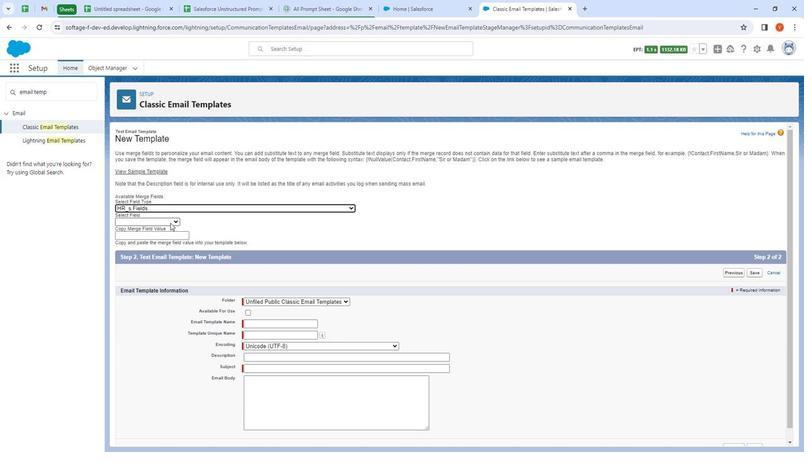 
Action: Mouse moved to (368, 312)
Screenshot: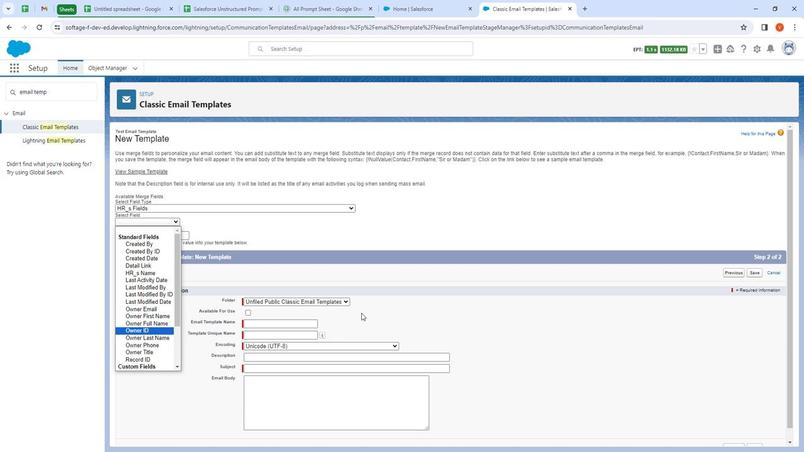 
Action: Mouse pressed left at (368, 312)
Screenshot: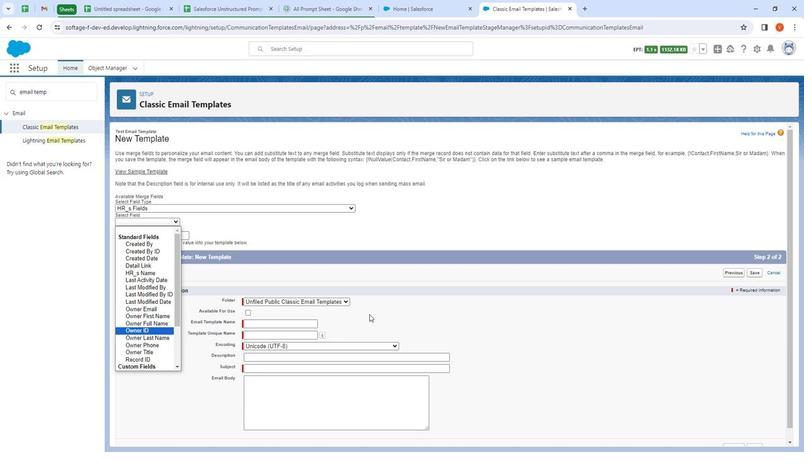
Action: Mouse moved to (244, 312)
Screenshot: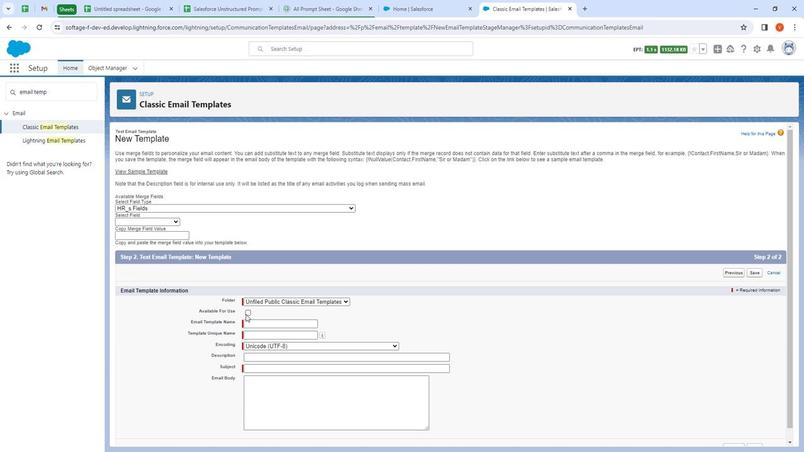 
Action: Mouse pressed left at (244, 312)
Screenshot: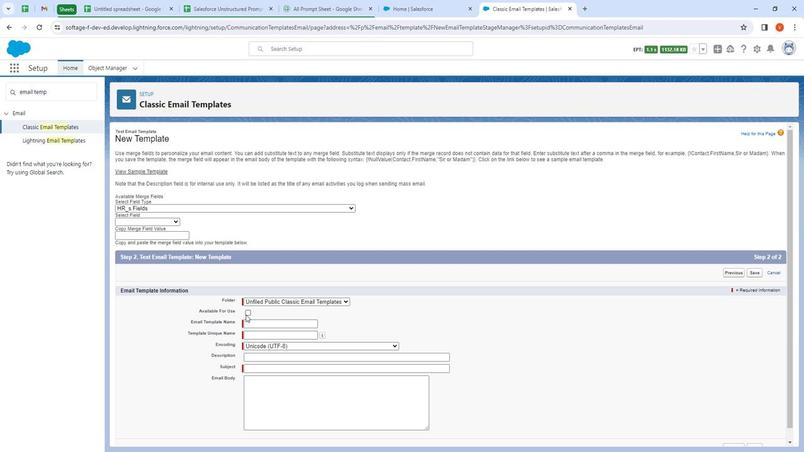 
Action: Mouse moved to (250, 323)
Screenshot: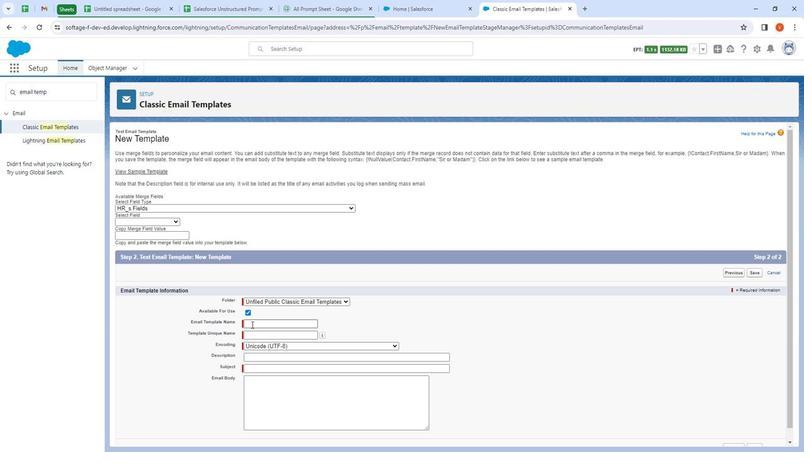 
Action: Mouse pressed left at (250, 323)
Screenshot: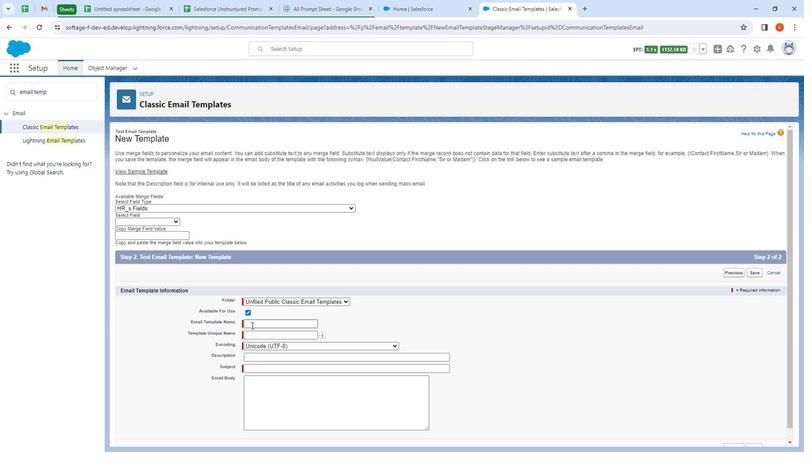 
Action: Mouse moved to (250, 323)
Screenshot: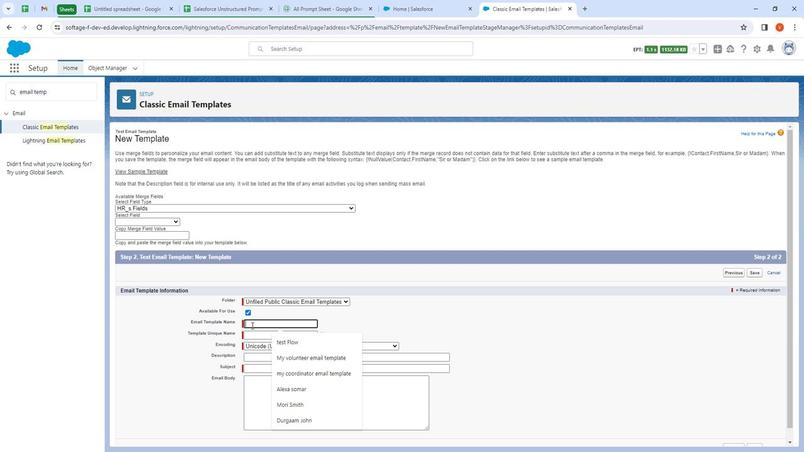 
Action: Key pressed <Key.shift><Key.shift><Key.shift>Hr<Key.space>email
Screenshot: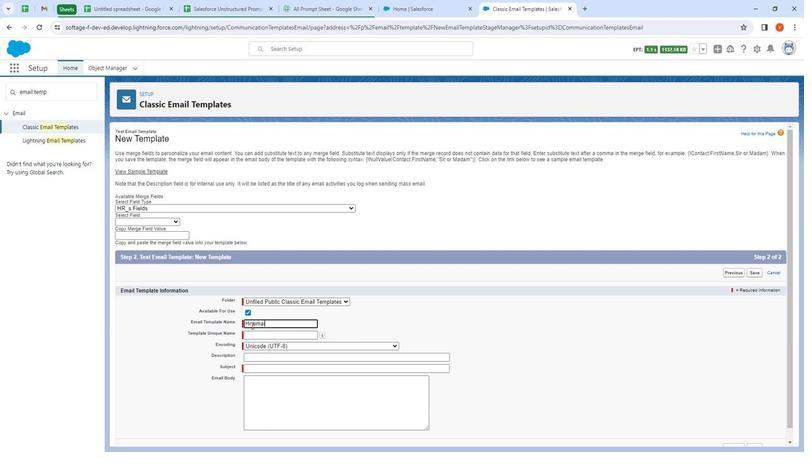 
Action: Mouse moved to (298, 336)
Screenshot: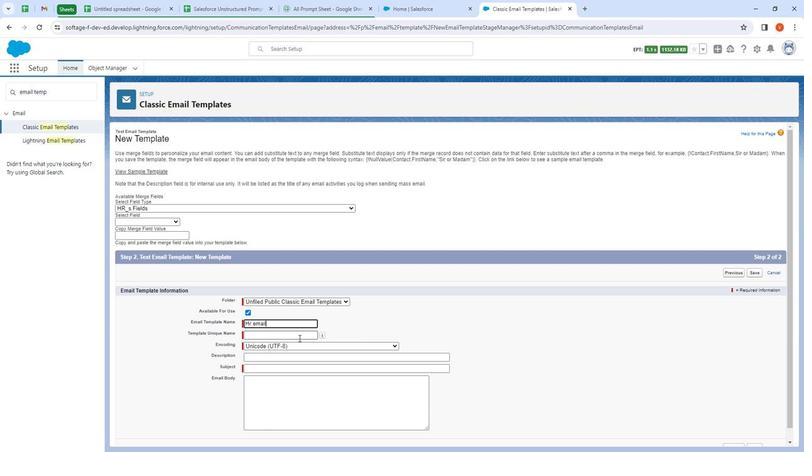 
Action: Key pressed <Key.space>for<Key.space>registering
Screenshot: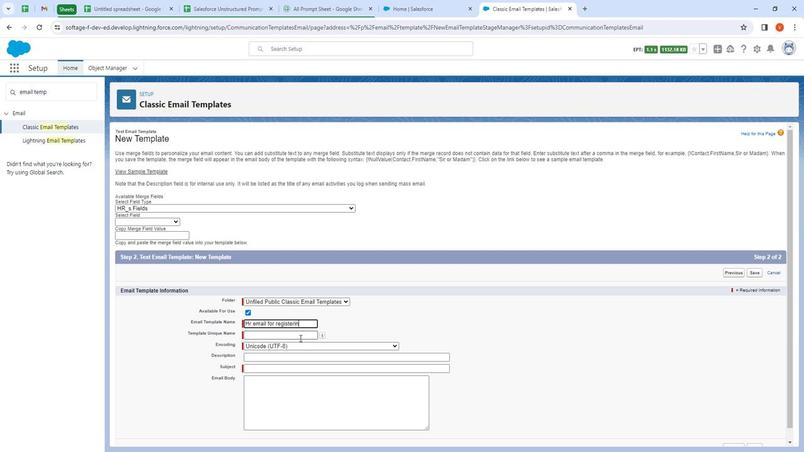 
Action: Mouse moved to (308, 332)
Screenshot: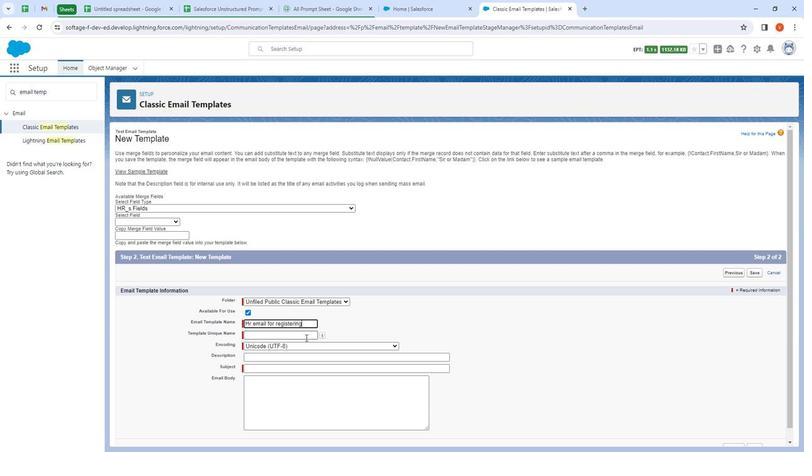 
Action: Mouse pressed left at (308, 332)
Screenshot: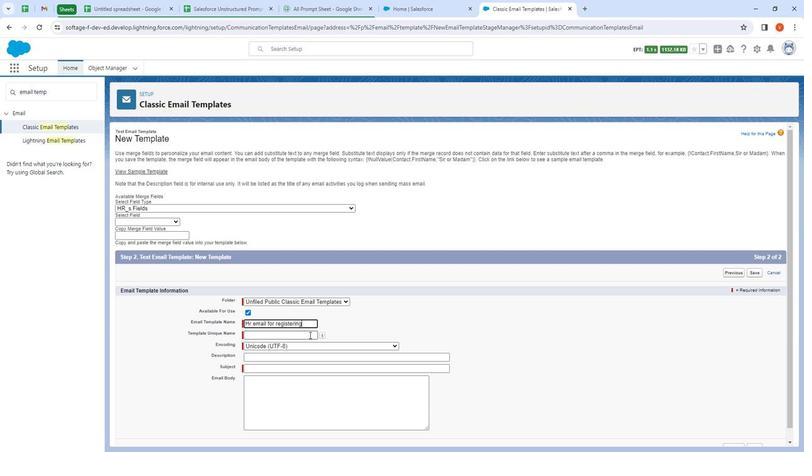
Action: Mouse moved to (292, 361)
Screenshot: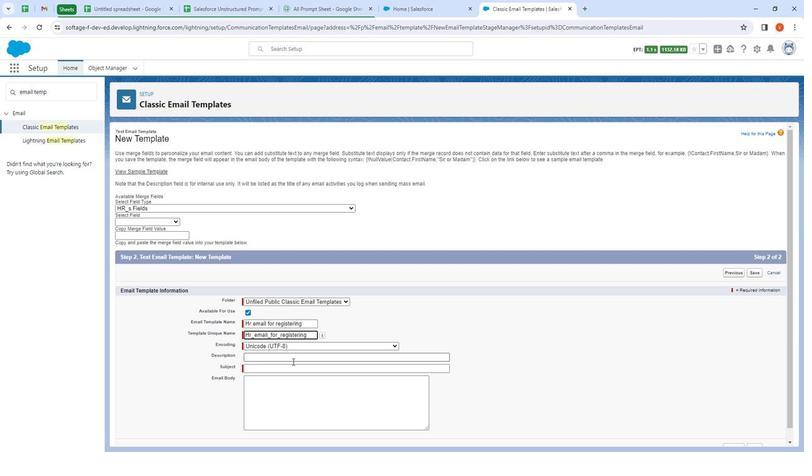 
Action: Mouse pressed left at (292, 361)
Screenshot: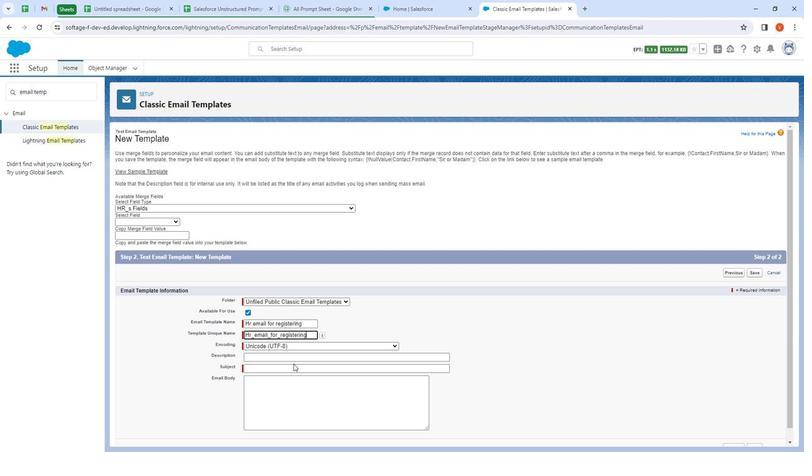 
Action: Mouse moved to (289, 358)
Screenshot: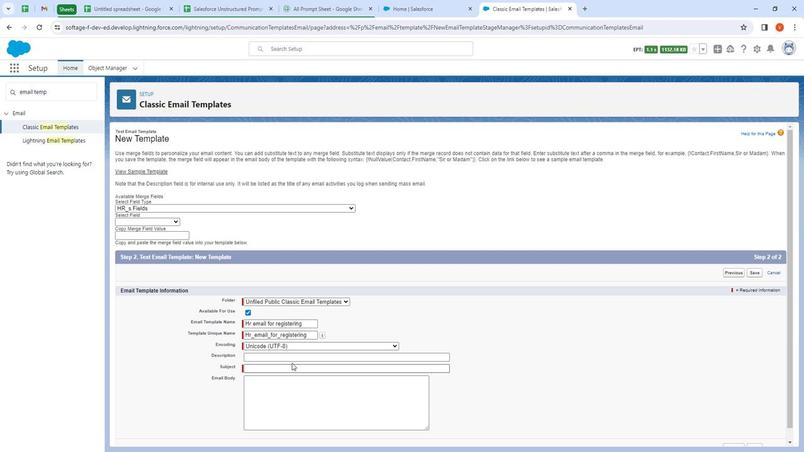
Action: Mouse pressed left at (289, 358)
Screenshot: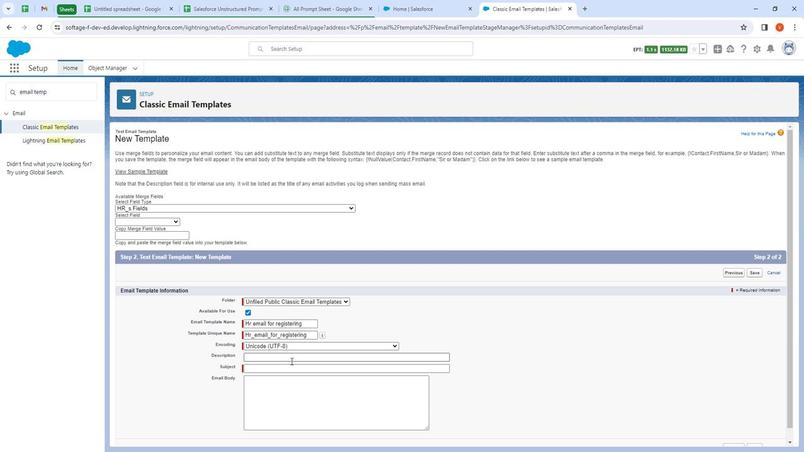 
Action: Mouse moved to (485, 339)
Screenshot: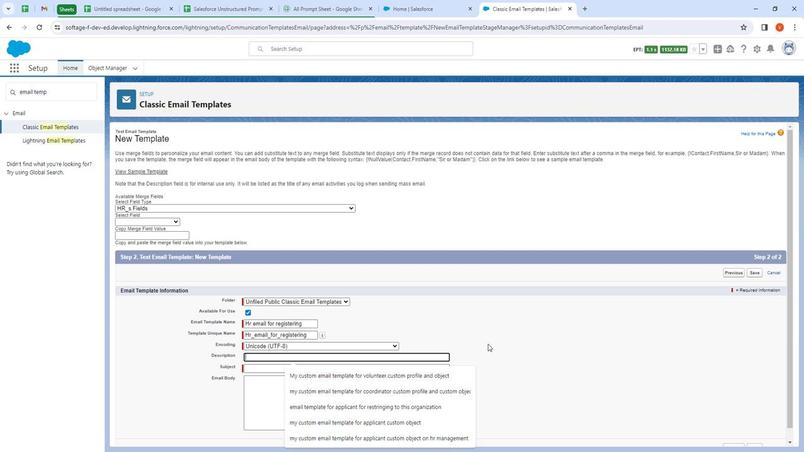 
Action: Key pressed <Key.shift>
Screenshot: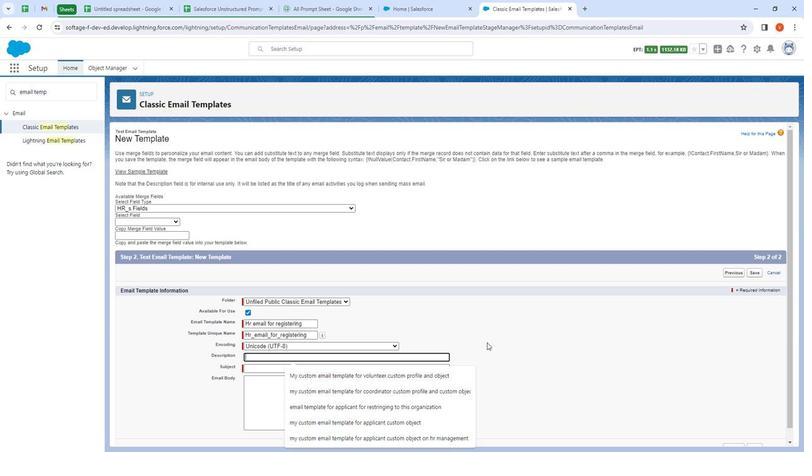 
Action: Mouse moved to (484, 339)
Screenshot: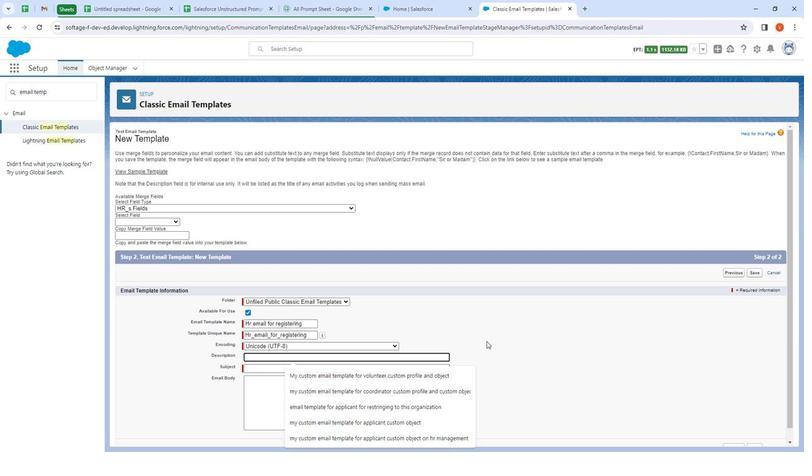 
Action: Key pressed <Key.shift>My<Key.space>custom<Key.space>email<Key.space>template<Key.space>for<Key.space><Key.shift>HR;s
Screenshot: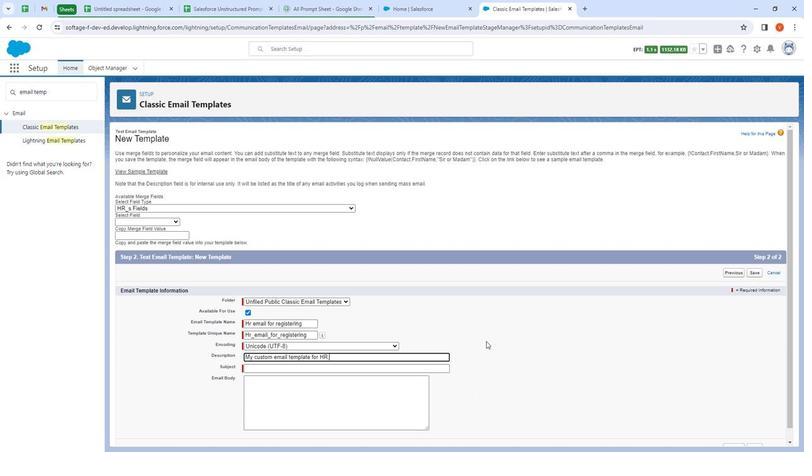 
Action: Mouse moved to (401, 363)
Screenshot: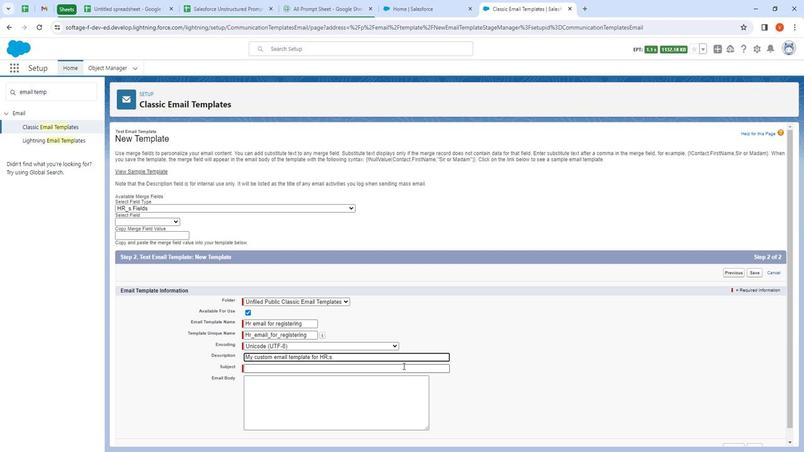 
Action: Key pressed <Key.backspace><Key.backspace>s
Screenshot: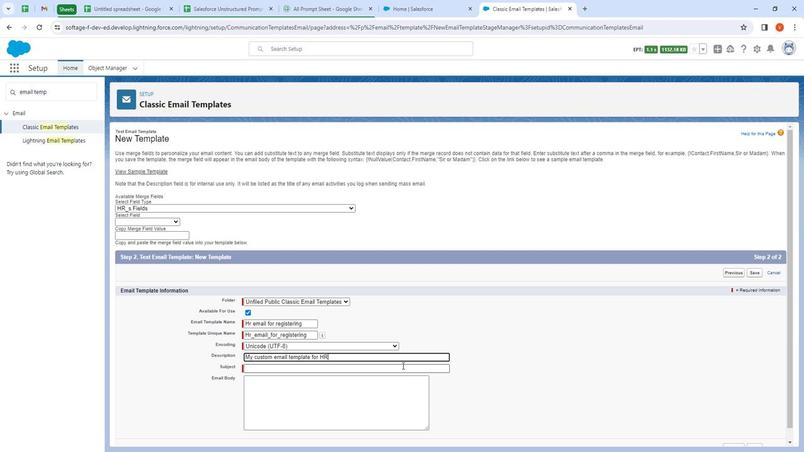 
Action: Mouse moved to (287, 363)
Screenshot: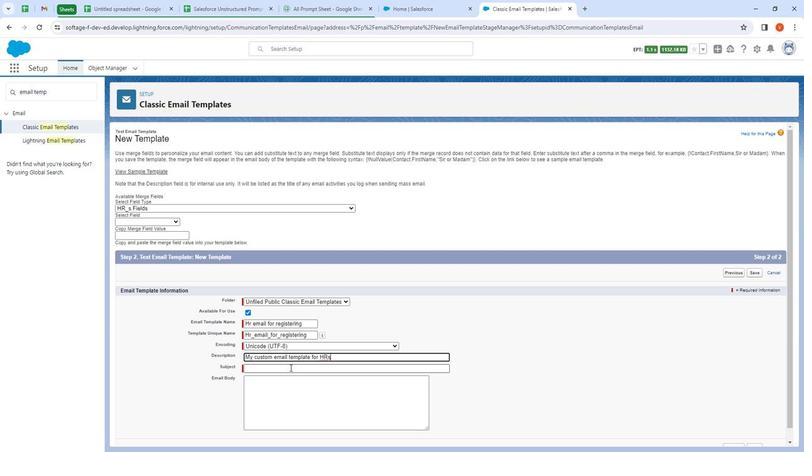 
Action: Mouse pressed left at (287, 363)
Screenshot: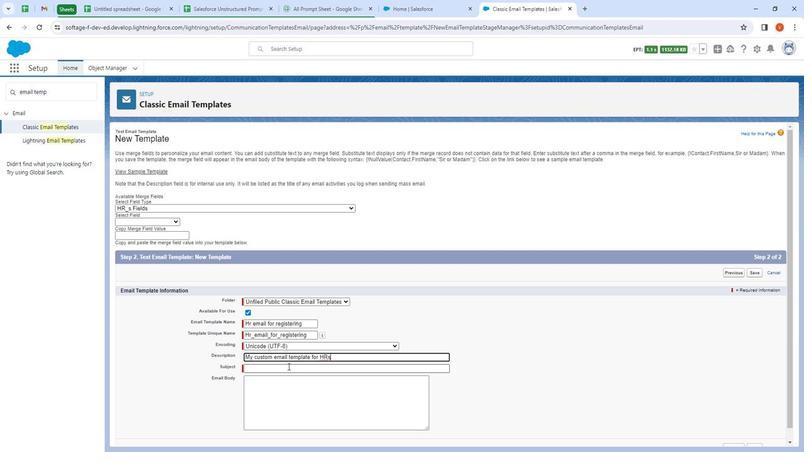 
Action: Key pressed <Key.shift>Thanks<Key.space>for<Key.space>registering<Key.space>to<Key.space><Key.shift>HR<Key.space>management
Screenshot: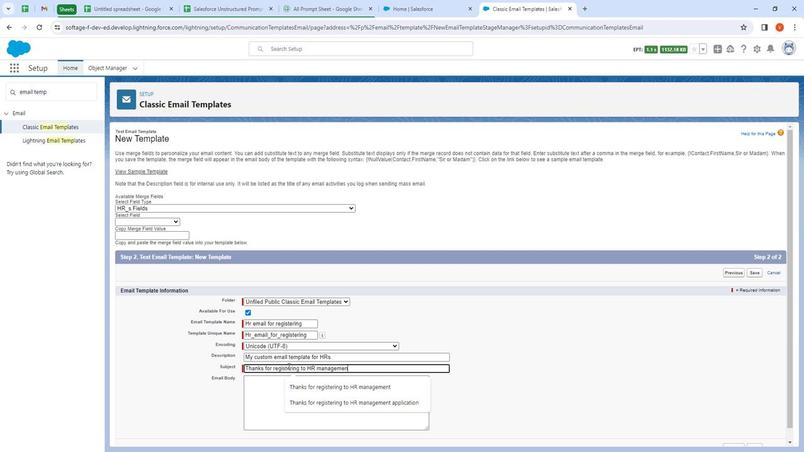 
Action: Mouse moved to (276, 394)
Screenshot: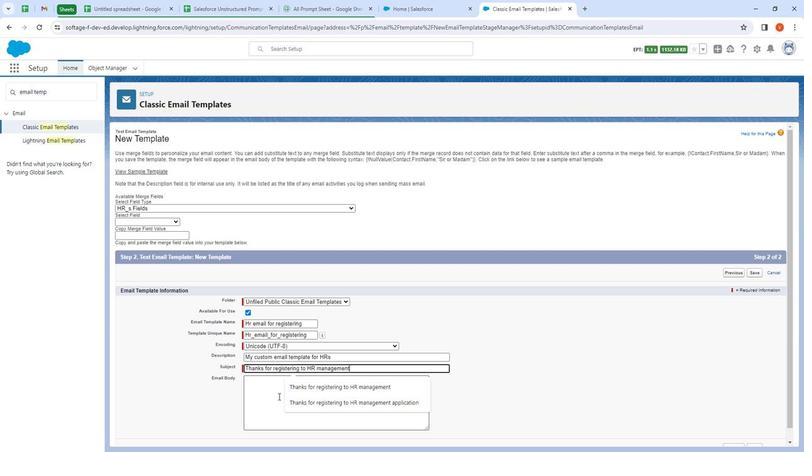 
Action: Mouse pressed left at (276, 394)
Screenshot: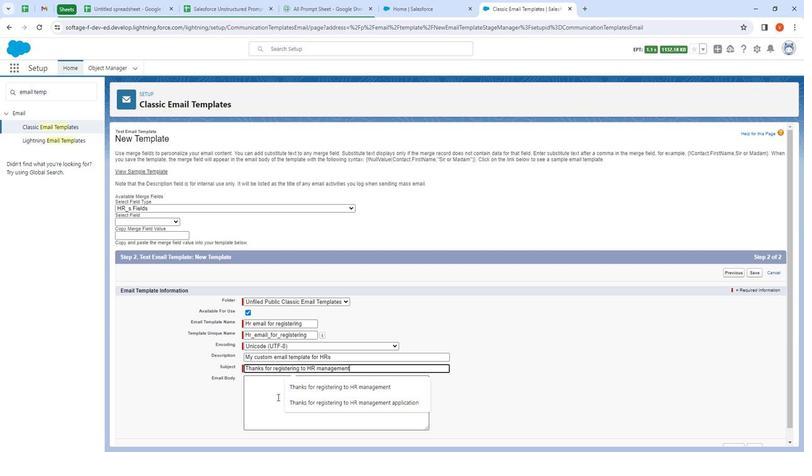 
Action: Mouse moved to (390, 359)
Screenshot: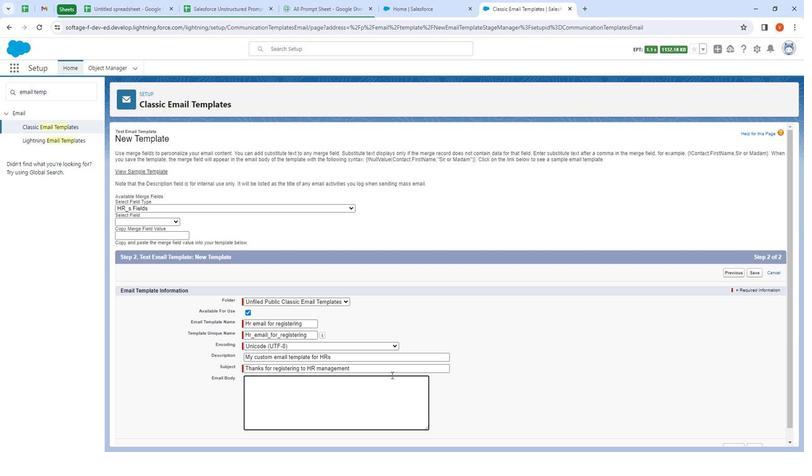 
Action: Key pressed <Key.shift><Key.shift><Key.shift><Key.shift><Key.shift><Key.shift><Key.shift><Key.shift><Key.shift><Key.shift><Key.shift>Dear<Key.space>
Screenshot: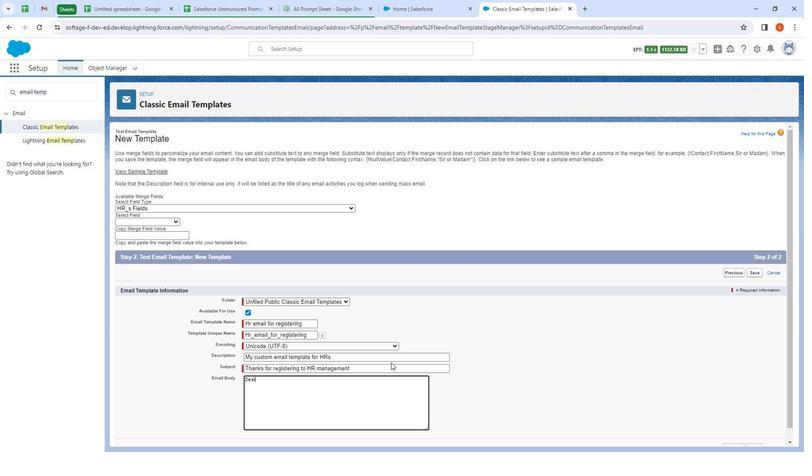 
Action: Mouse moved to (160, 218)
Screenshot: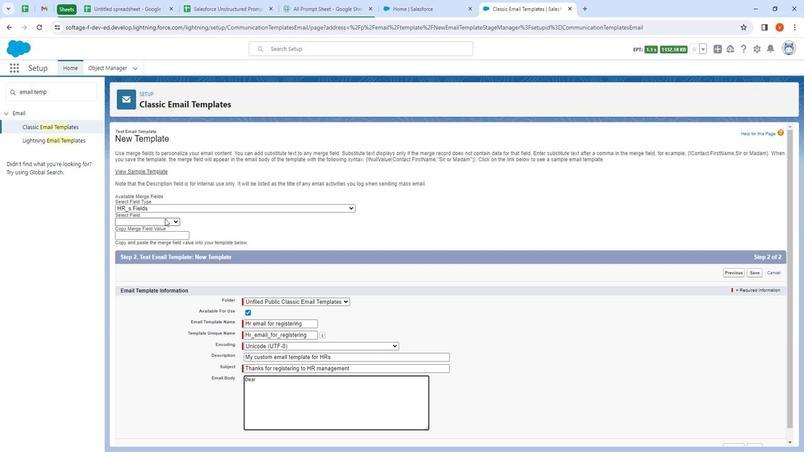 
Action: Mouse pressed left at (160, 218)
Screenshot: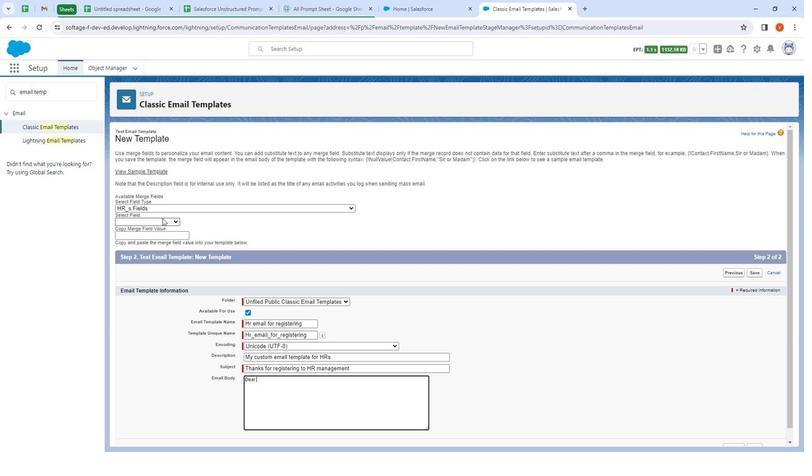 
Action: Mouse moved to (155, 270)
Screenshot: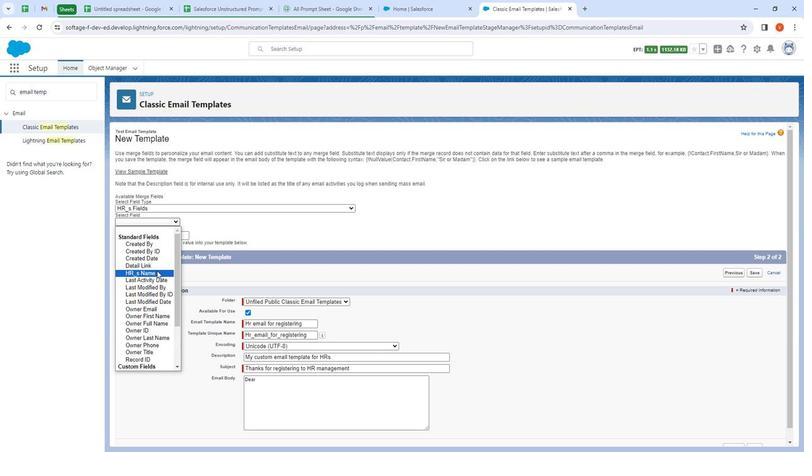 
Action: Mouse pressed left at (155, 270)
Screenshot: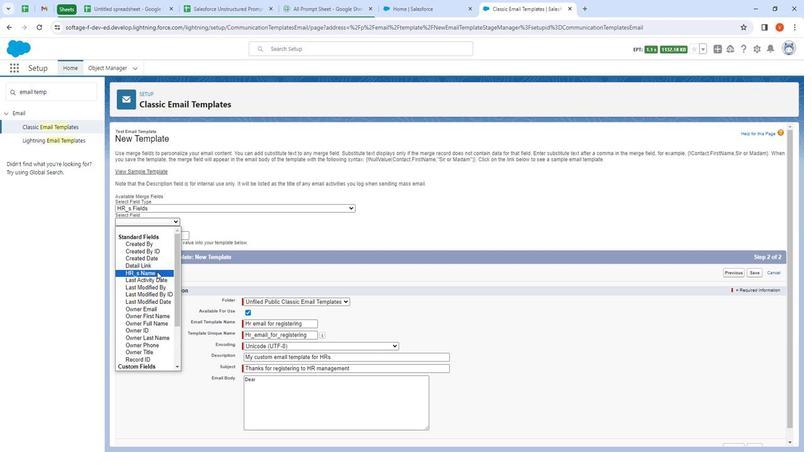 
Action: Mouse moved to (163, 242)
Screenshot: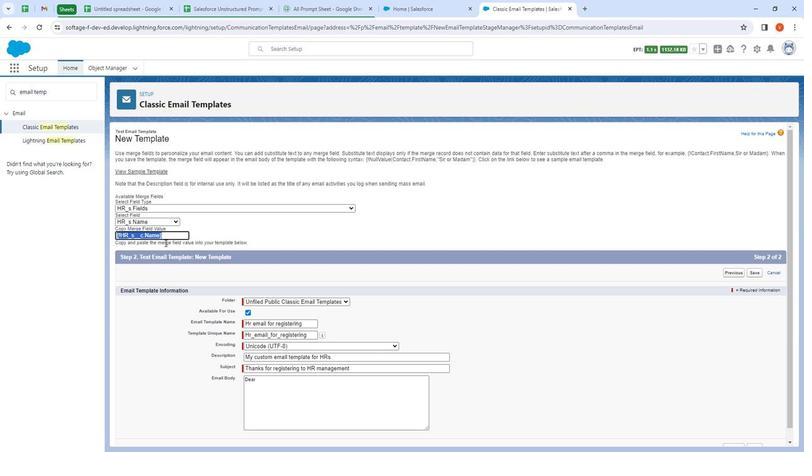 
Action: Key pressed ctrl+C
Screenshot: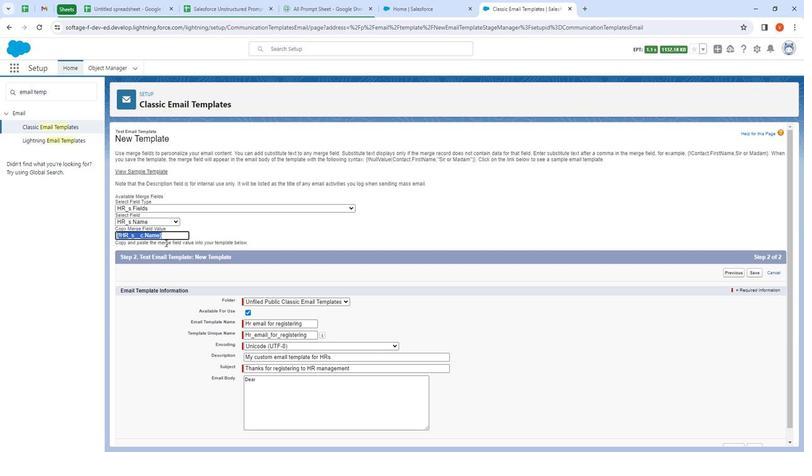 
Action: Mouse moved to (264, 385)
Screenshot: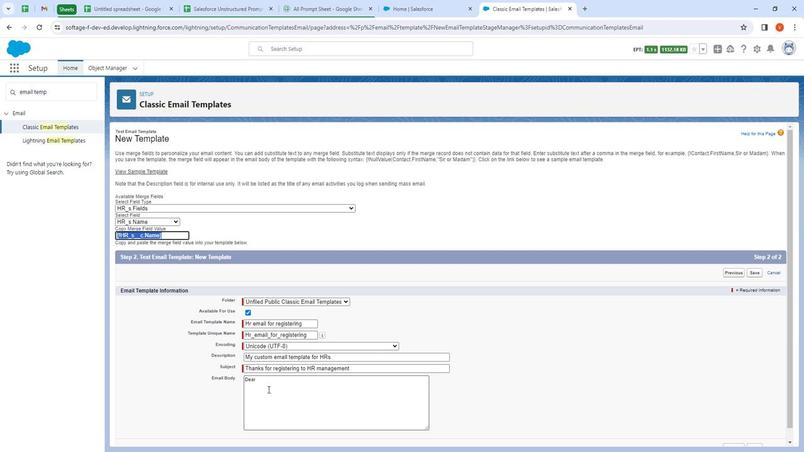 
Action: Mouse pressed left at (264, 385)
Screenshot: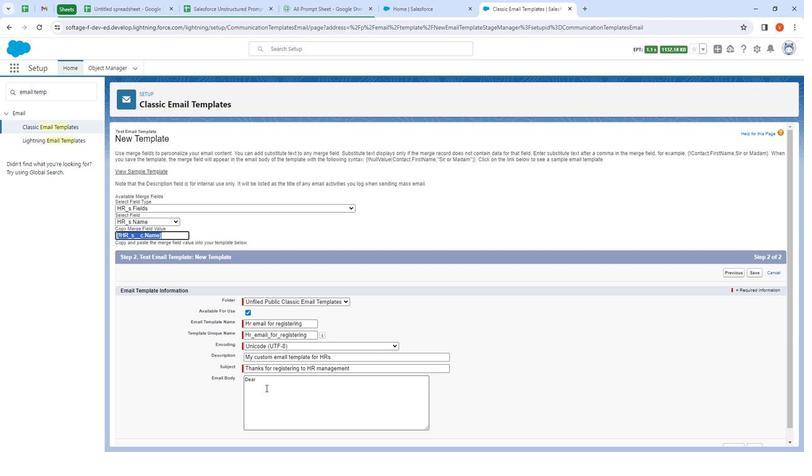 
Action: Mouse moved to (261, 378)
Screenshot: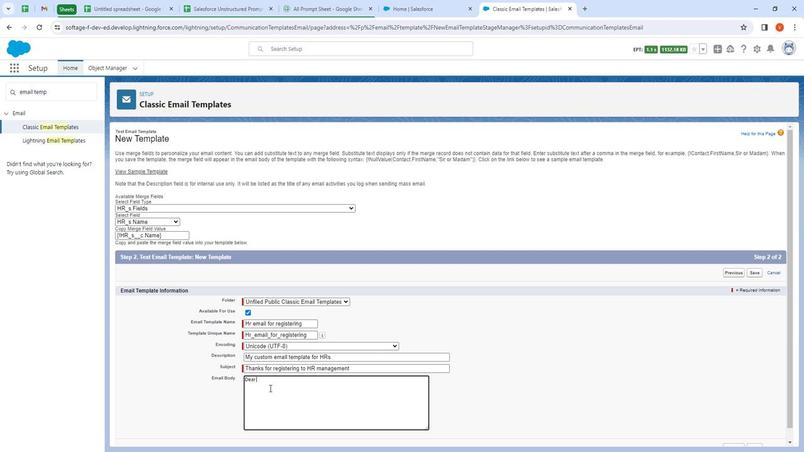 
Action: Key pressed ctrl+V
Screenshot: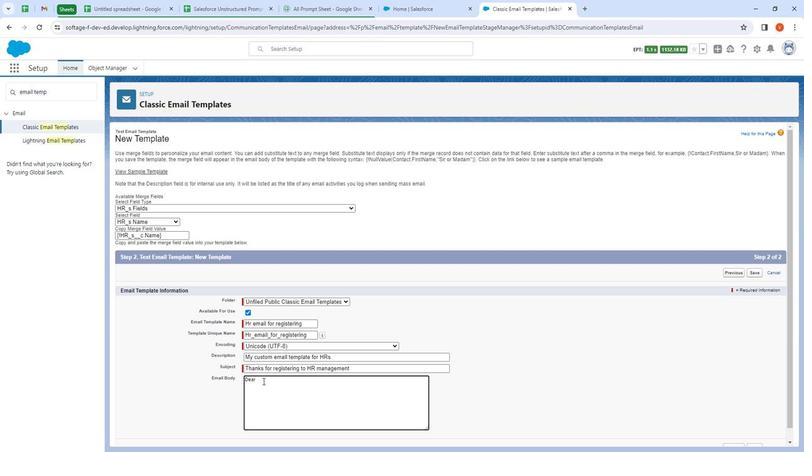 
Action: Mouse moved to (293, 379)
Screenshot: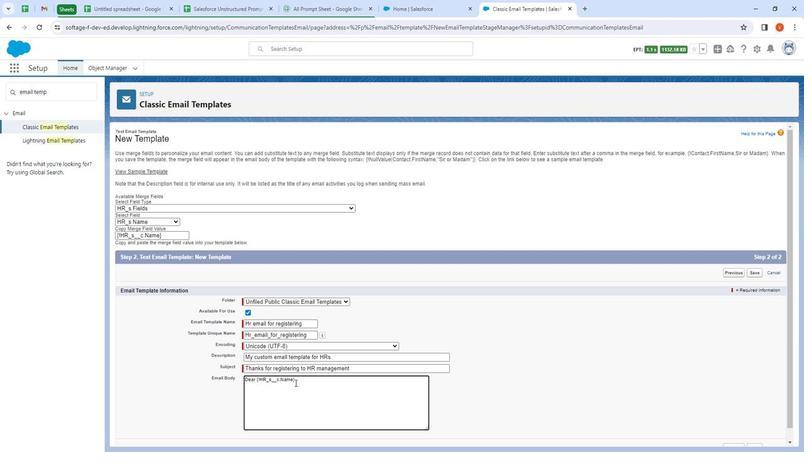
Action: Key pressed <Key.enter>we<Key.space><Key.backspace><Key.backspace><Key.backspace>we<Key.space>hope<Key.space>this<Key.space>message<Key.space>finds<Key.space>you<Key.space>well<Key.space>we<Key.space>wea<Key.backspace><Key.backspace>ant<Key.space>to<Key.space>express<Key.space>our<Key.space>gratitude<Key.space>for<Key.space>taking<Key.space>the<Key.space>time<Key.space>to<Key.space>submit<Key.space>your<Key.space>application<Key.space>for<Key.space>the<Key.space>position<Key.space>you<Key.space>have<Key.space>applied<Key.space>for.<Key.space><Key.shift><Key.enter><Key.shift><Key.shift><Key.shift><Key.shift>Your<Key.space>interst<Key.space>in<Key.space>joining<Key.space>
Screenshot: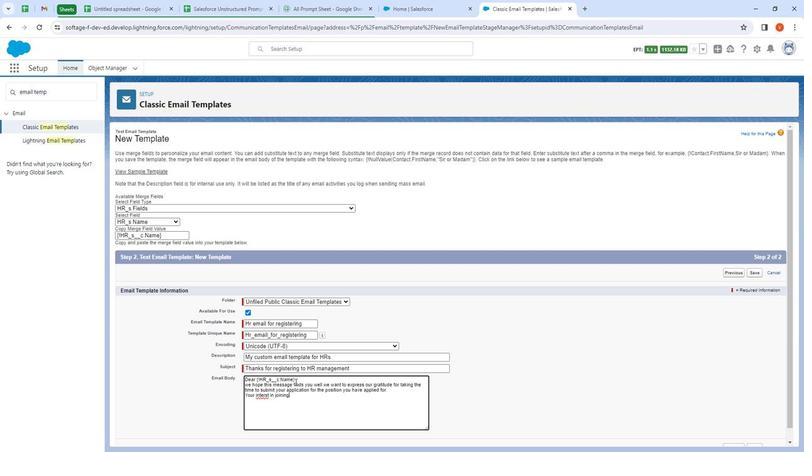 
Action: Mouse moved to (260, 395)
Screenshot: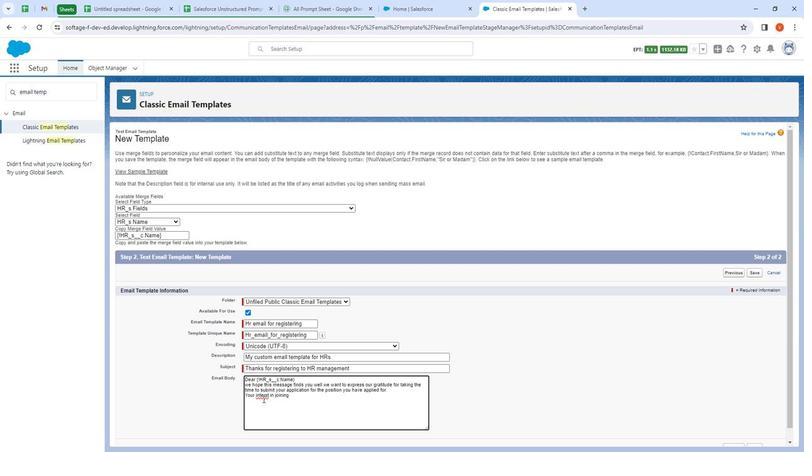 
Action: Mouse pressed right at (260, 395)
Screenshot: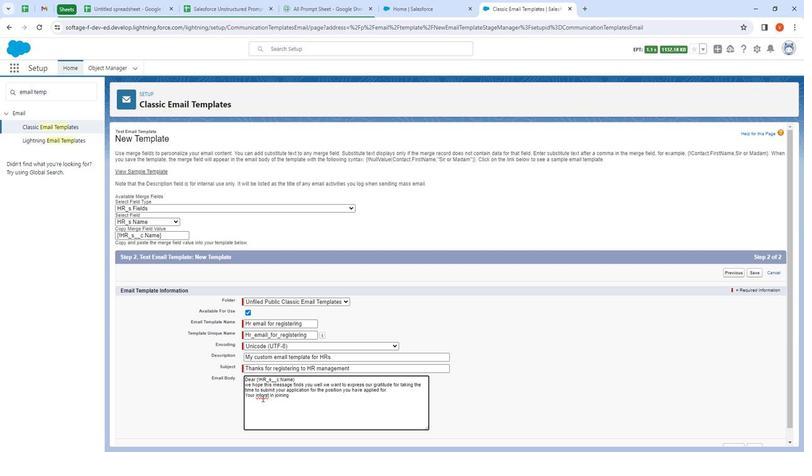 
Action: Mouse moved to (304, 234)
Screenshot: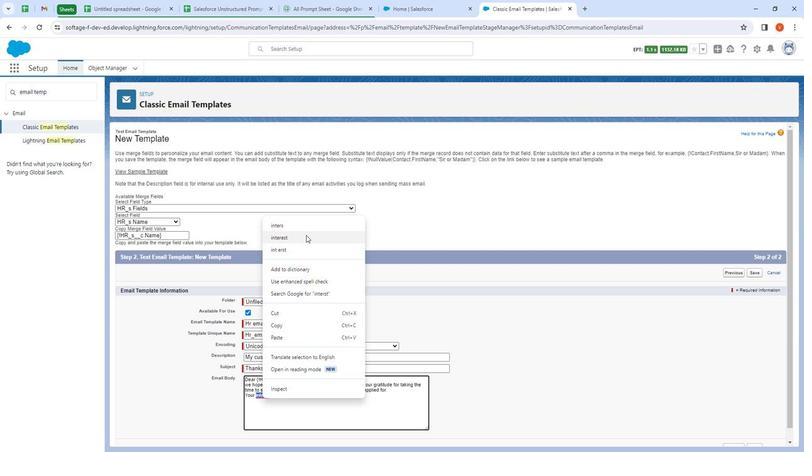 
Action: Mouse pressed left at (304, 234)
Screenshot: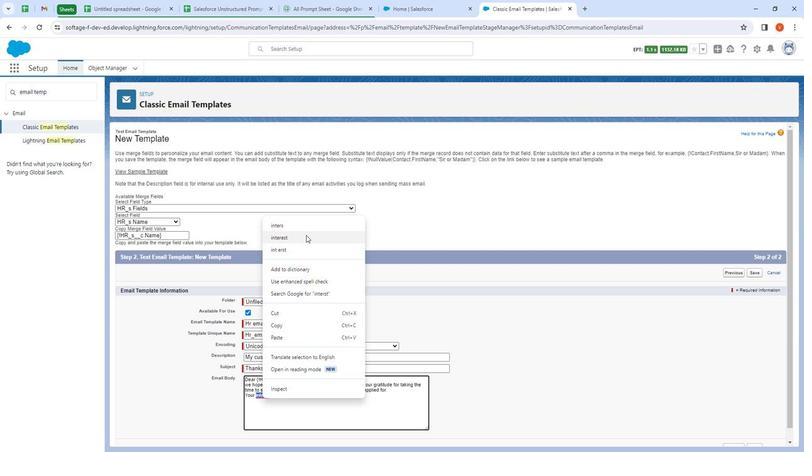
Action: Mouse moved to (314, 393)
Screenshot: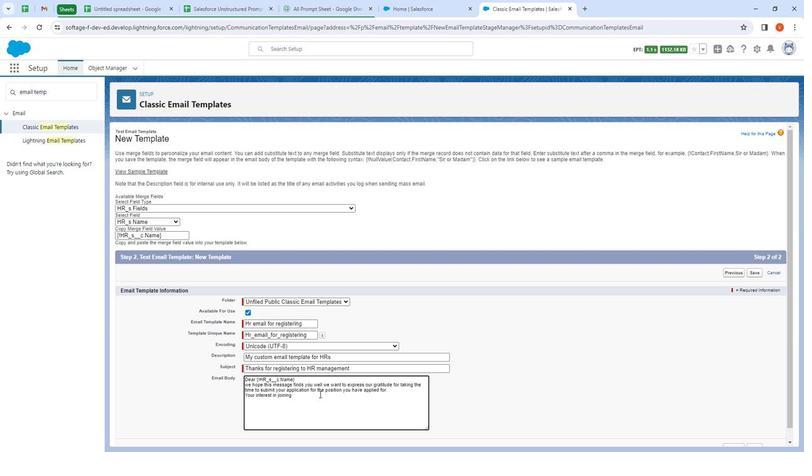 
Action: Mouse pressed left at (314, 393)
Screenshot: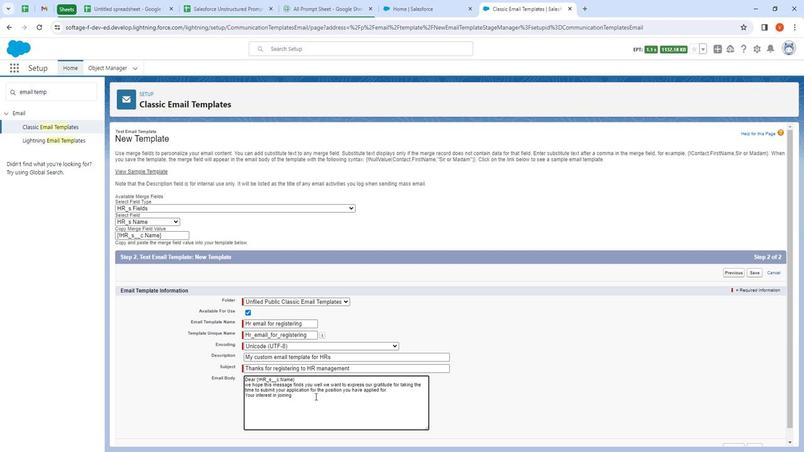
Action: Key pressed <Key.shift><Key.shift><Key.shift><Key.shift>Our<Key.space>team<Key.space>is<Key.space>greatly<Key.space>appriciated.<Key.enter>
Screenshot: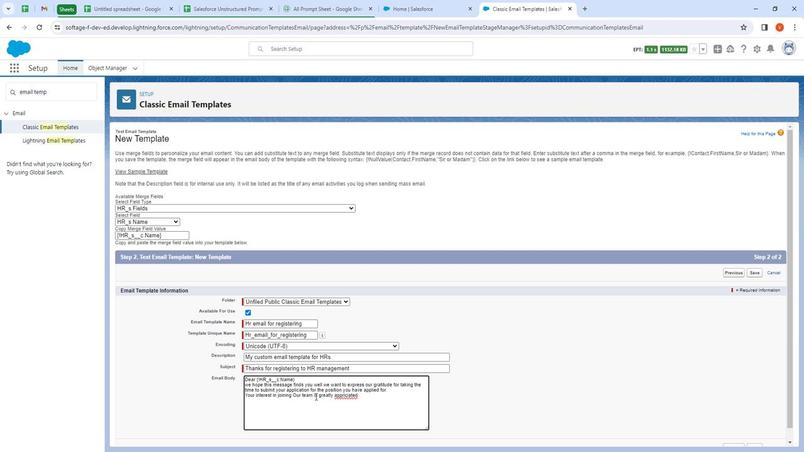 
Action: Mouse moved to (353, 395)
Screenshot: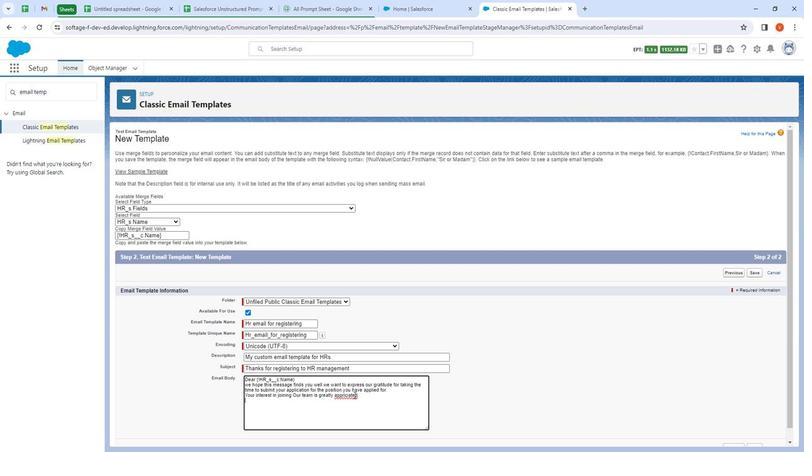 
Action: Mouse pressed right at (353, 395)
Screenshot: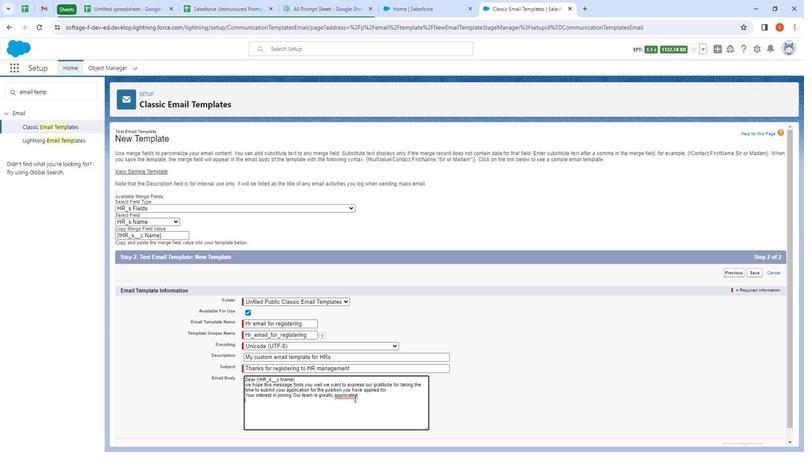
Action: Mouse moved to (348, 391)
Screenshot: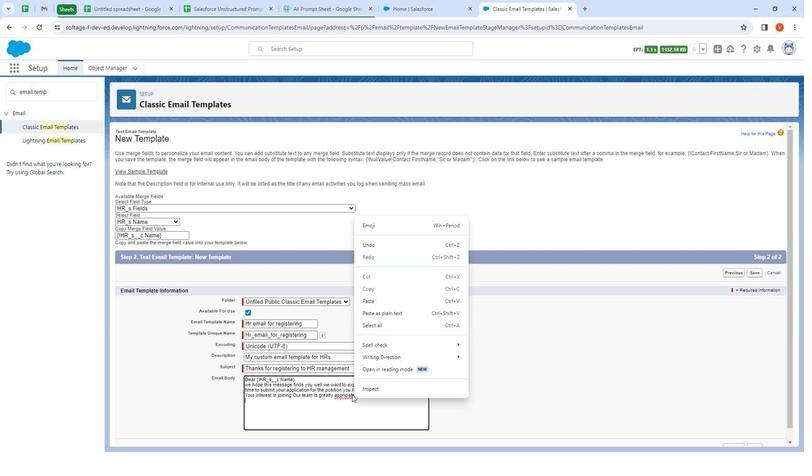 
Action: Mouse pressed left at (348, 391)
Screenshot: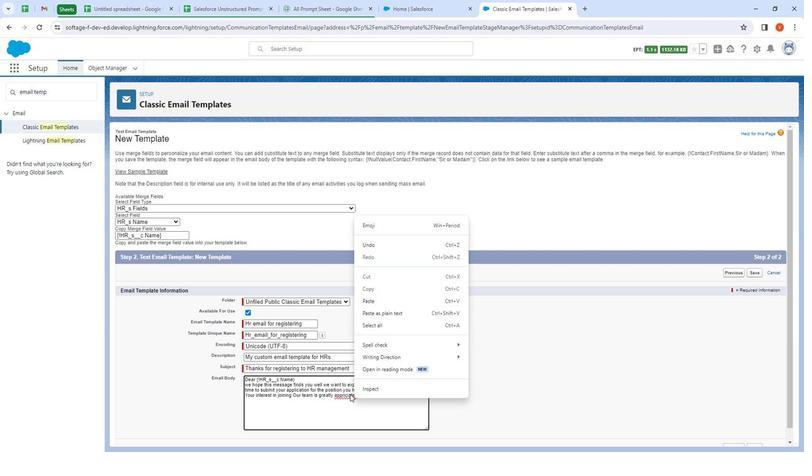 
Action: Mouse moved to (348, 391)
Screenshot: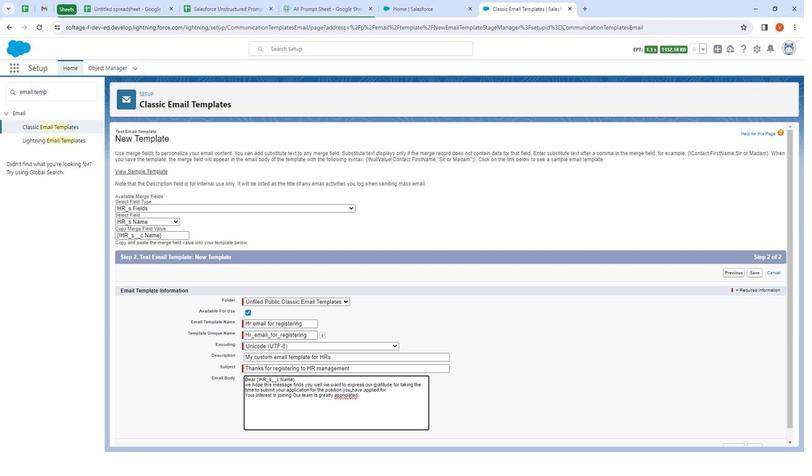 
Action: Mouse pressed right at (348, 391)
Screenshot: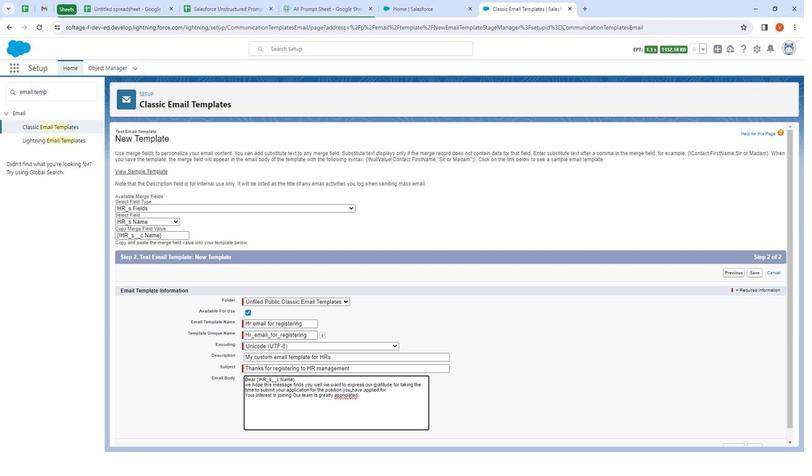 
Action: Mouse moved to (385, 223)
Screenshot: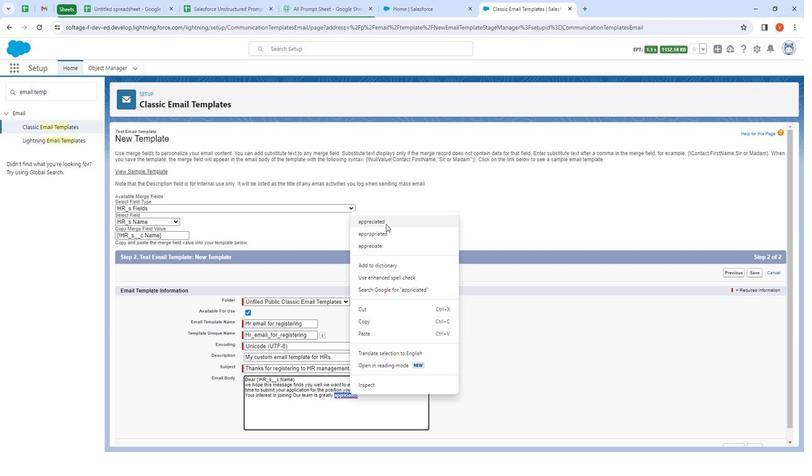
Action: Mouse pressed left at (385, 223)
Screenshot: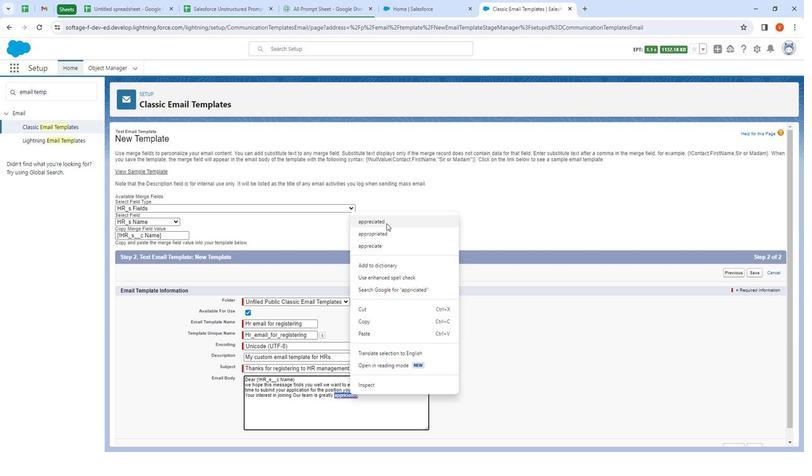 
Action: Mouse moved to (275, 397)
Screenshot: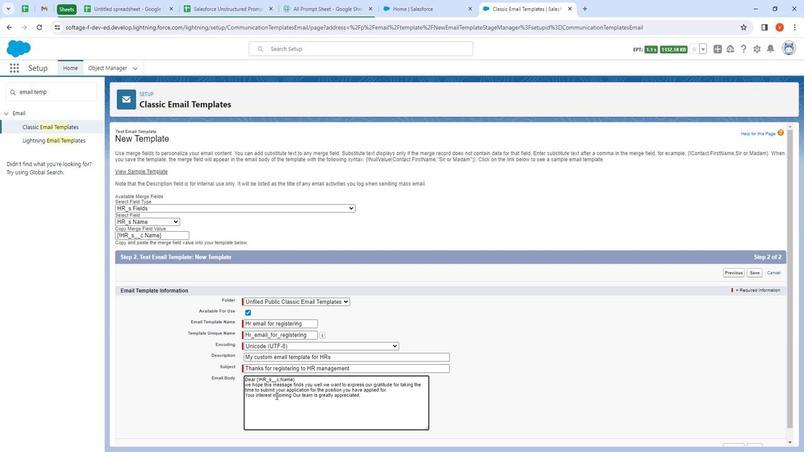 
Action: Mouse pressed left at (275, 397)
Screenshot: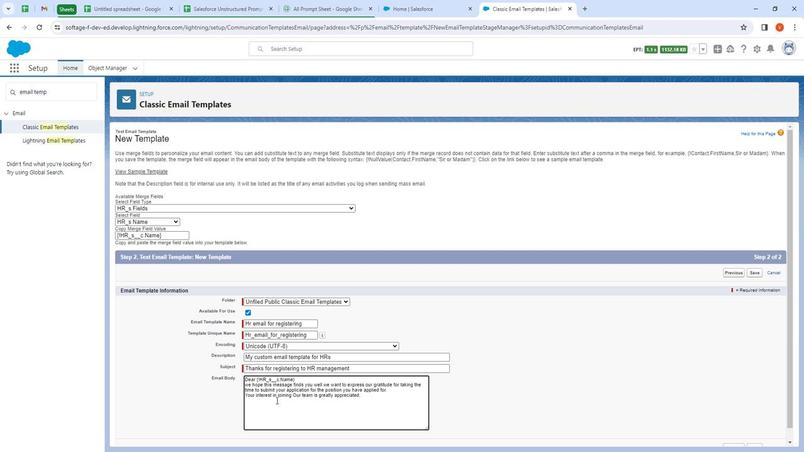 
Action: Key pressed <Key.shift>Application<Key.space>details<Key.enter><Key.shift><Key.shift>Name<Key.shift>:<Key.space>
Screenshot: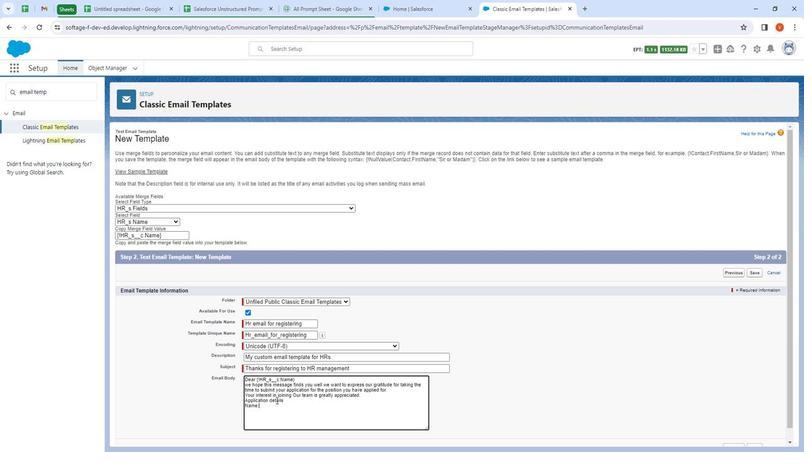 
Action: Mouse moved to (145, 236)
Screenshot: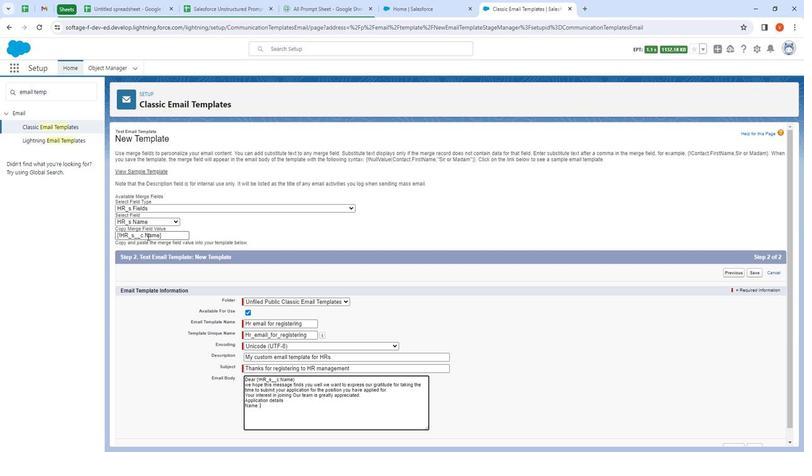 
Action: Mouse pressed left at (145, 236)
Screenshot: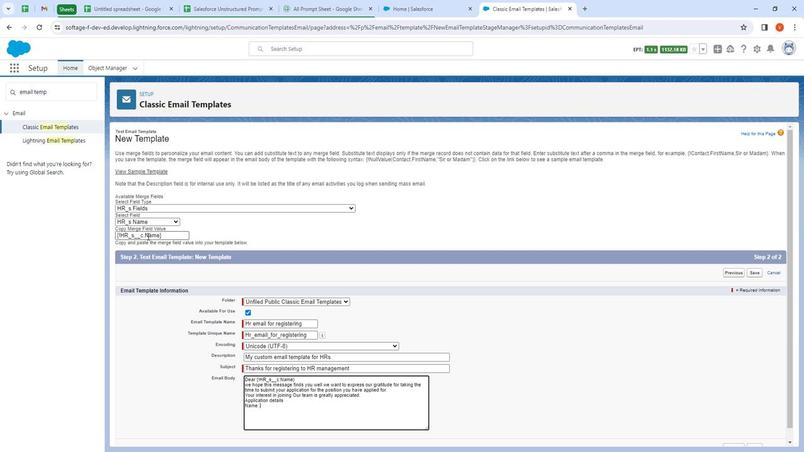
Action: Mouse pressed left at (145, 236)
Screenshot: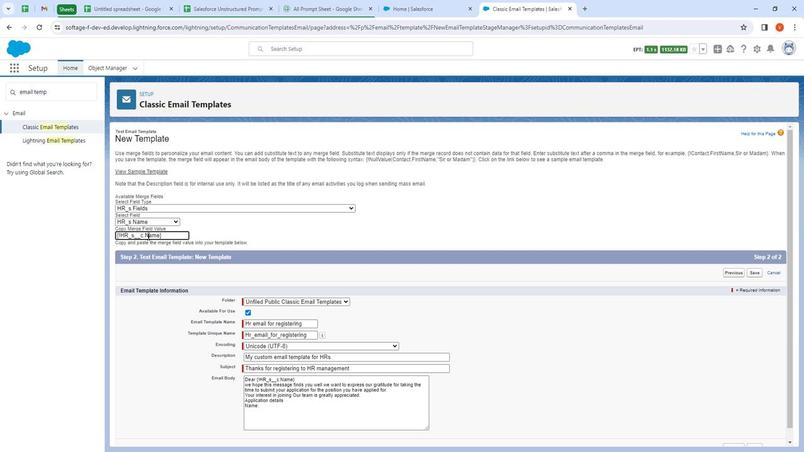 
Action: Mouse moved to (167, 235)
Screenshot: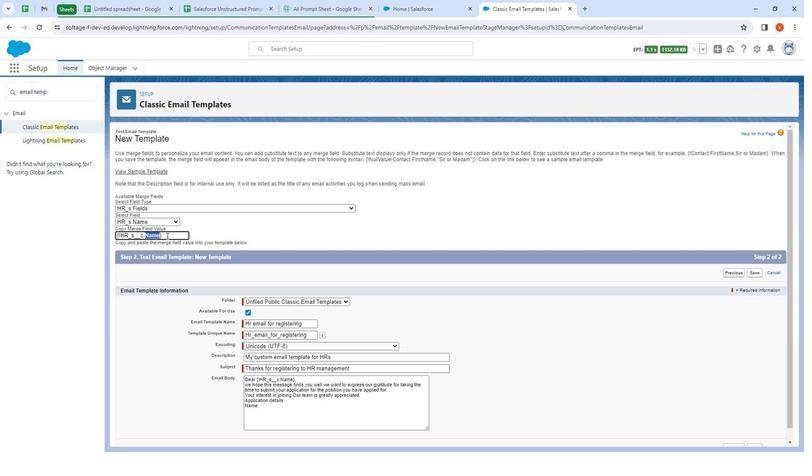 
Action: Mouse pressed left at (167, 235)
Screenshot: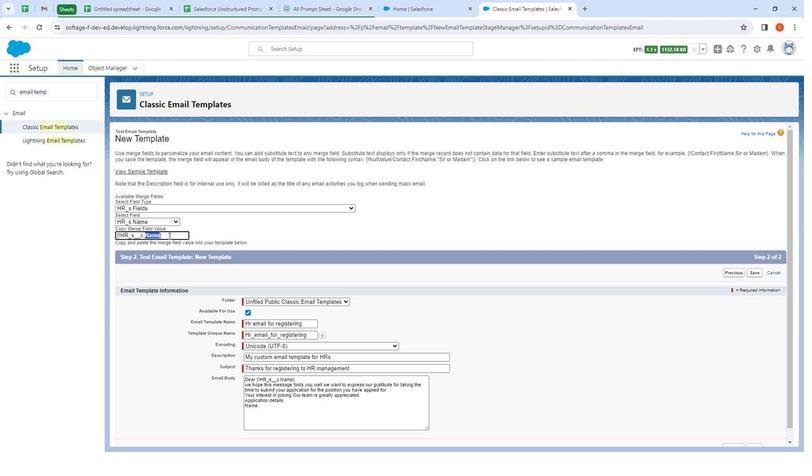 
Action: Mouse moved to (314, 286)
Screenshot: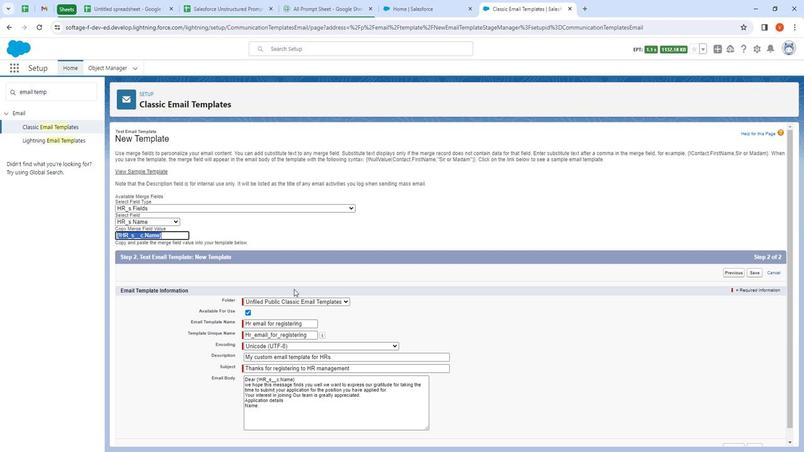
Action: Key pressed ctrl+C
Screenshot: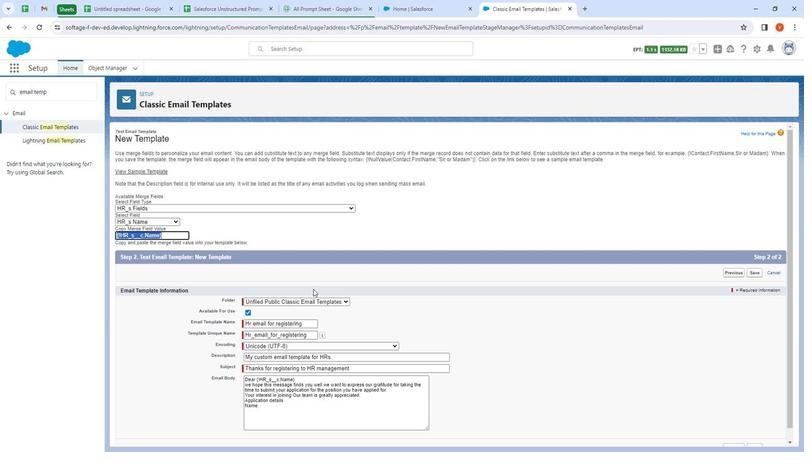 
Action: Mouse moved to (277, 406)
Screenshot: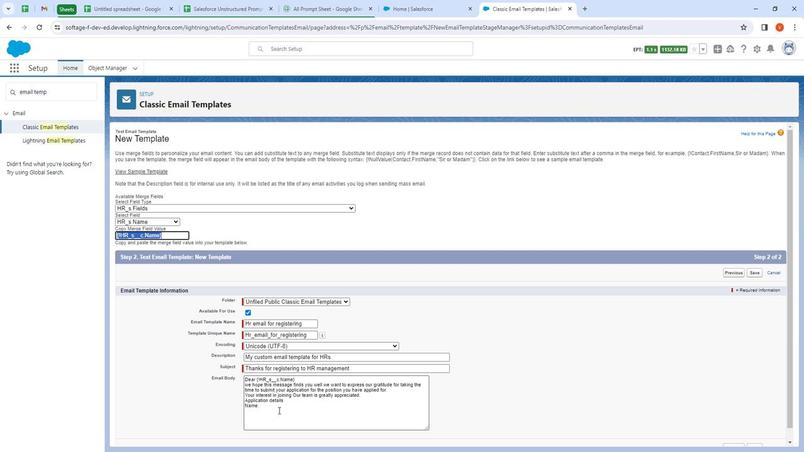 
Action: Mouse pressed left at (277, 406)
Screenshot: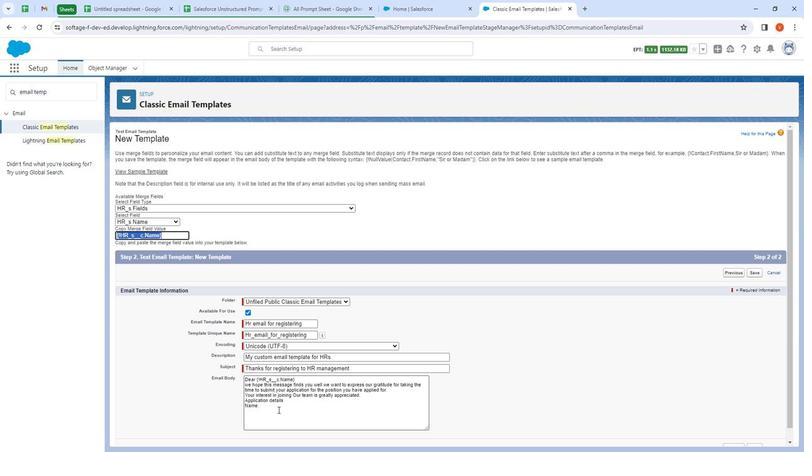 
Action: Mouse moved to (277, 406)
Screenshot: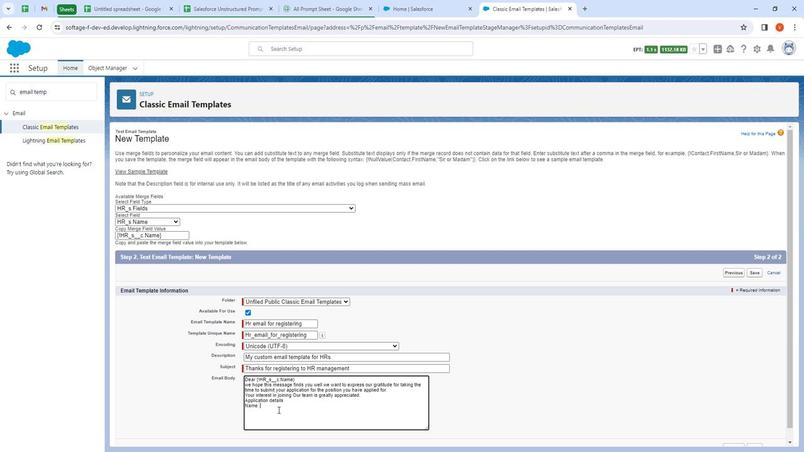 
Action: Key pressed ctrl+V
Screenshot: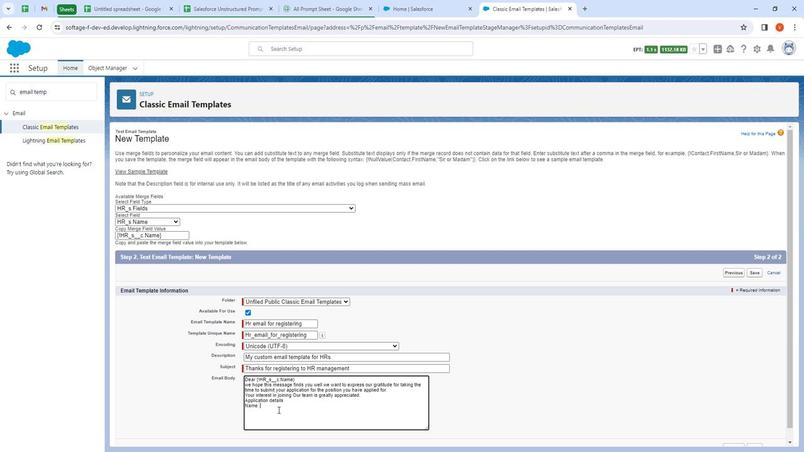 
Action: Mouse moved to (152, 218)
Screenshot: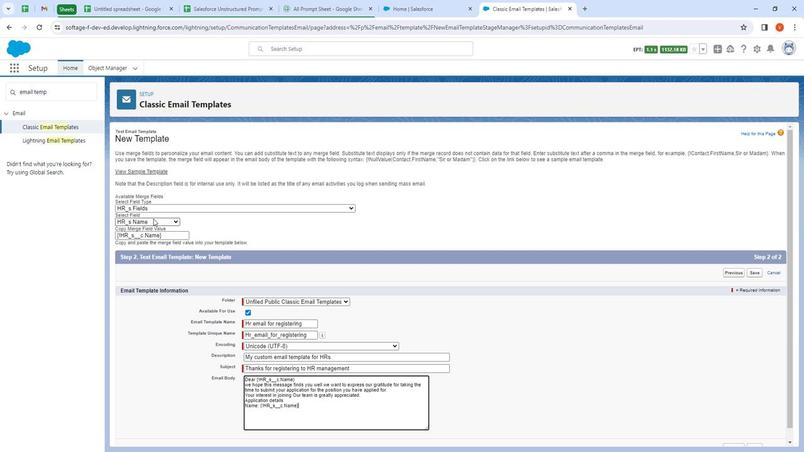
Action: Mouse pressed left at (152, 218)
Screenshot: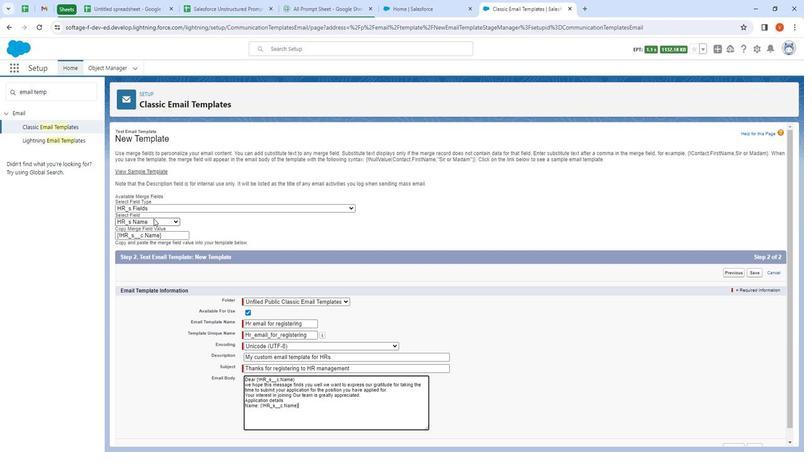 
Action: Mouse moved to (153, 264)
Screenshot: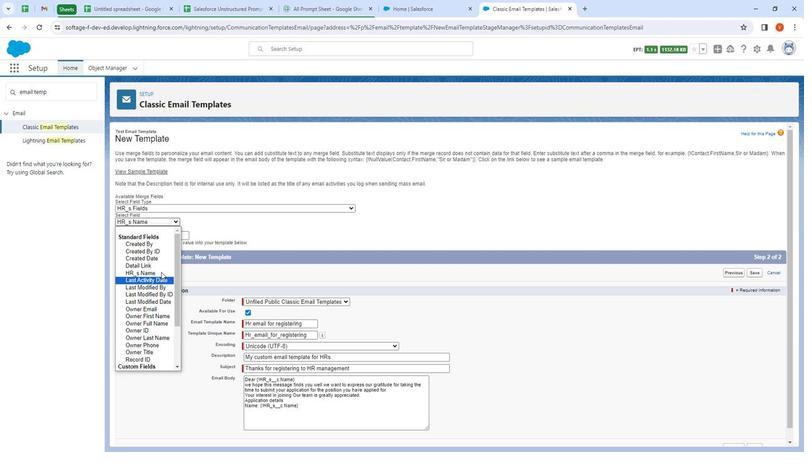 
Action: Mouse pressed left at (153, 264)
Screenshot: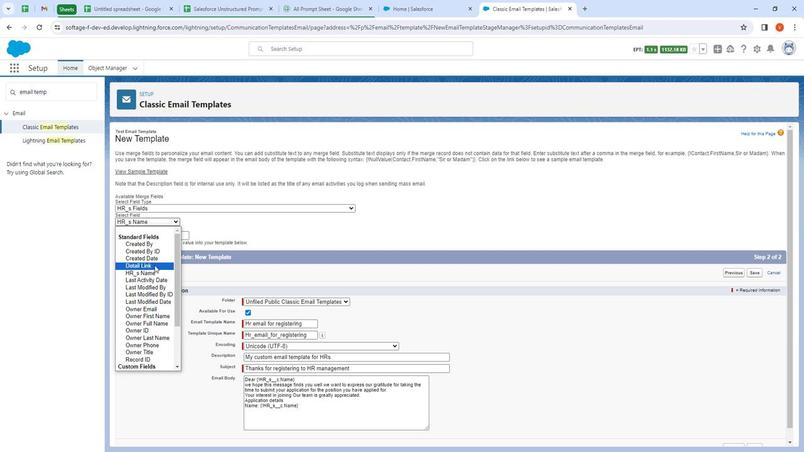 
Action: Mouse moved to (163, 236)
Screenshot: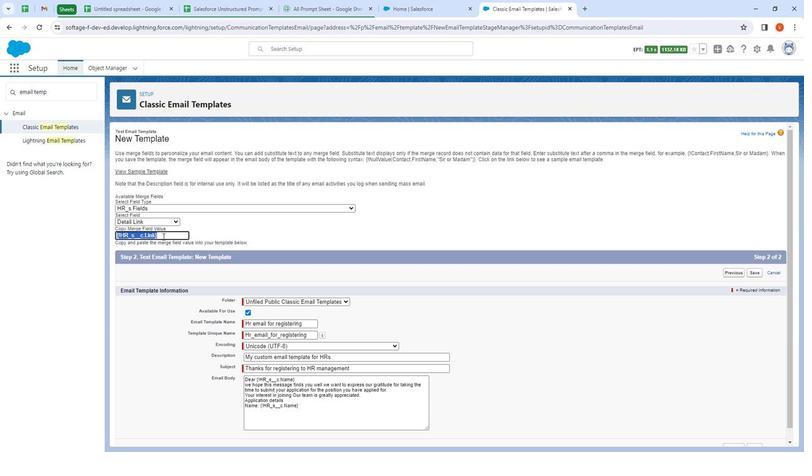 
Action: Key pressed ctrl+C
Screenshot: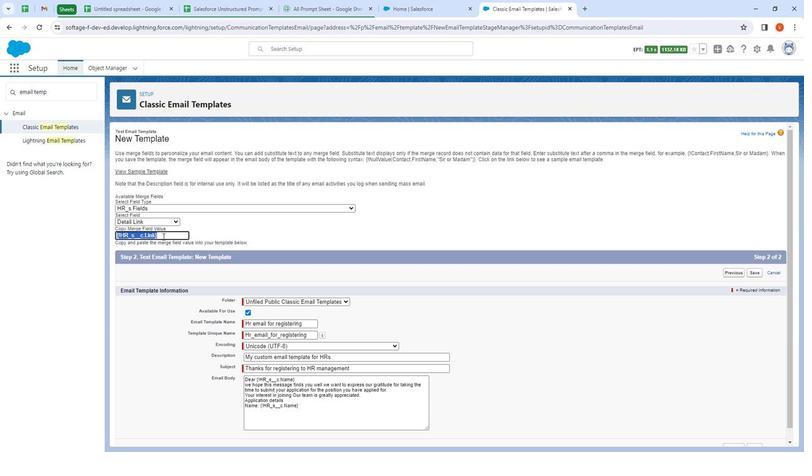 
Action: Mouse moved to (270, 411)
Screenshot: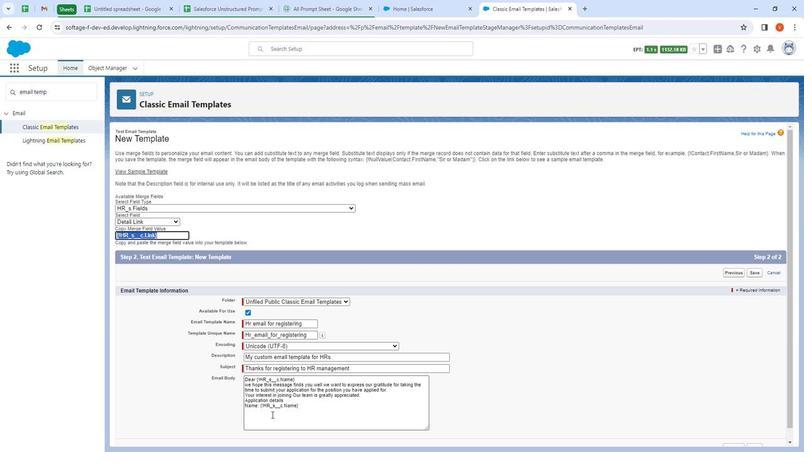 
Action: Mouse pressed left at (270, 411)
